 Task: Design a Vector Pattern for an Oceanography Book Cover.
Action: Mouse moved to (104, 83)
Screenshot: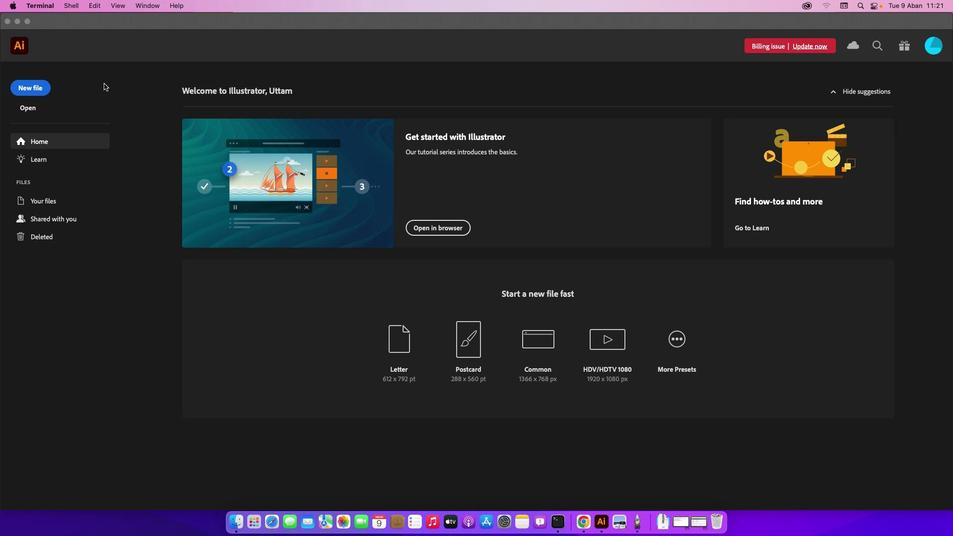 
Action: Mouse pressed left at (104, 83)
Screenshot: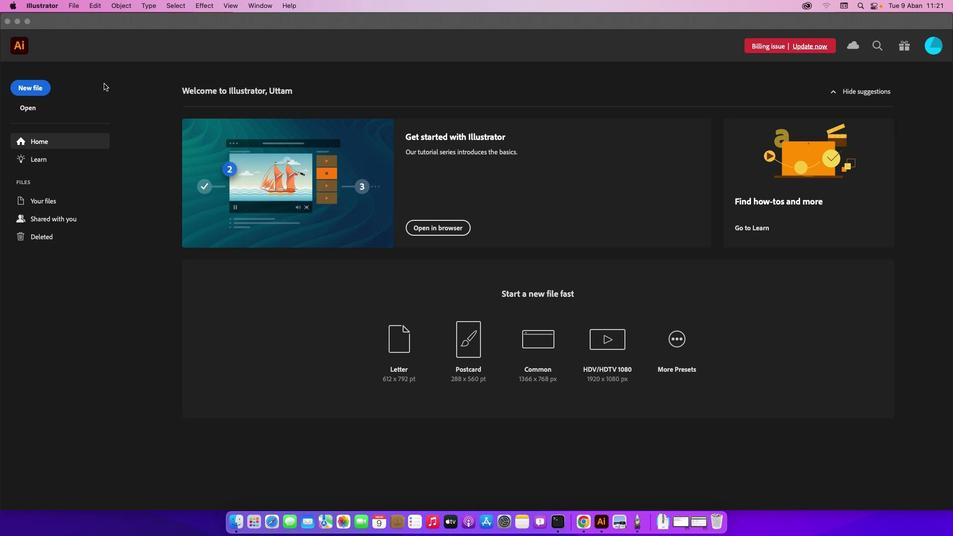 
Action: Mouse moved to (30, 85)
Screenshot: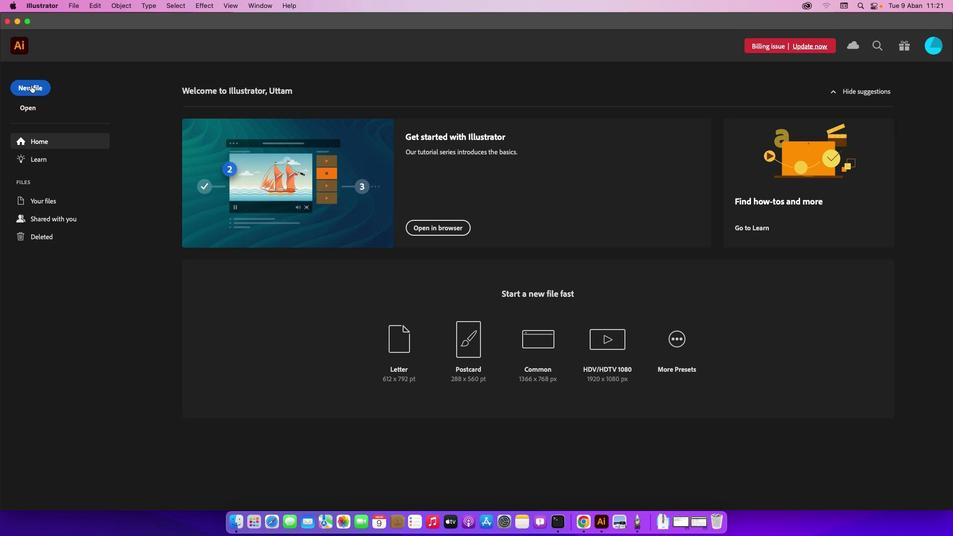 
Action: Mouse pressed left at (30, 85)
Screenshot: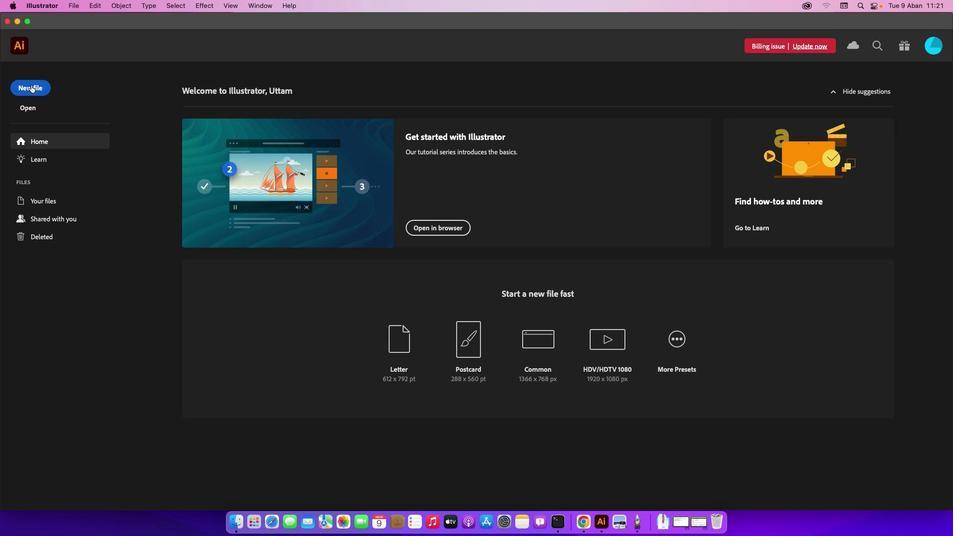 
Action: Mouse moved to (336, 103)
Screenshot: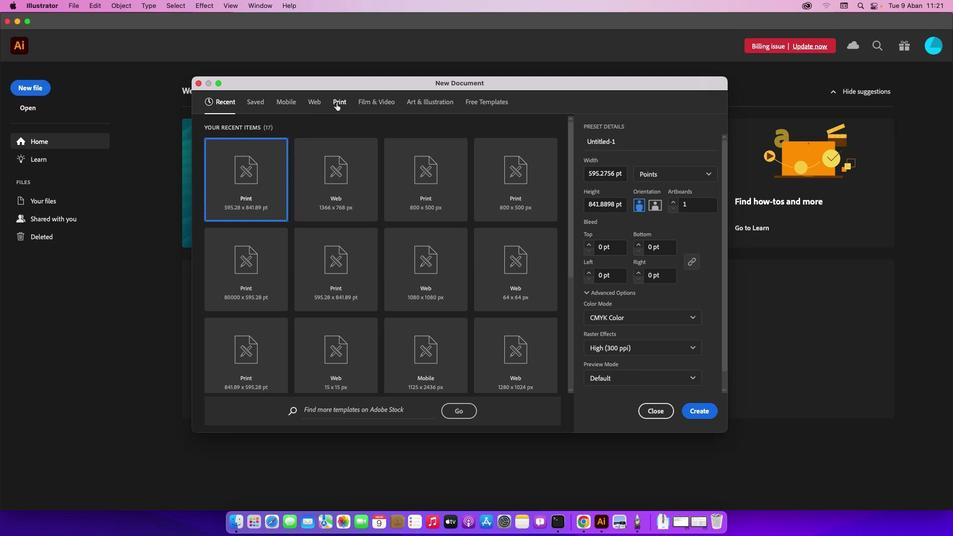 
Action: Mouse pressed left at (336, 103)
Screenshot: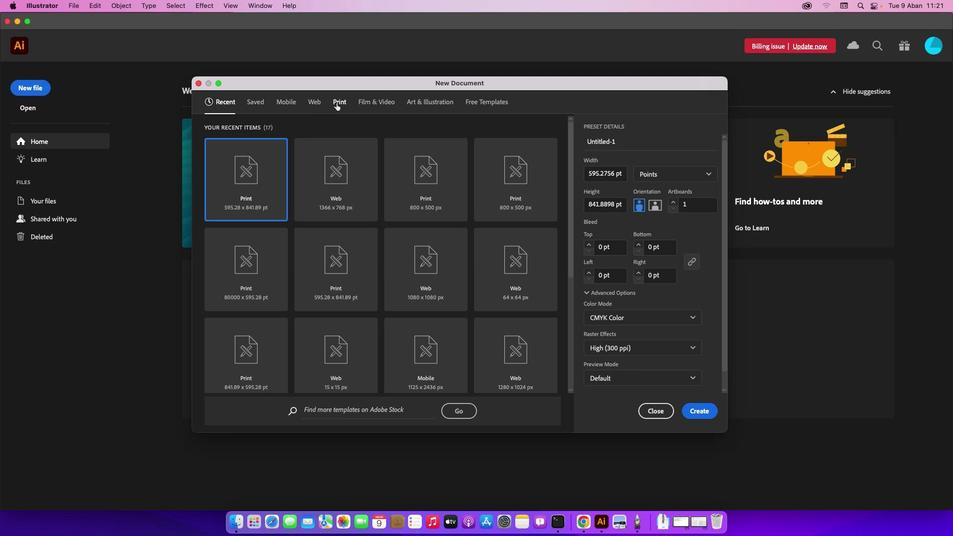 
Action: Mouse moved to (355, 194)
Screenshot: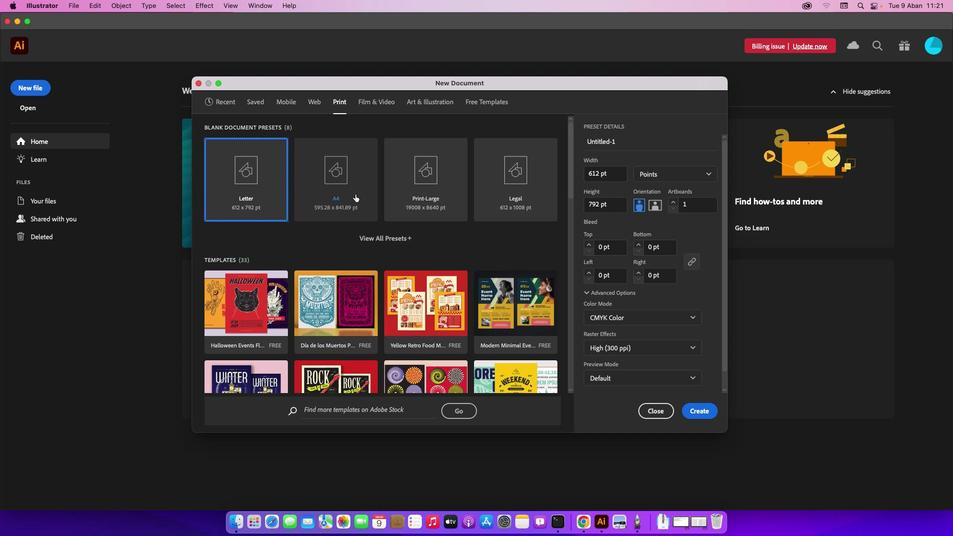 
Action: Mouse pressed left at (355, 194)
Screenshot: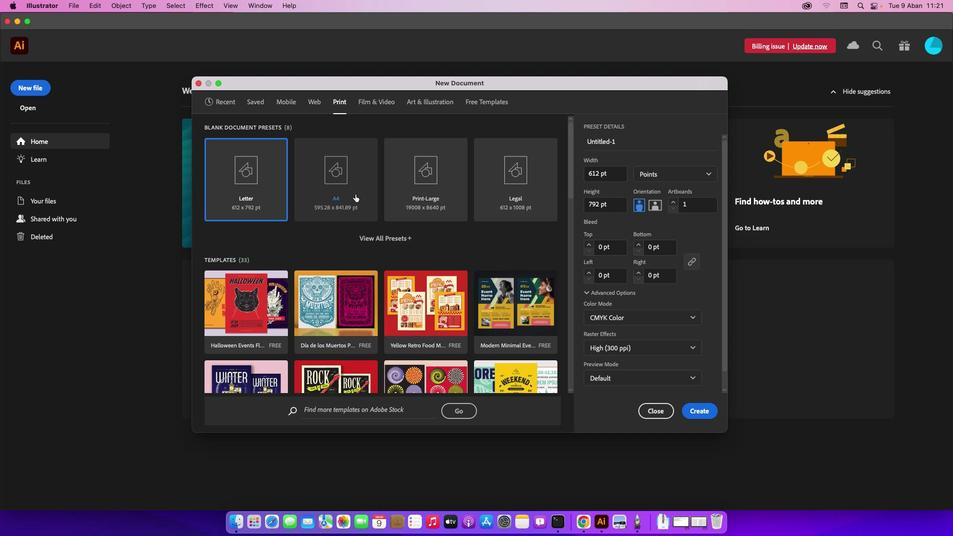 
Action: Mouse moved to (705, 412)
Screenshot: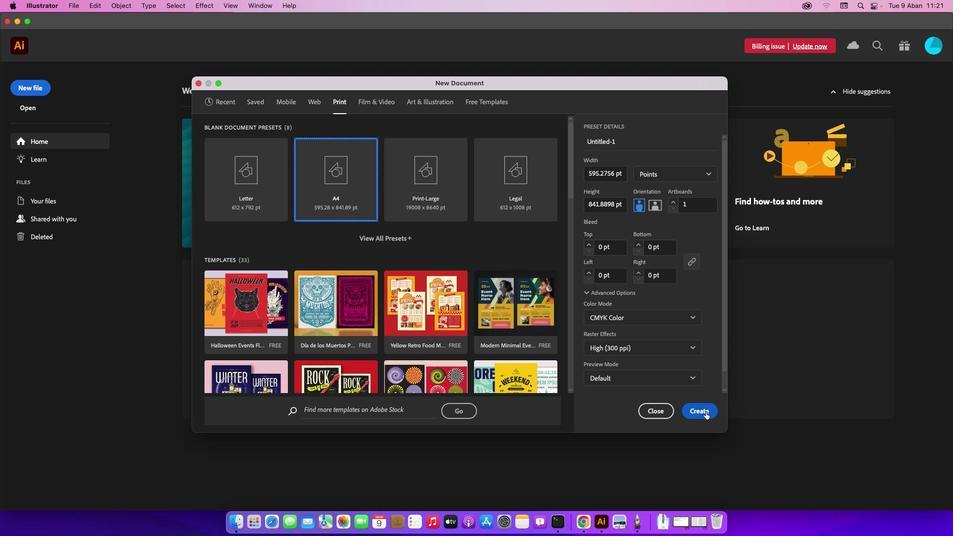 
Action: Mouse pressed left at (705, 412)
Screenshot: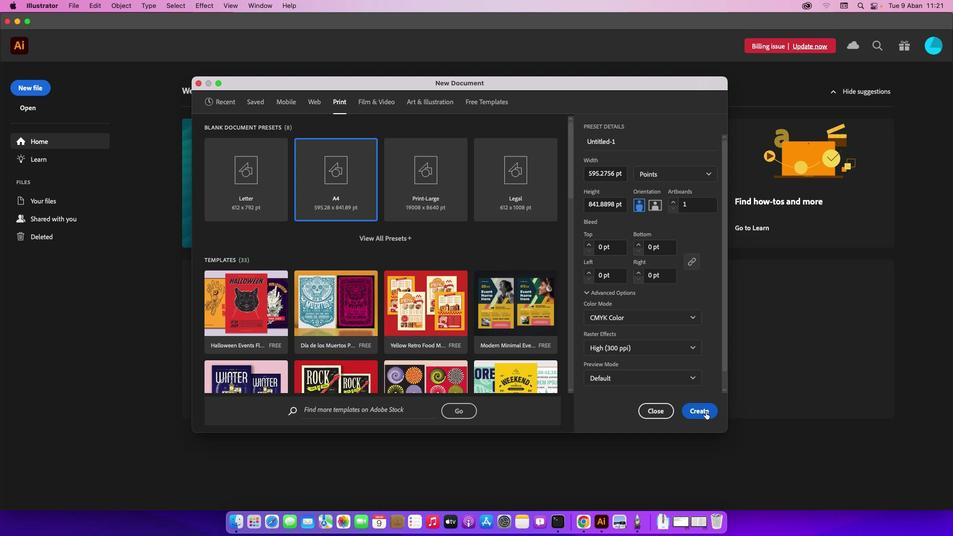 
Action: Mouse moved to (72, 5)
Screenshot: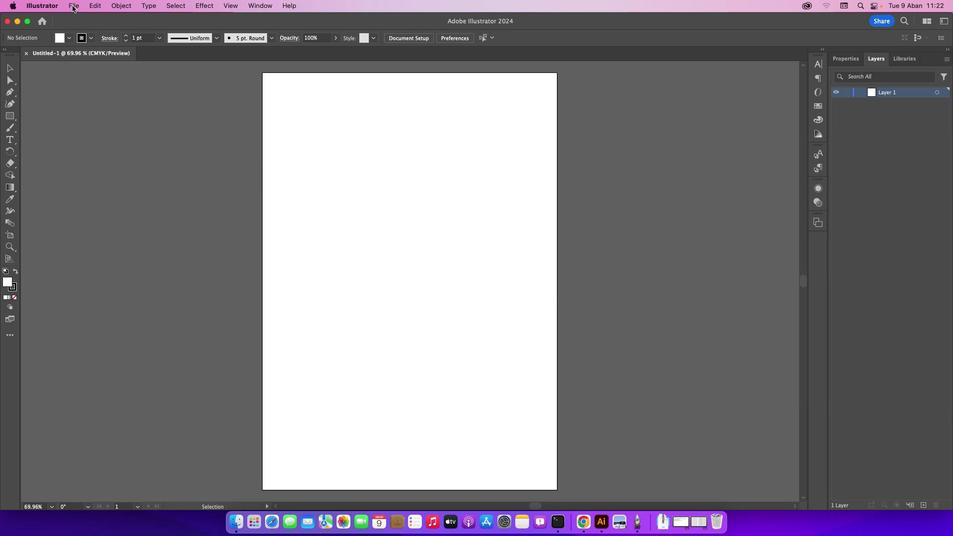 
Action: Mouse pressed left at (72, 5)
Screenshot: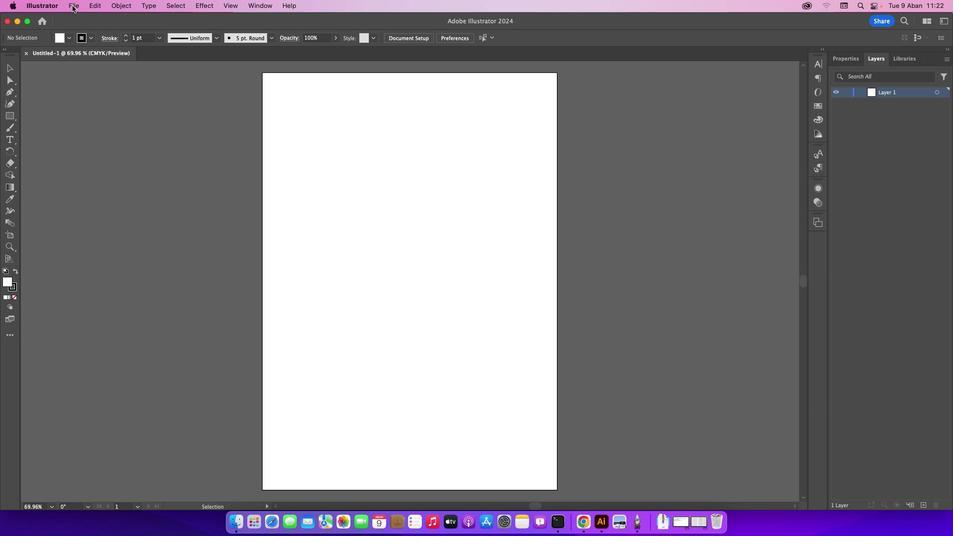 
Action: Mouse moved to (78, 43)
Screenshot: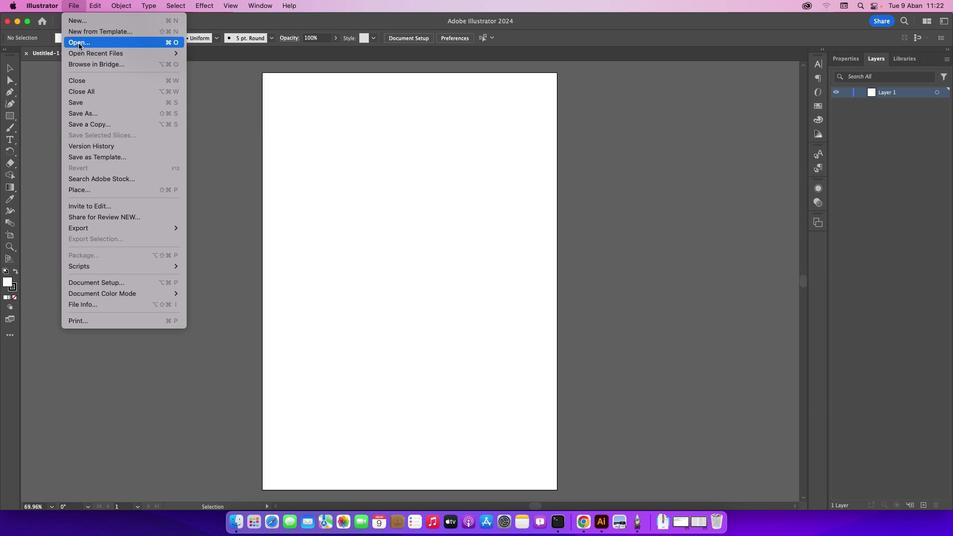 
Action: Mouse pressed left at (78, 43)
Screenshot: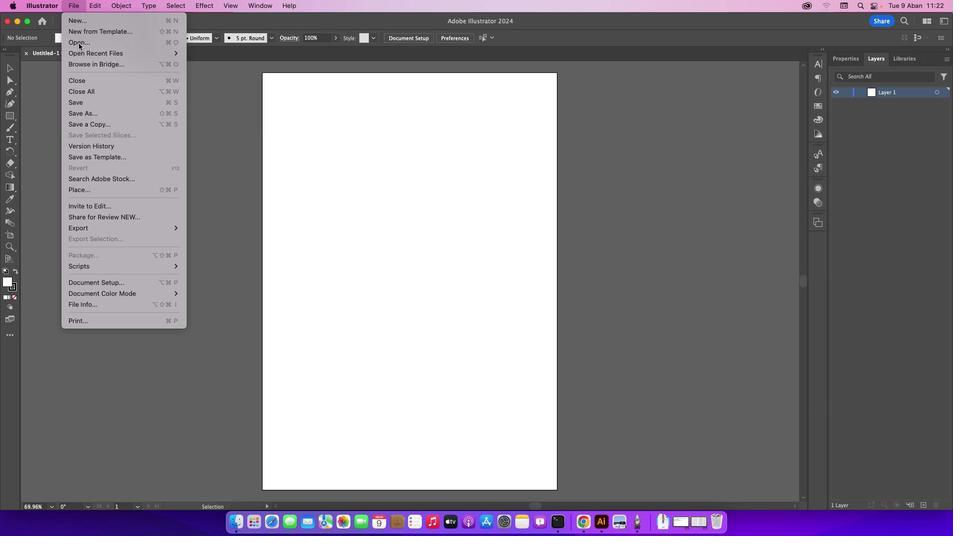 
Action: Mouse pressed left at (78, 43)
Screenshot: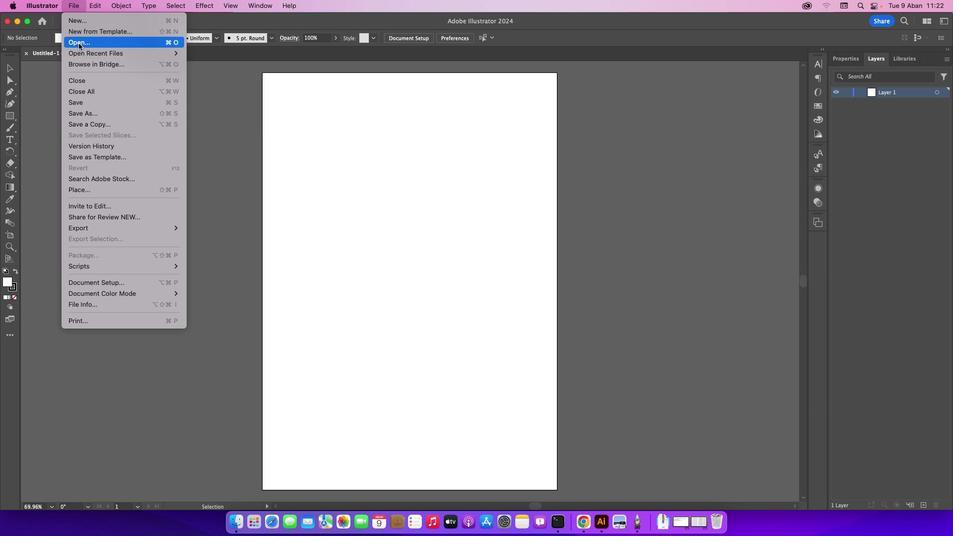 
Action: Mouse moved to (389, 137)
Screenshot: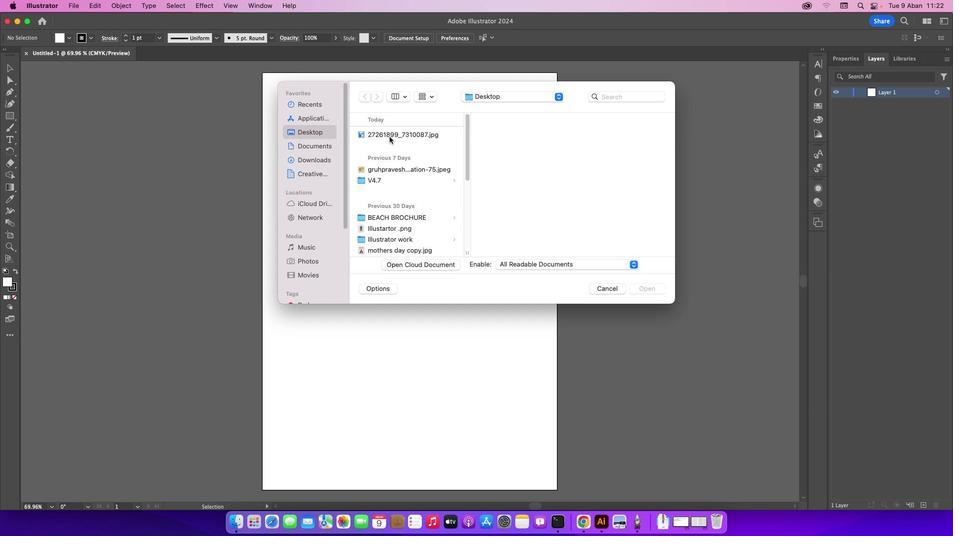 
Action: Mouse pressed left at (389, 137)
Screenshot: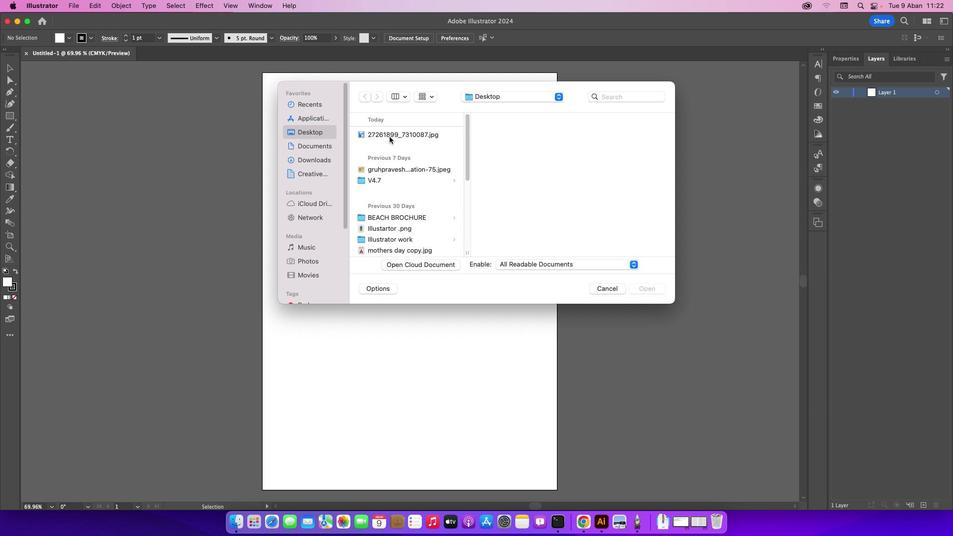 
Action: Mouse moved to (655, 292)
Screenshot: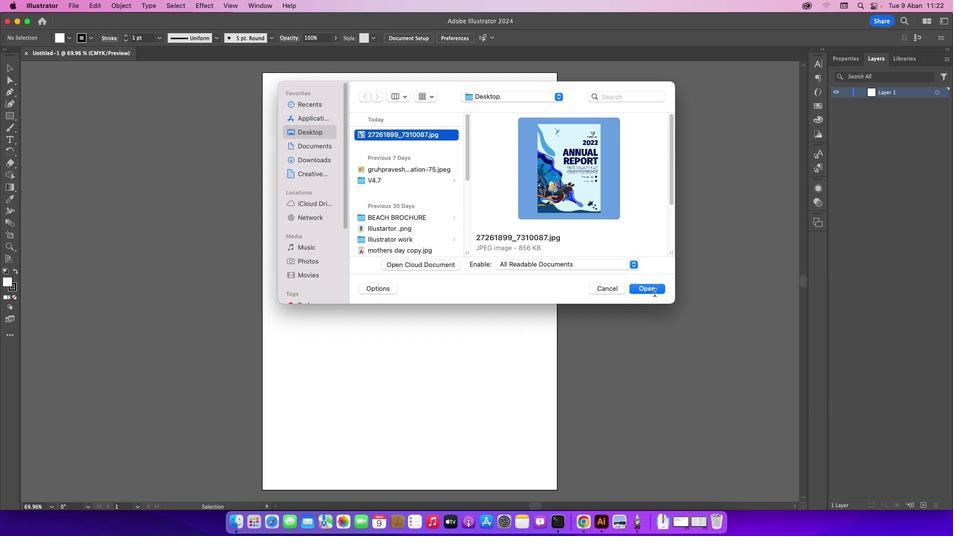 
Action: Mouse pressed left at (655, 292)
Screenshot: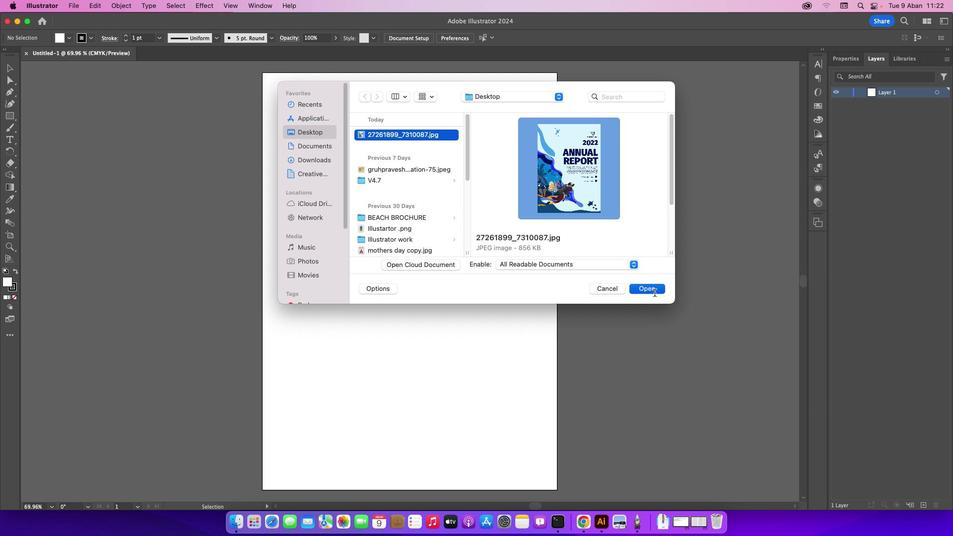 
Action: Mouse moved to (858, 92)
Screenshot: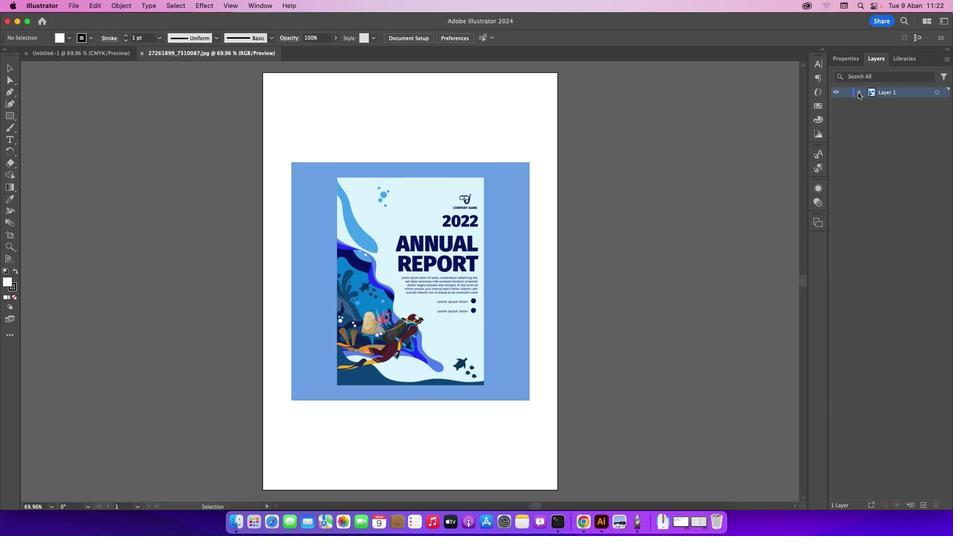 
Action: Mouse pressed left at (858, 92)
Screenshot: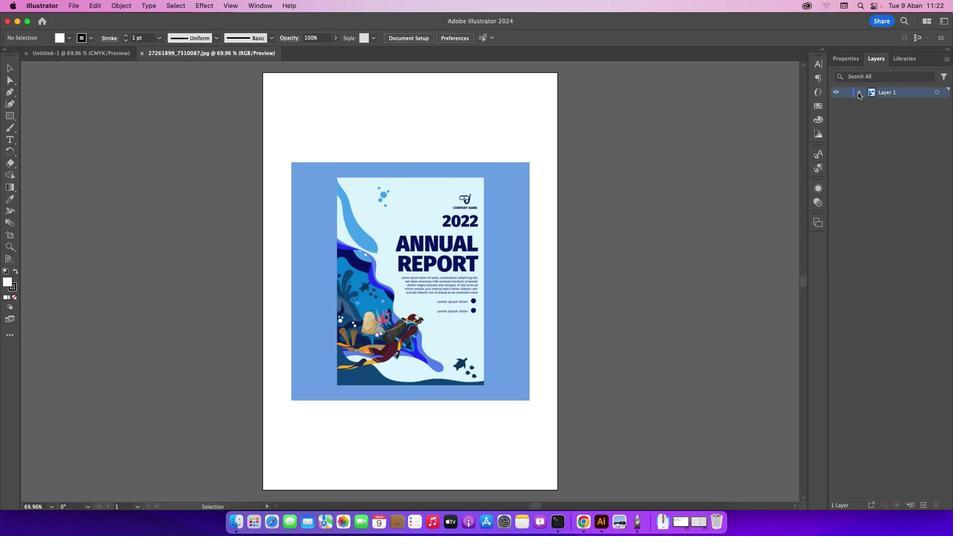 
Action: Mouse moved to (848, 103)
Screenshot: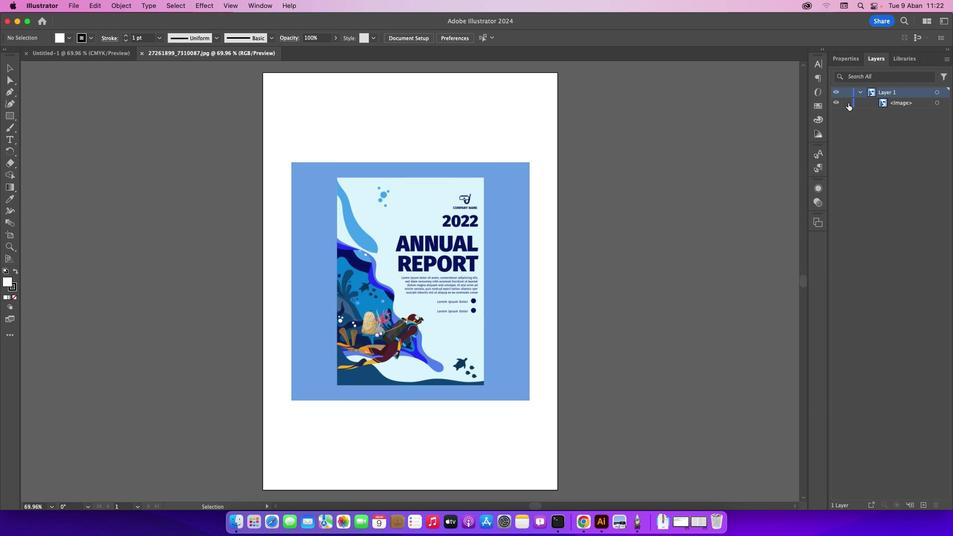
Action: Mouse pressed left at (848, 103)
Screenshot: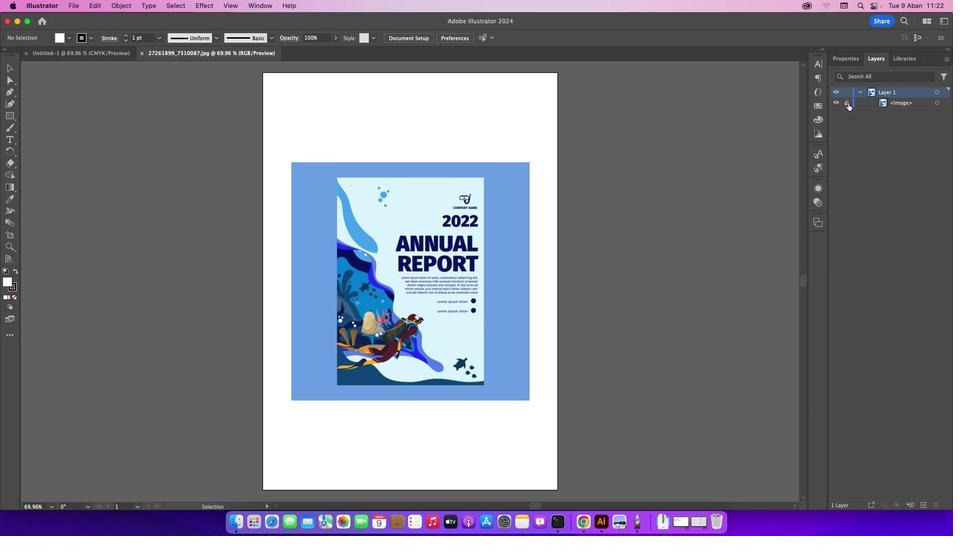 
Action: Mouse moved to (499, 212)
Screenshot: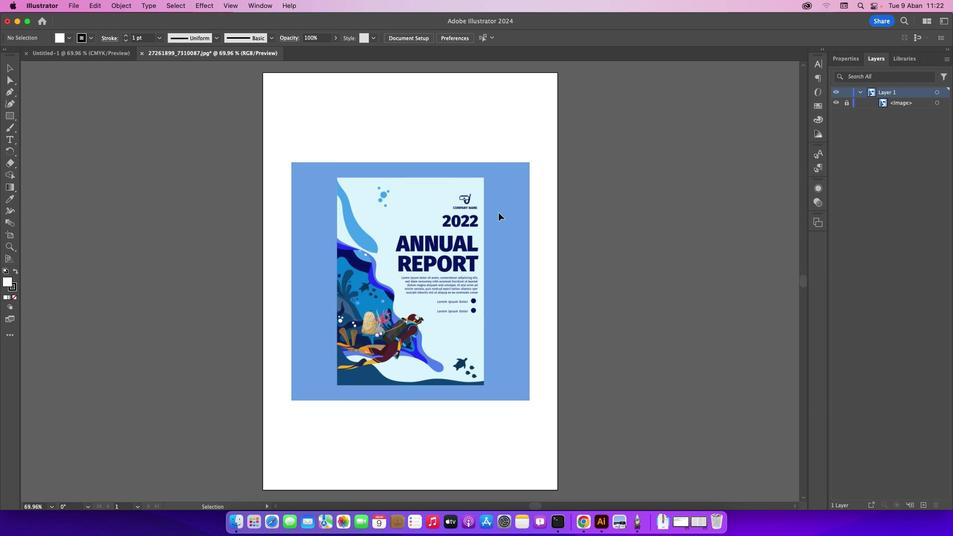 
Action: Key pressed Key.cmd_r'=''=''='
Screenshot: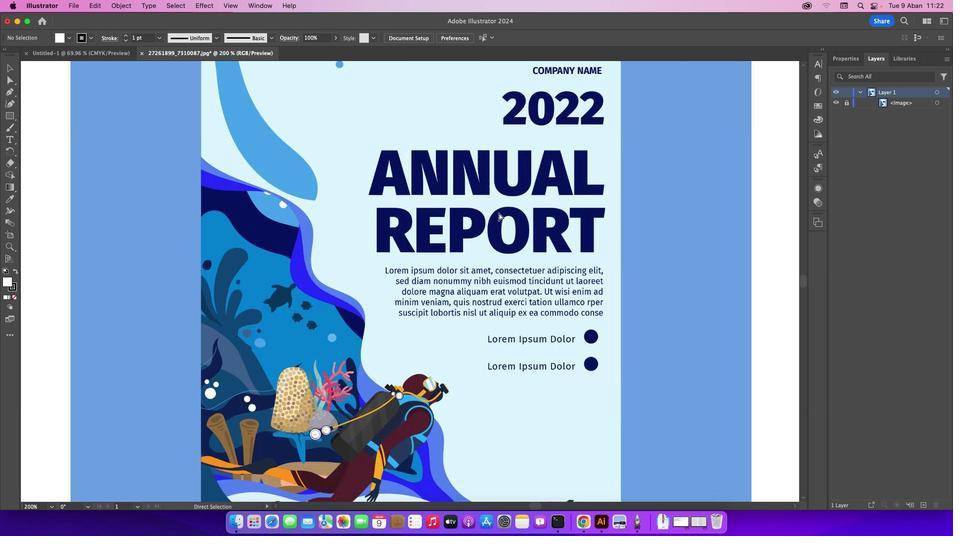
Action: Mouse moved to (471, 285)
Screenshot: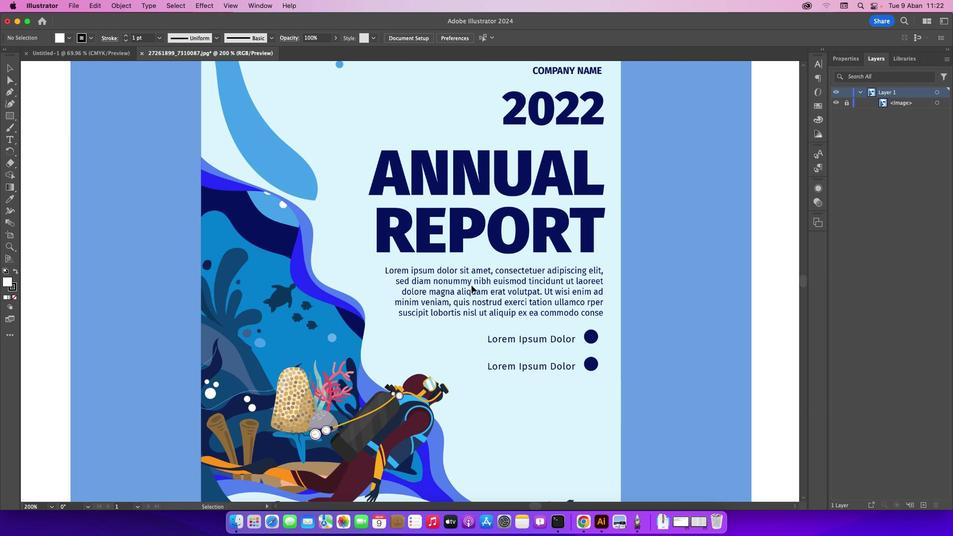 
Action: Key pressed Key.cmd_r'='
Screenshot: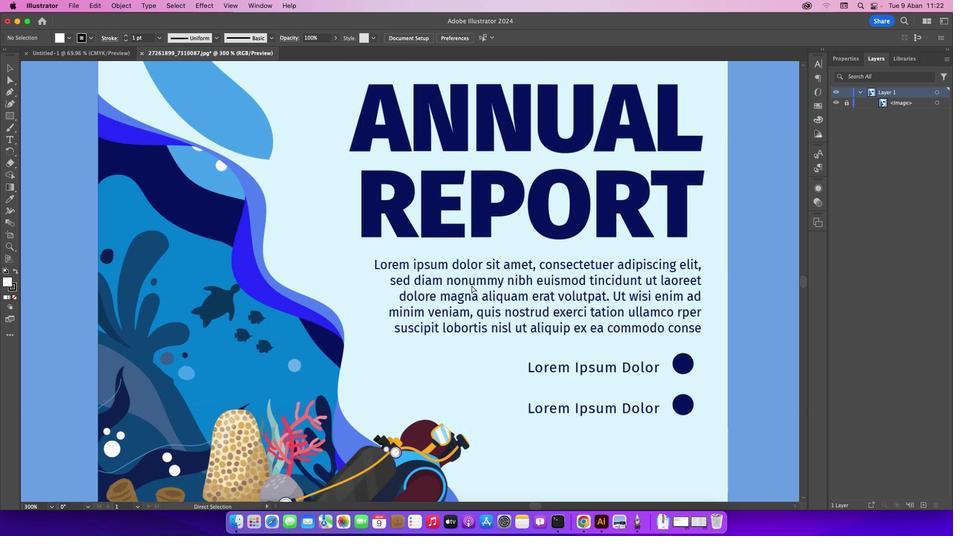 
Action: Mouse moved to (474, 284)
Screenshot: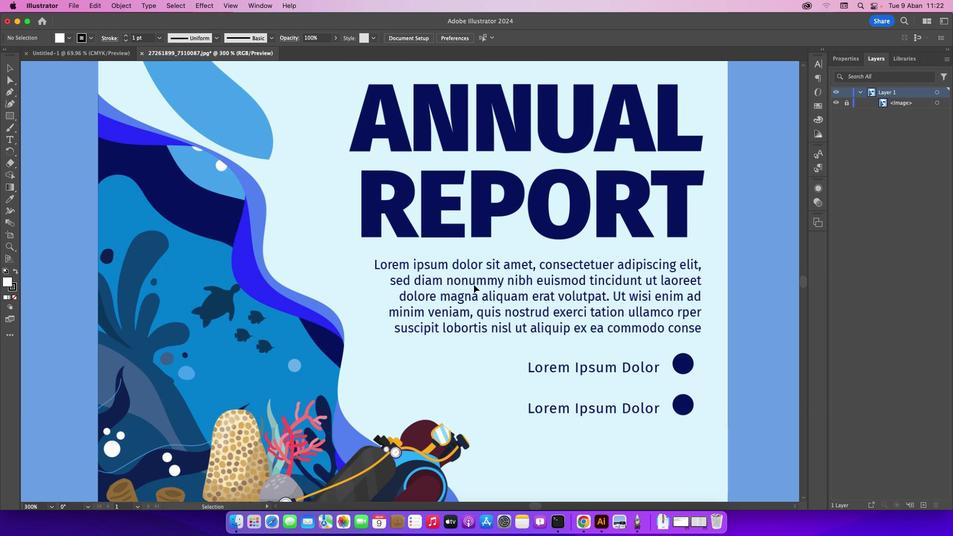 
Action: Mouse scrolled (474, 284) with delta (0, 0)
Screenshot: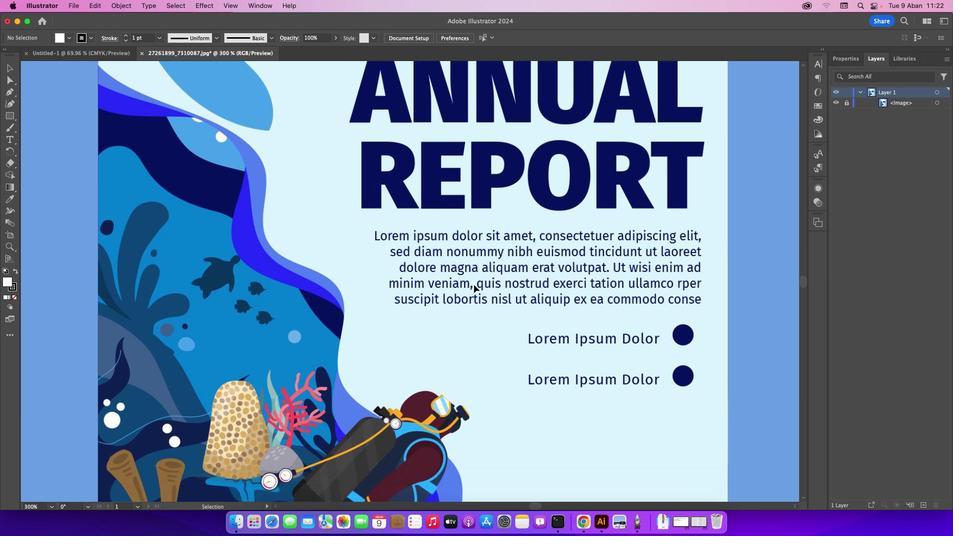 
Action: Mouse scrolled (474, 284) with delta (0, 0)
Screenshot: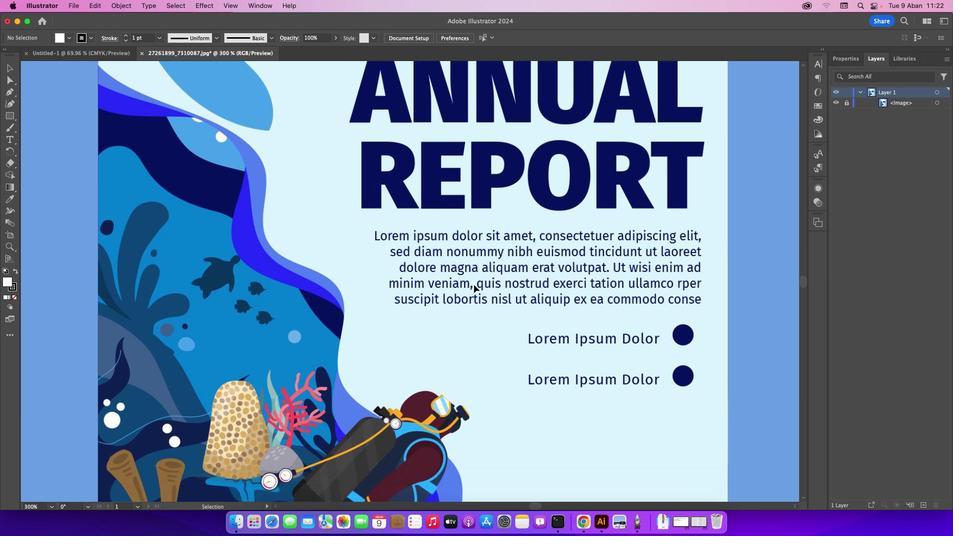 
Action: Mouse scrolled (474, 284) with delta (0, -1)
Screenshot: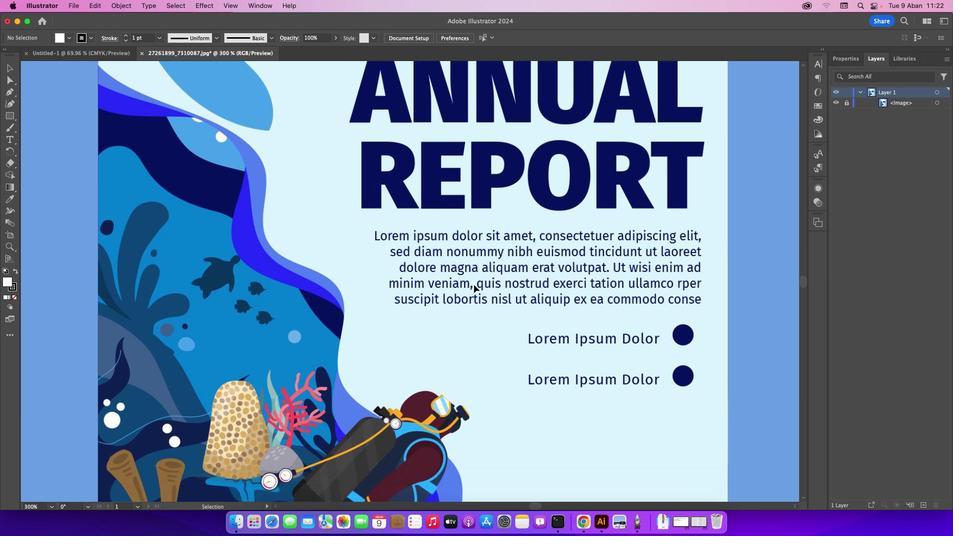 
Action: Mouse scrolled (474, 284) with delta (0, -2)
Screenshot: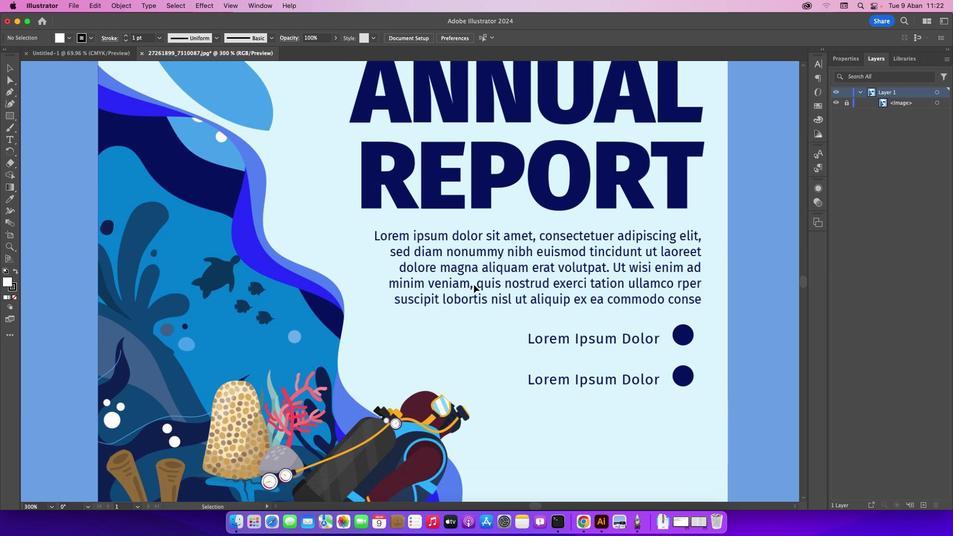 
Action: Mouse moved to (579, 331)
Screenshot: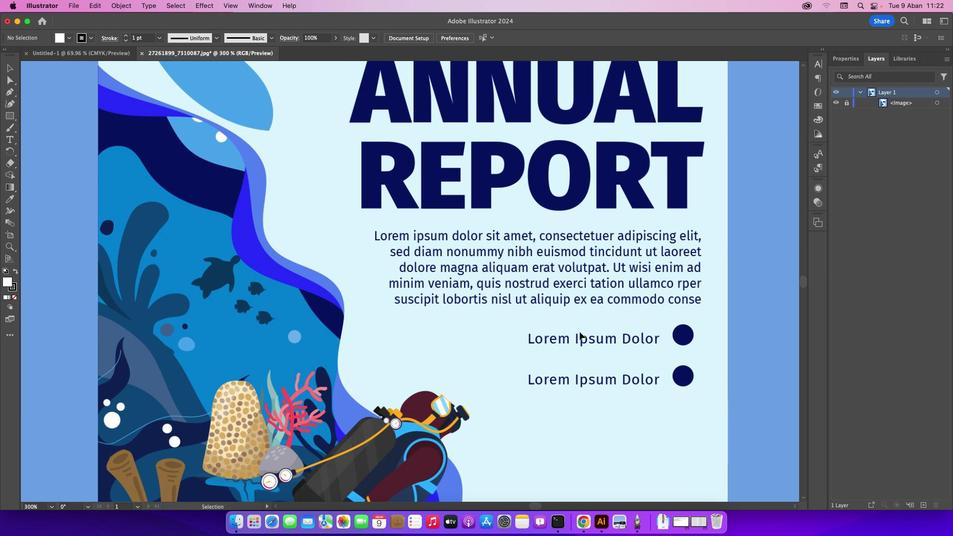 
Action: Mouse scrolled (579, 331) with delta (0, 0)
Screenshot: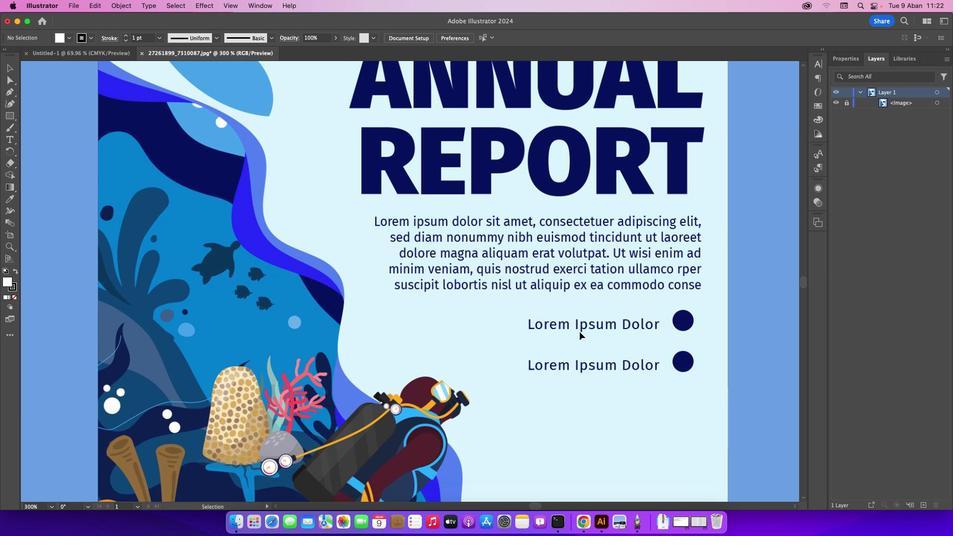 
Action: Mouse scrolled (579, 331) with delta (0, 0)
Screenshot: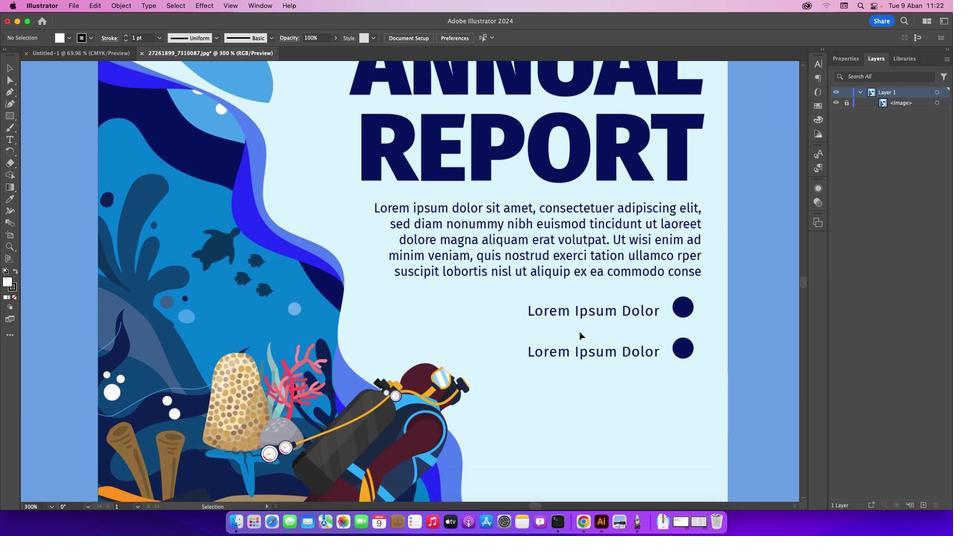 
Action: Mouse scrolled (579, 331) with delta (0, -1)
Screenshot: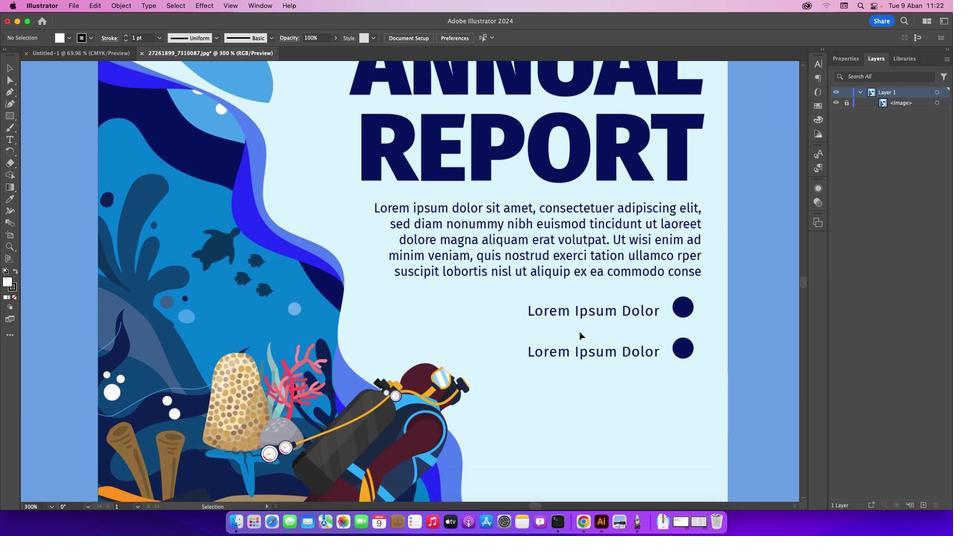 
Action: Mouse scrolled (579, 331) with delta (0, -1)
Screenshot: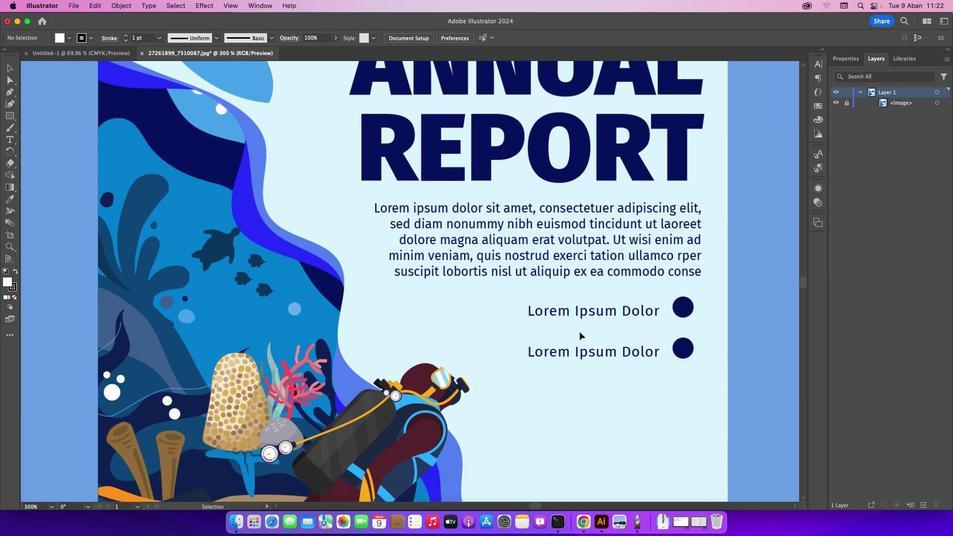 
Action: Mouse scrolled (579, 331) with delta (0, 0)
Screenshot: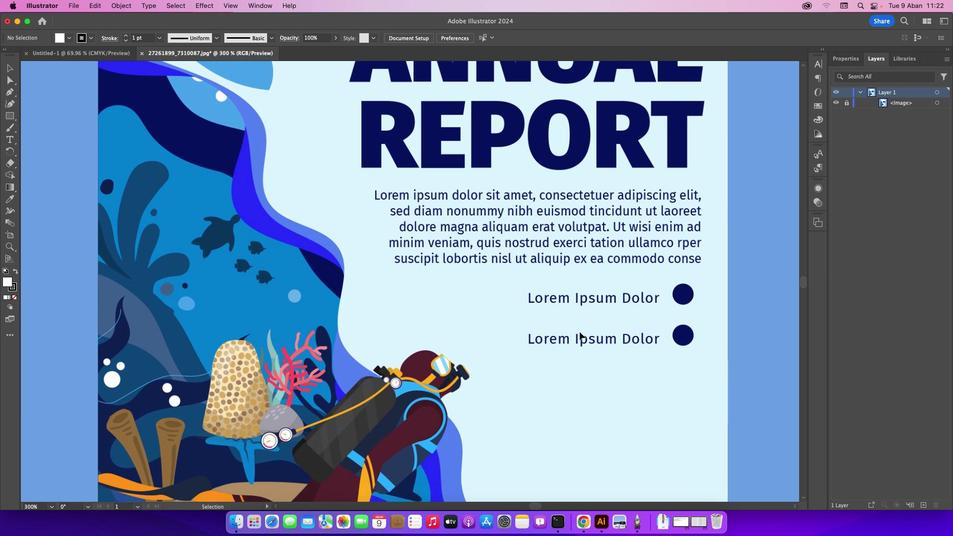 
Action: Mouse scrolled (579, 331) with delta (0, 0)
Screenshot: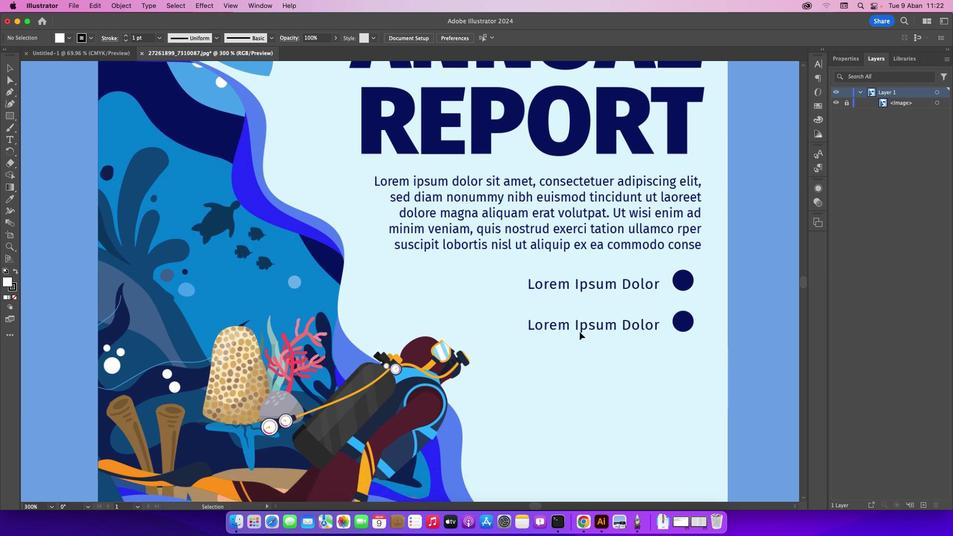 
Action: Mouse scrolled (579, 331) with delta (0, -1)
Screenshot: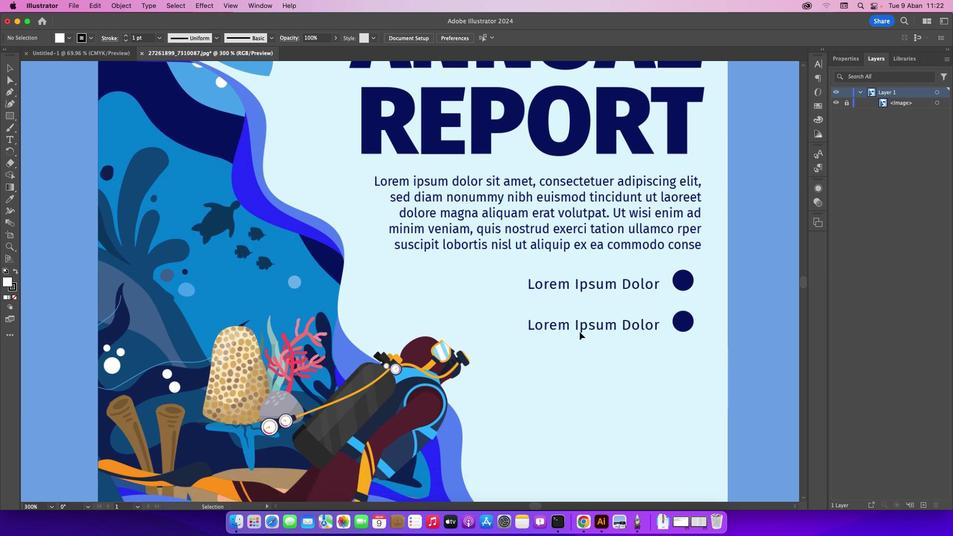 
Action: Mouse scrolled (579, 331) with delta (0, -2)
Screenshot: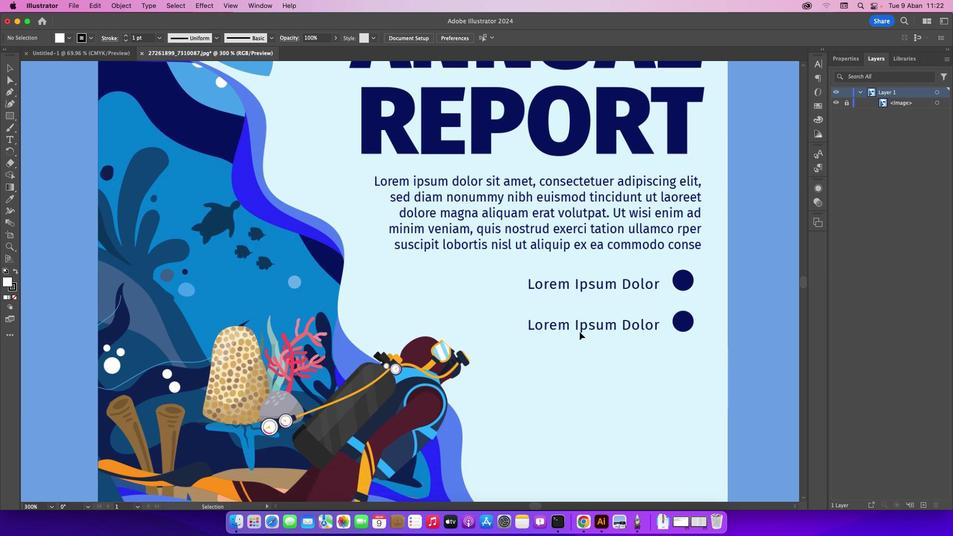 
Action: Mouse scrolled (579, 331) with delta (0, 0)
Screenshot: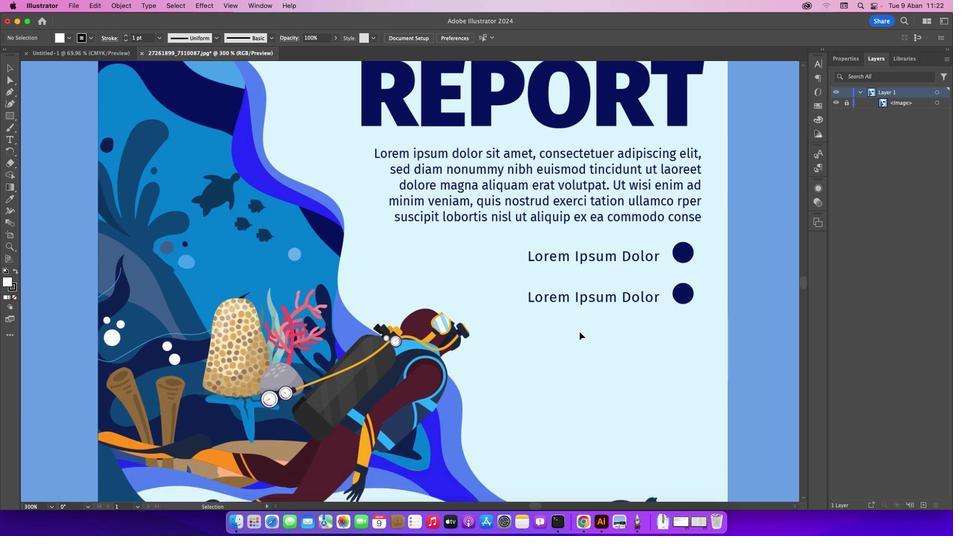 
Action: Mouse scrolled (579, 331) with delta (0, 0)
Screenshot: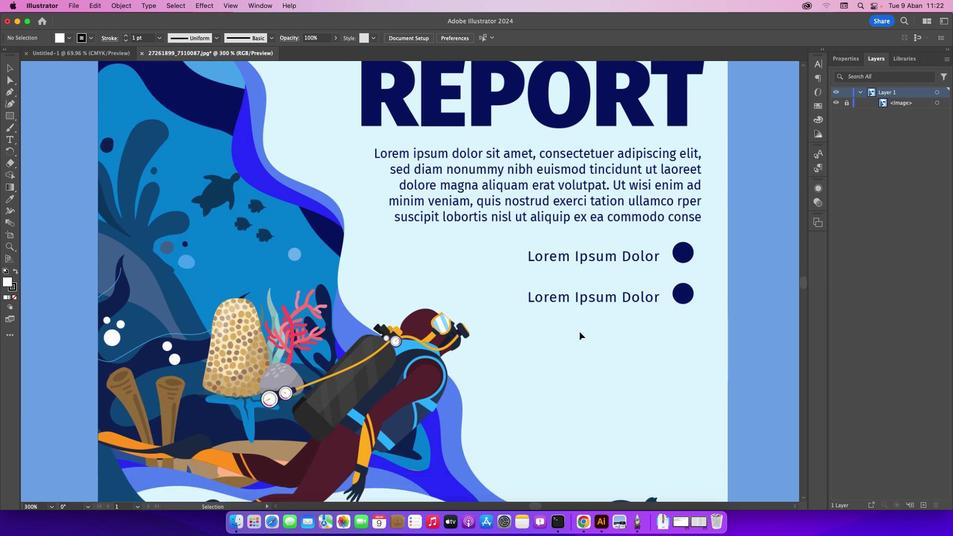 
Action: Mouse scrolled (579, 331) with delta (0, -1)
Screenshot: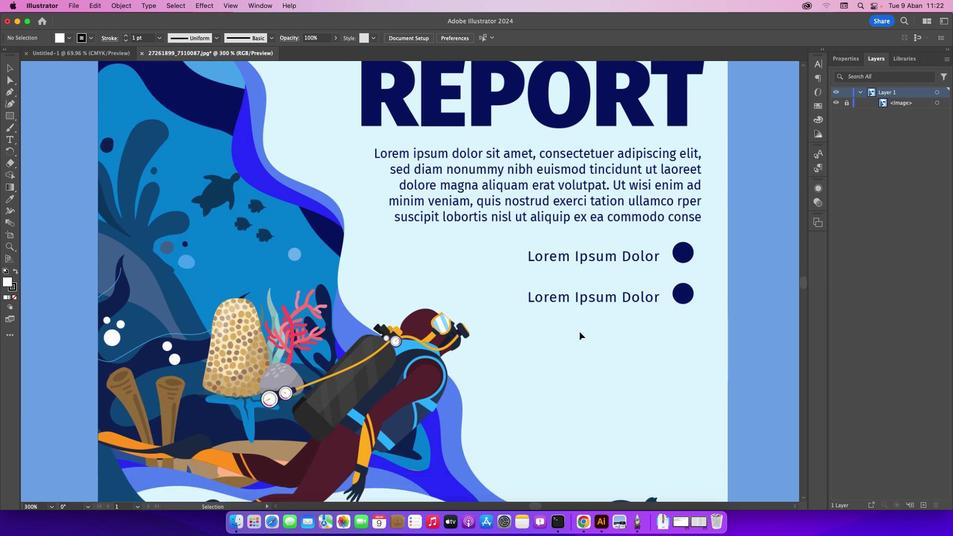 
Action: Mouse scrolled (579, 331) with delta (0, -2)
Screenshot: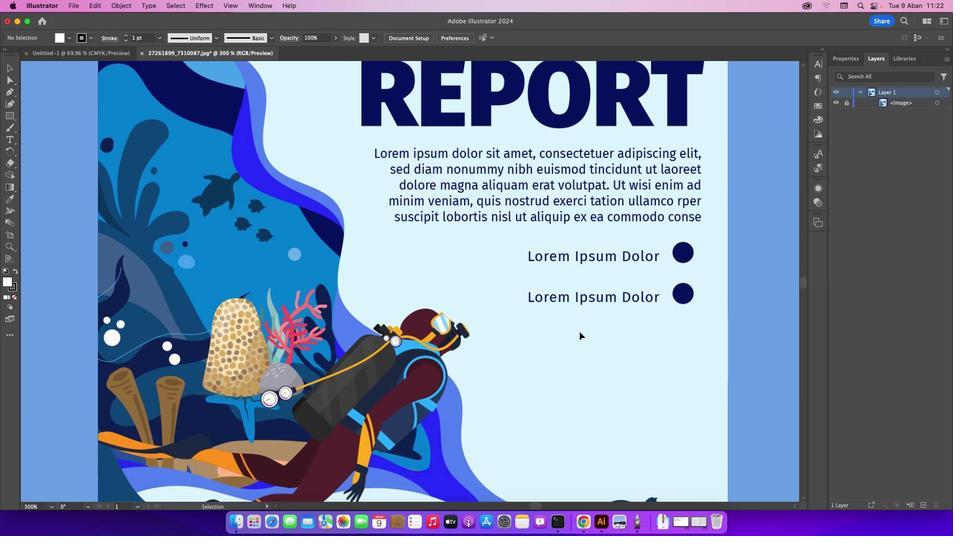 
Action: Mouse scrolled (579, 331) with delta (0, 0)
Screenshot: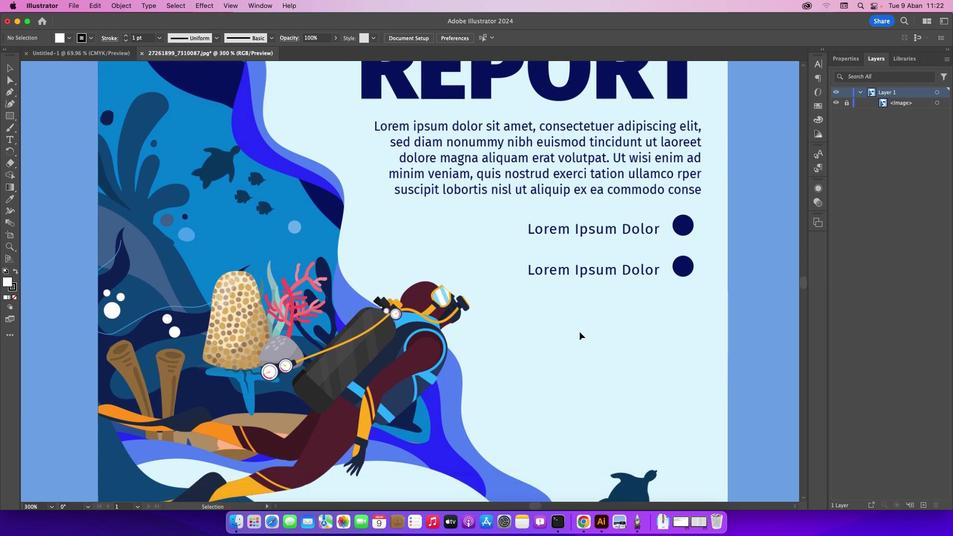 
Action: Mouse scrolled (579, 331) with delta (0, 0)
Screenshot: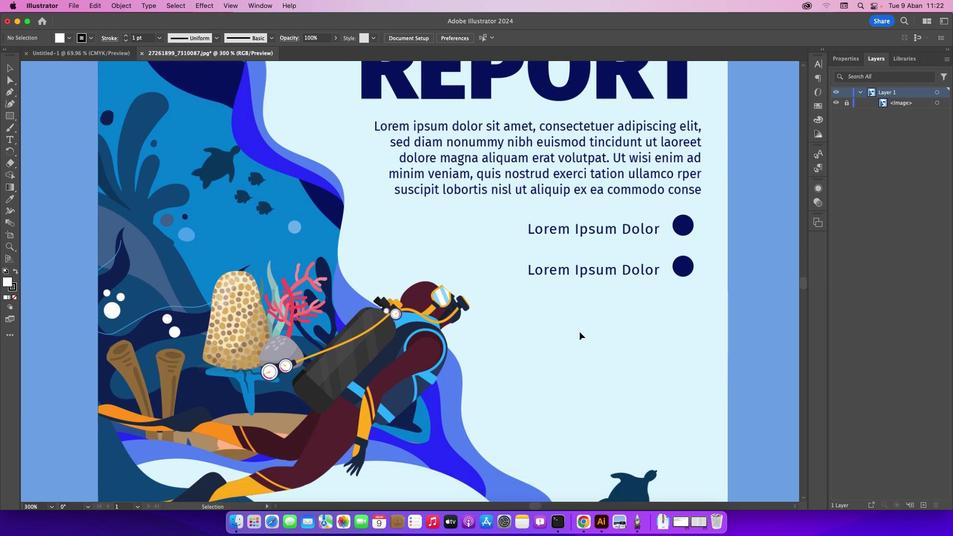 
Action: Mouse scrolled (579, 331) with delta (0, -1)
Screenshot: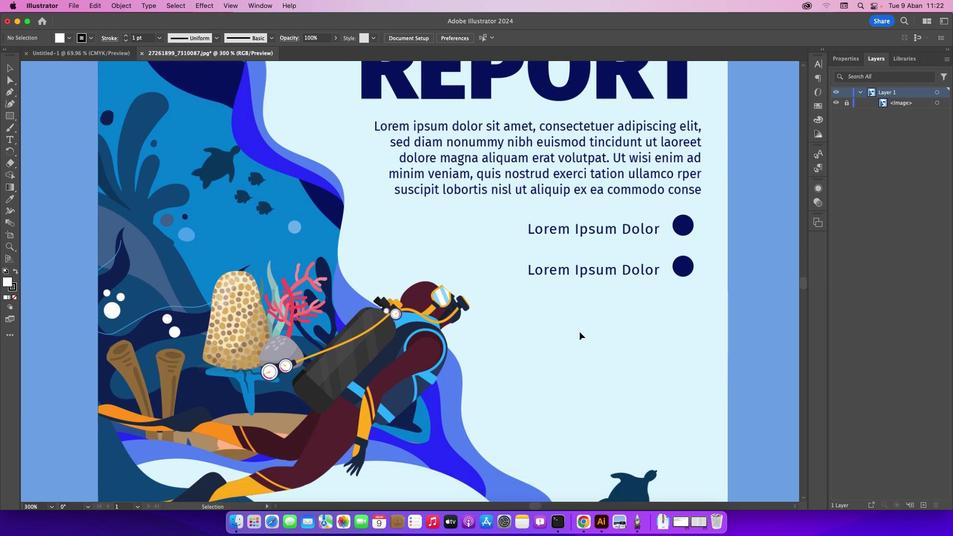 
Action: Mouse scrolled (579, 331) with delta (0, -2)
Screenshot: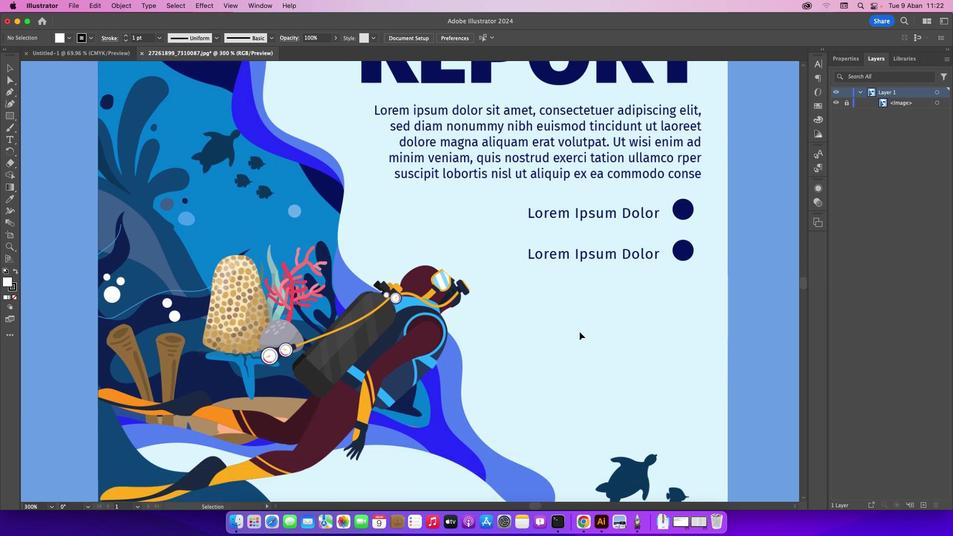 
Action: Mouse scrolled (579, 331) with delta (0, -2)
Screenshot: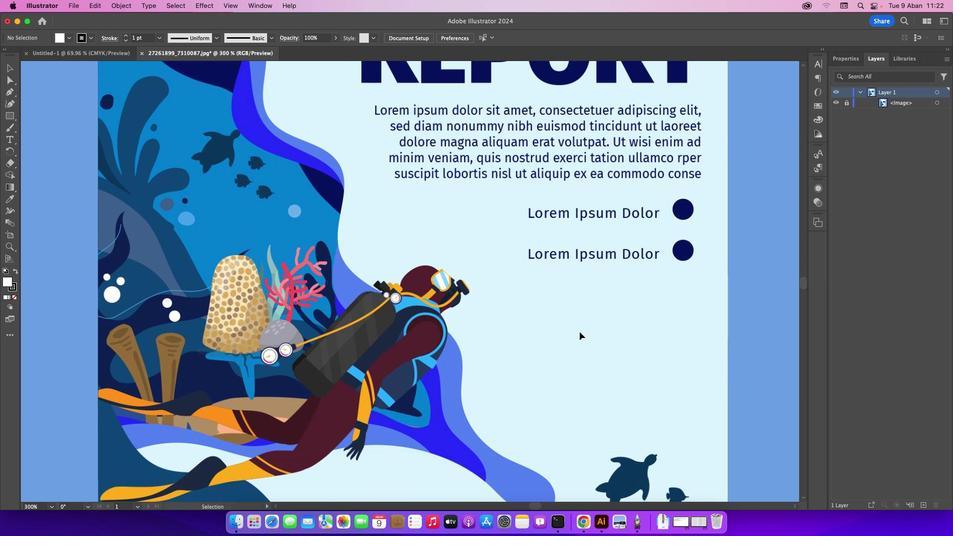 
Action: Mouse scrolled (579, 331) with delta (0, 0)
Screenshot: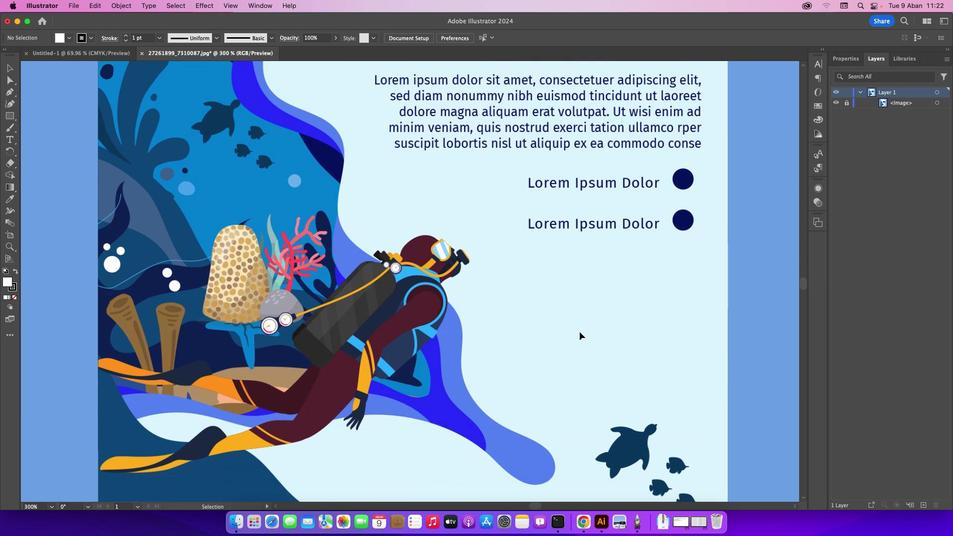 
Action: Mouse scrolled (579, 331) with delta (0, 0)
Screenshot: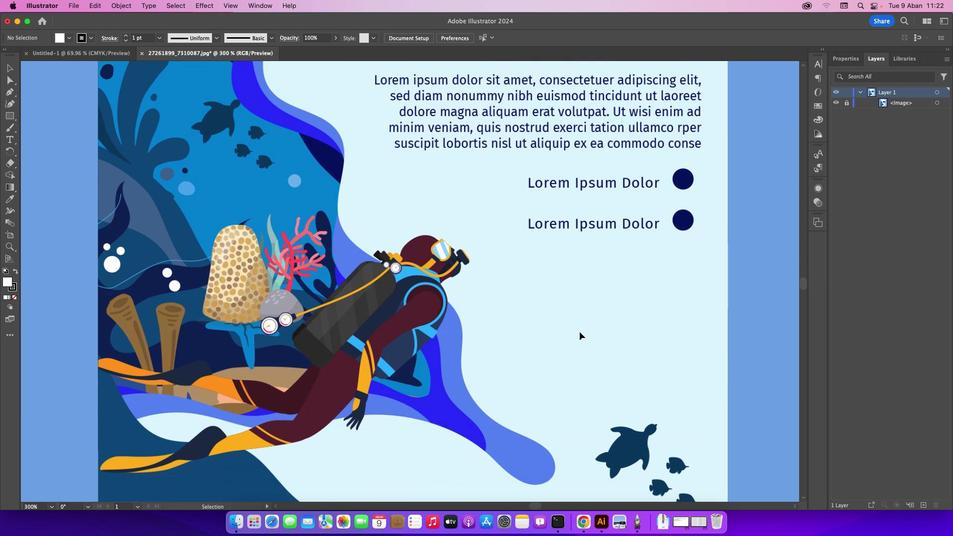 
Action: Mouse scrolled (579, 331) with delta (0, -1)
Screenshot: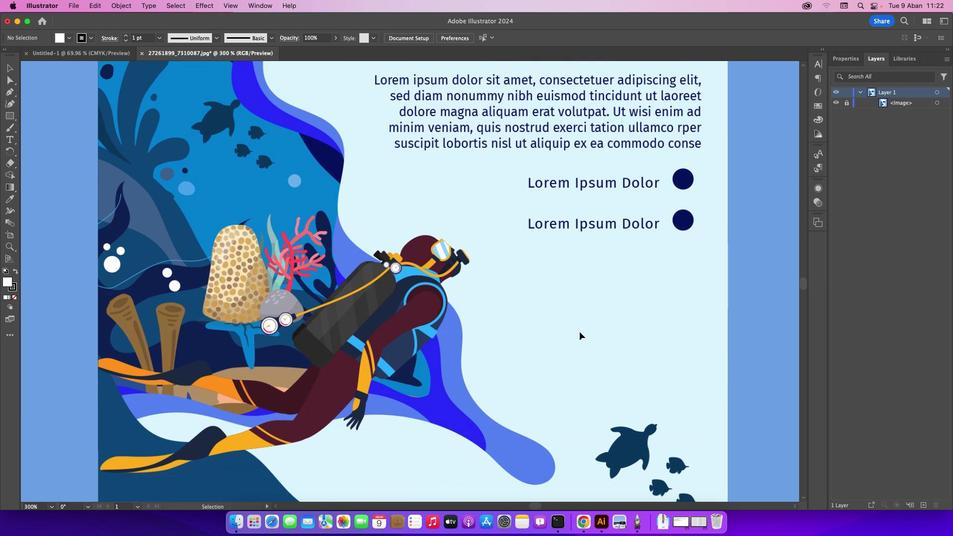 
Action: Mouse scrolled (579, 331) with delta (0, -2)
Screenshot: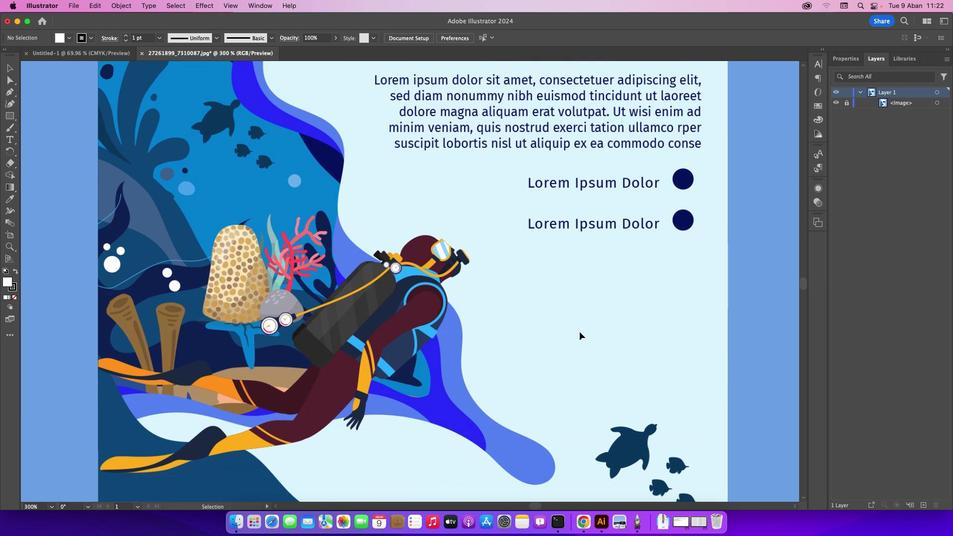 
Action: Key pressed Key.cmd_r'=''='
Screenshot: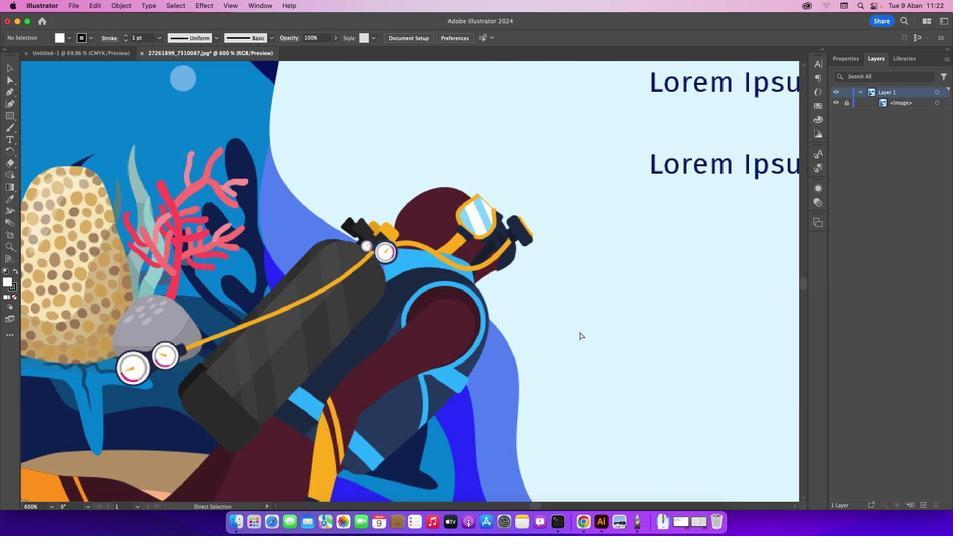 
Action: Mouse moved to (7, 92)
Screenshot: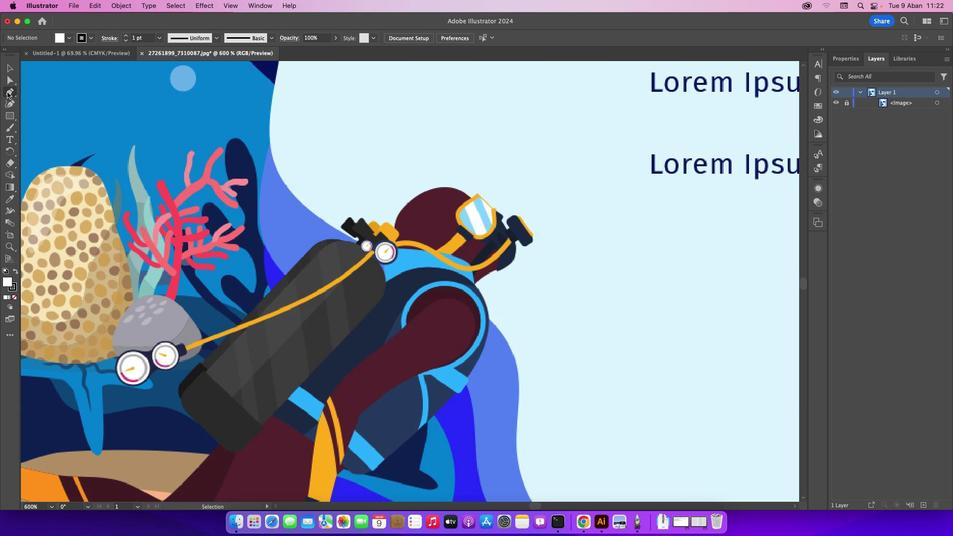 
Action: Mouse pressed left at (7, 92)
Screenshot: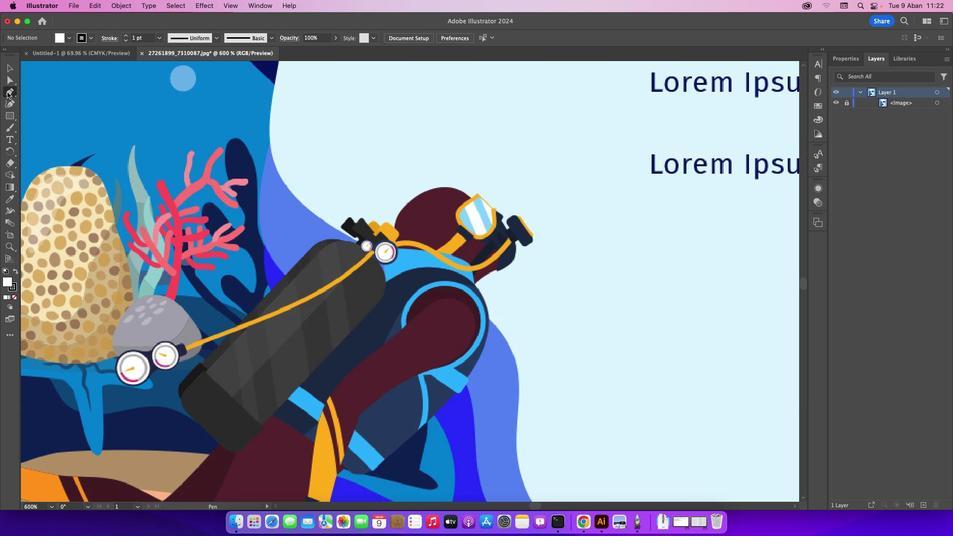 
Action: Mouse moved to (405, 224)
Screenshot: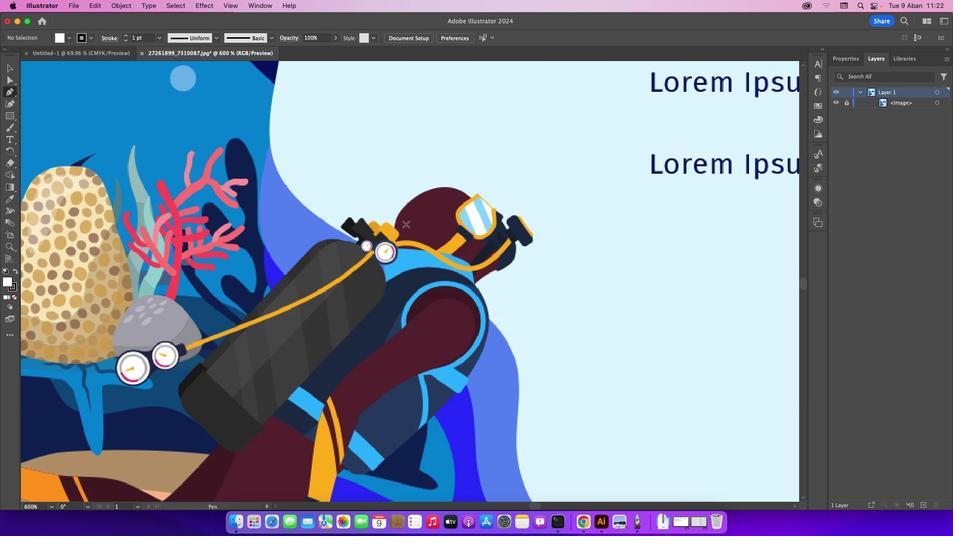 
Action: Key pressed Key.caps_lock
Screenshot: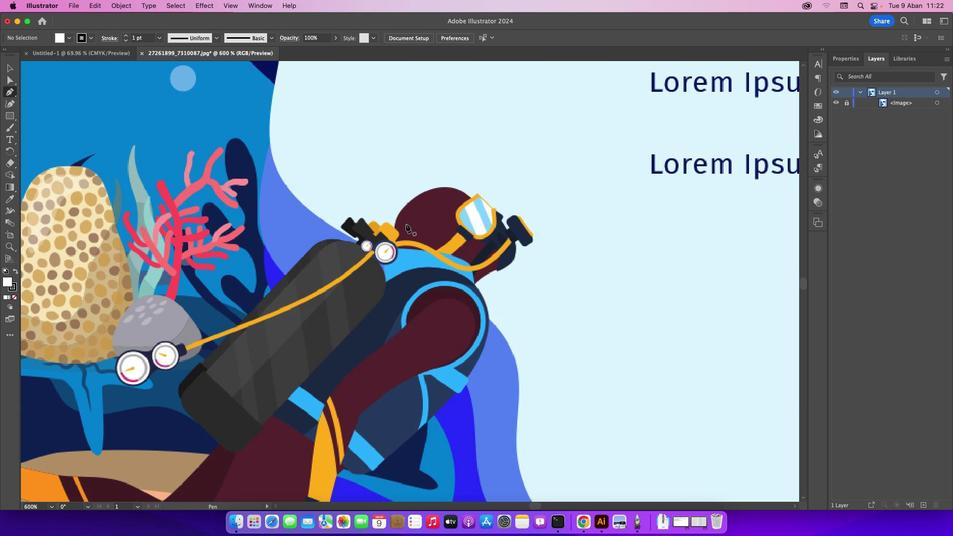 
Action: Mouse moved to (394, 227)
Screenshot: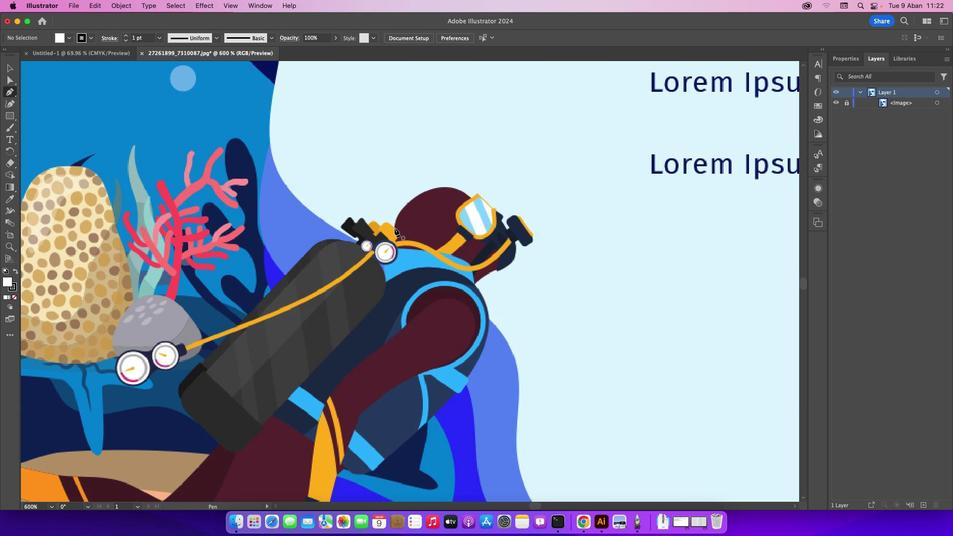 
Action: Mouse pressed left at (394, 227)
Screenshot: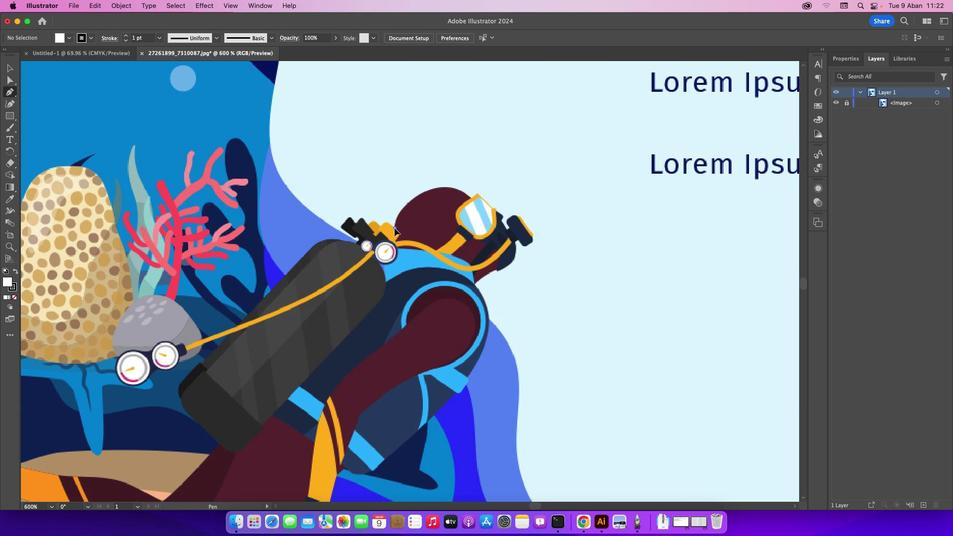 
Action: Mouse moved to (402, 208)
Screenshot: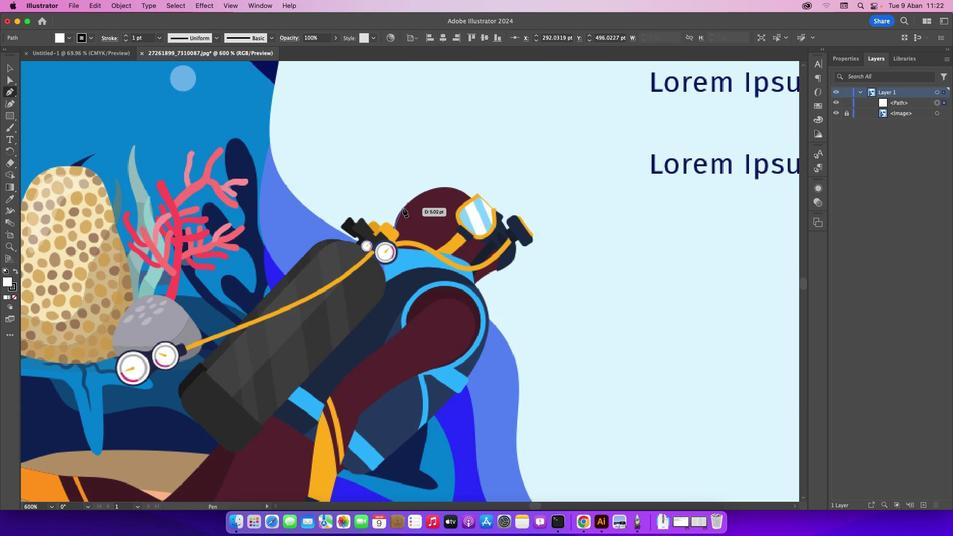
Action: Mouse pressed left at (402, 208)
Screenshot: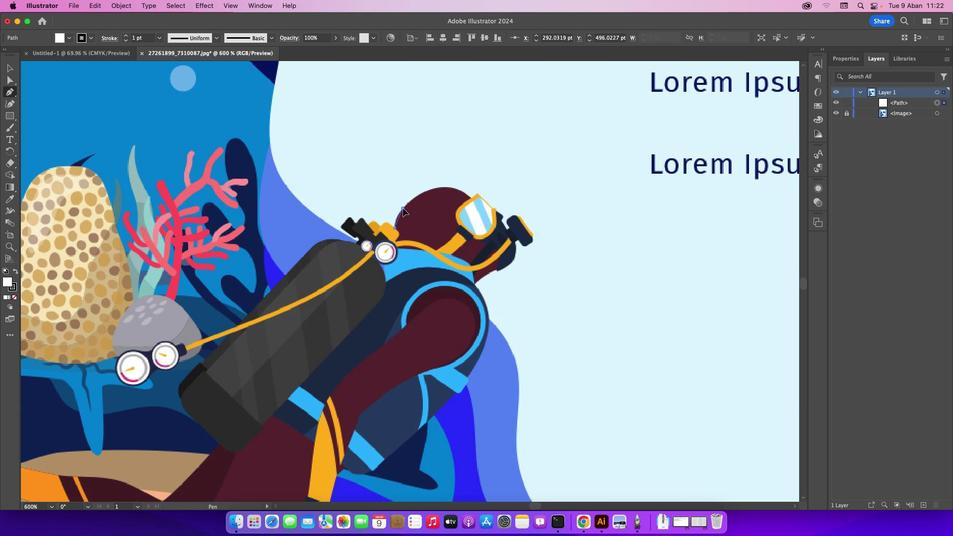 
Action: Mouse moved to (402, 207)
Screenshot: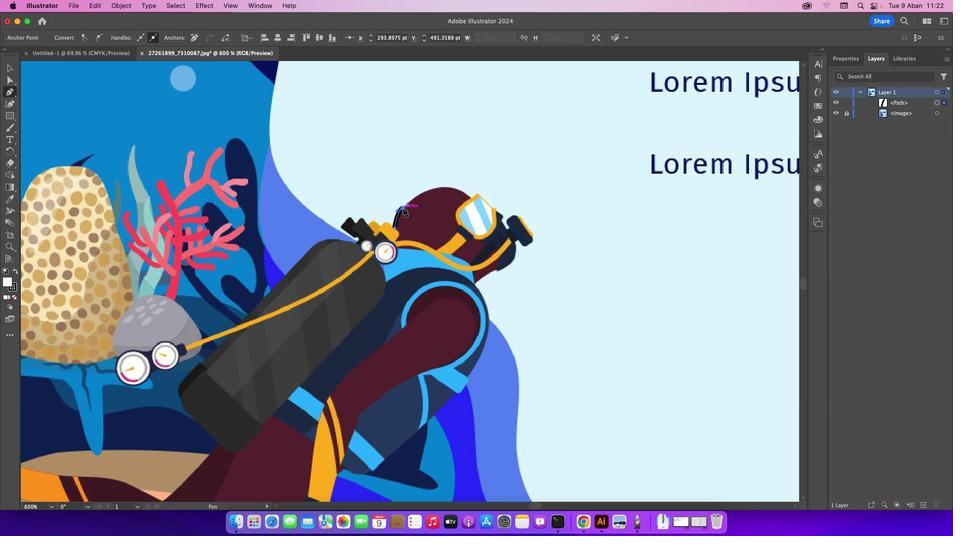 
Action: Mouse pressed left at (402, 207)
Screenshot: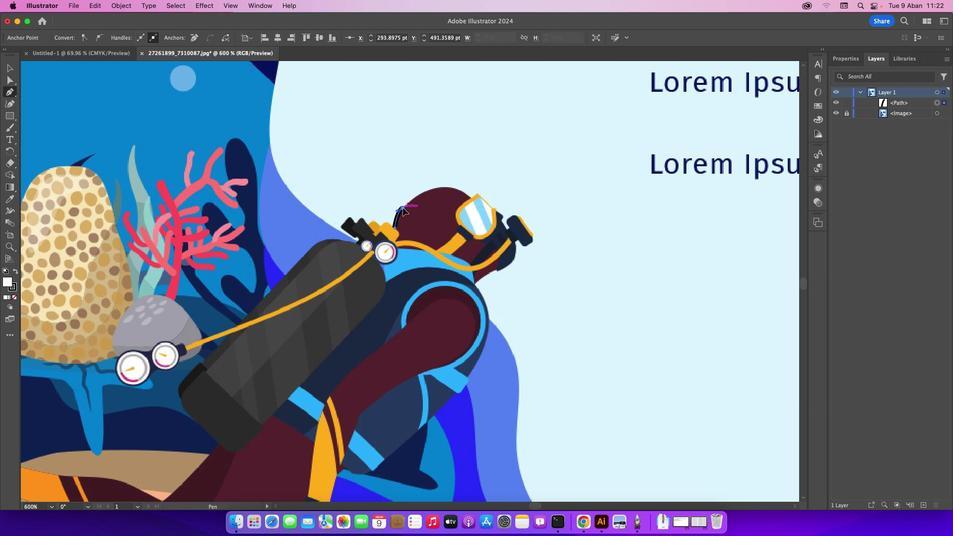 
Action: Mouse moved to (430, 189)
Screenshot: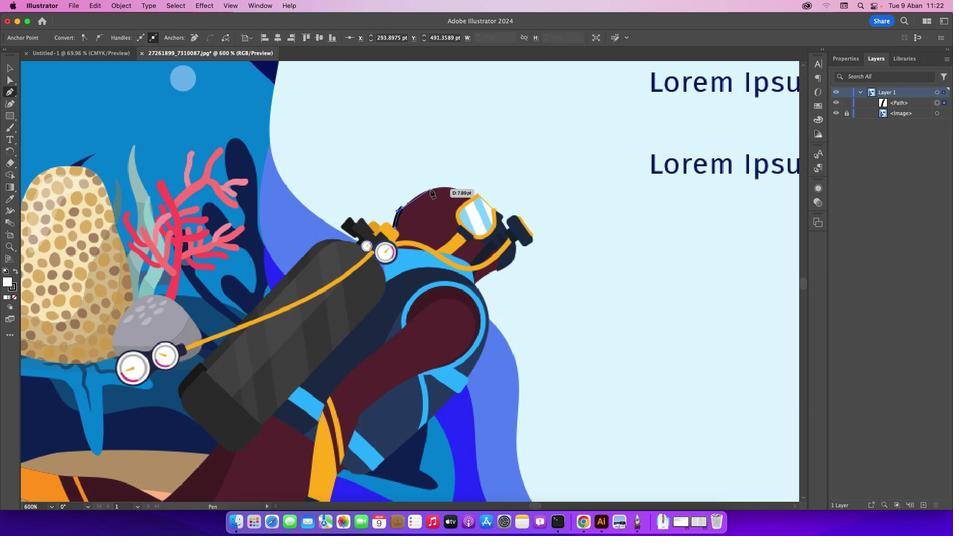 
Action: Mouse pressed left at (430, 189)
Screenshot: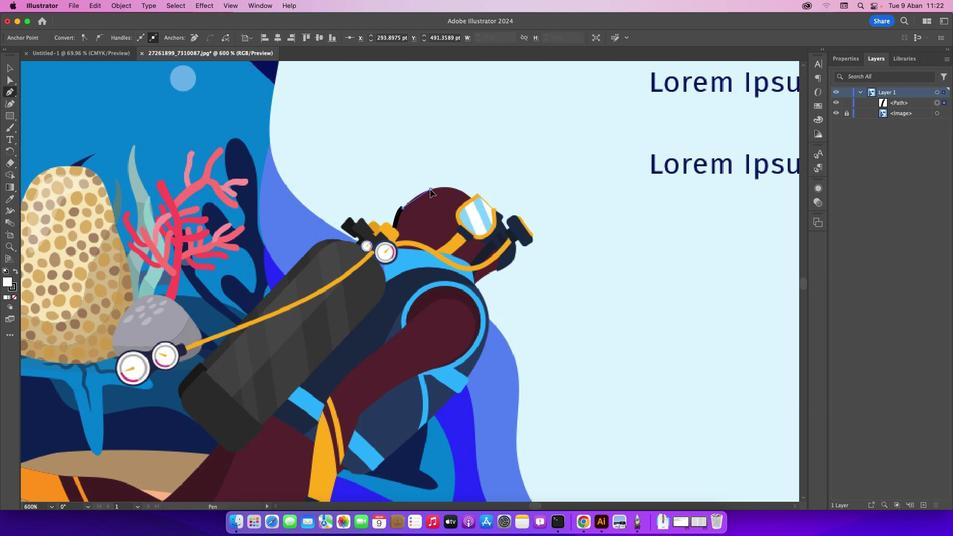 
Action: Mouse moved to (470, 197)
Screenshot: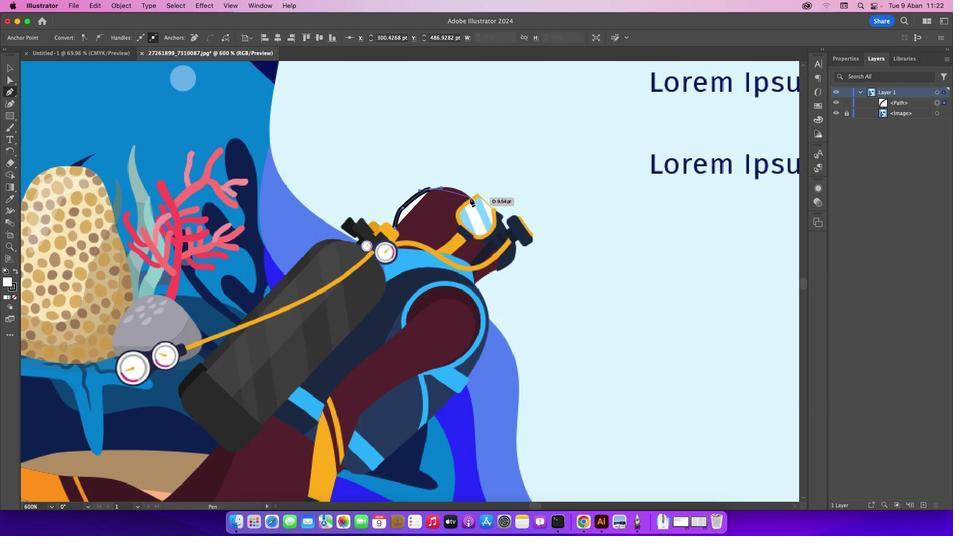 
Action: Mouse pressed left at (470, 197)
Screenshot: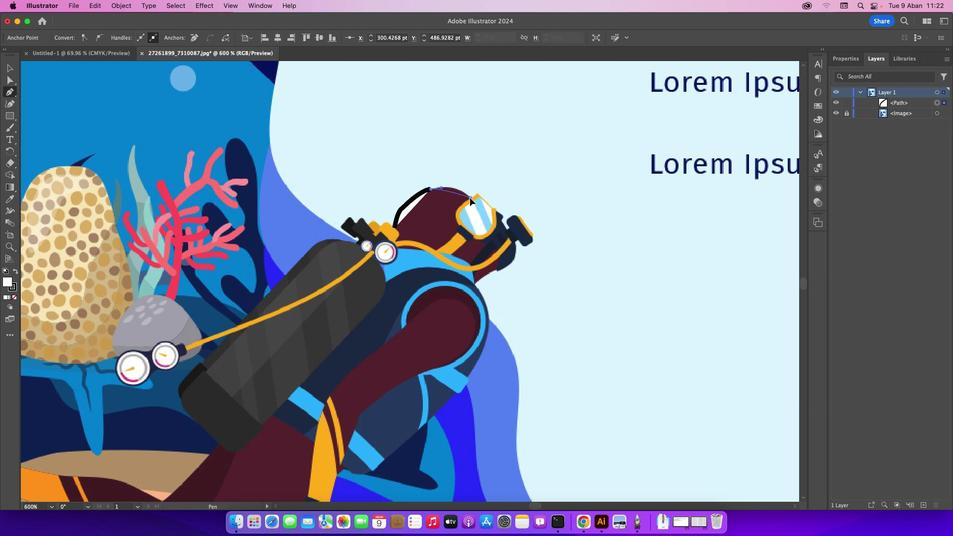 
Action: Mouse moved to (470, 196)
Screenshot: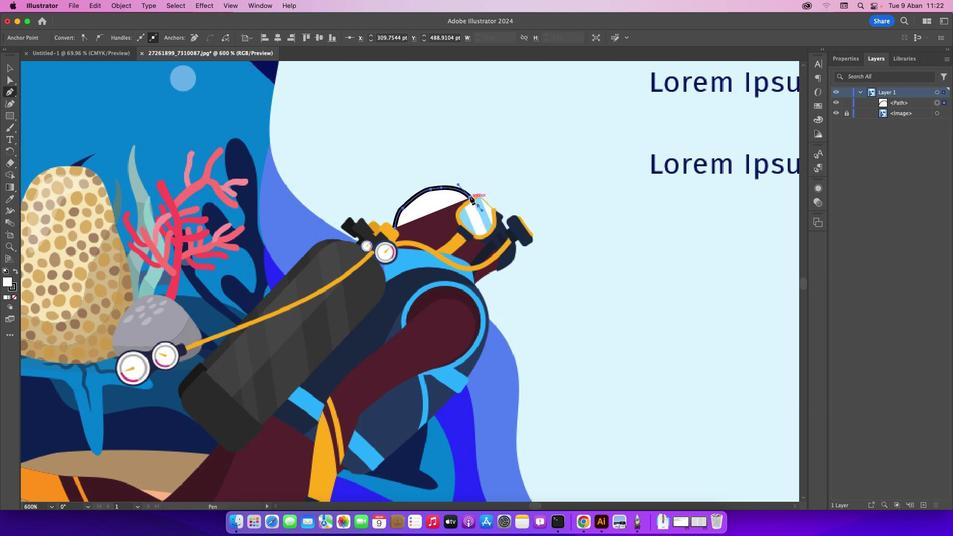 
Action: Mouse pressed left at (470, 196)
Screenshot: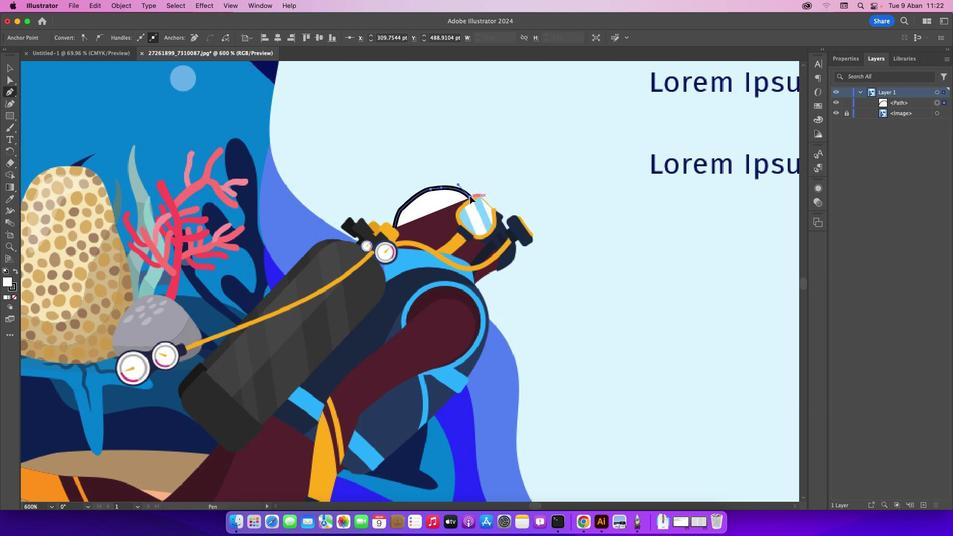 
Action: Mouse moved to (14, 298)
Screenshot: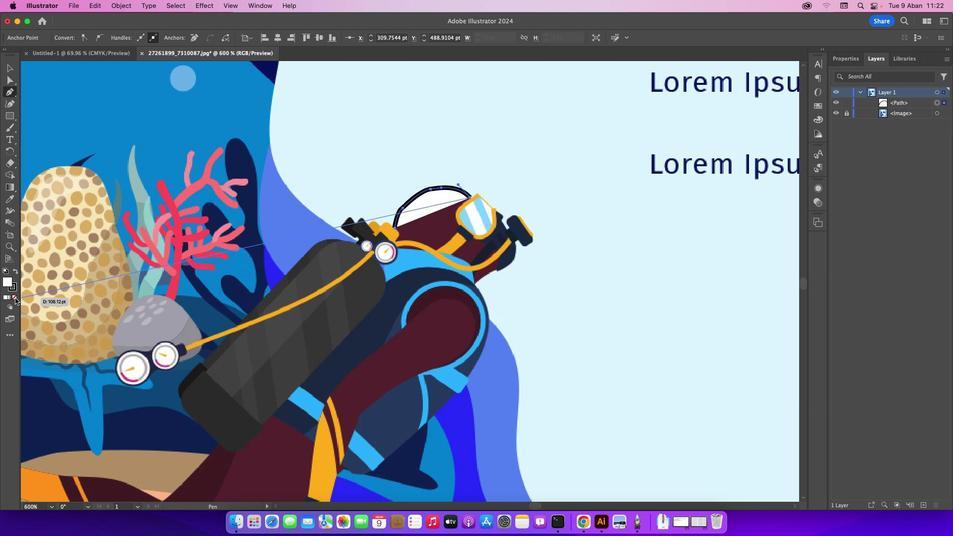 
Action: Mouse pressed left at (14, 298)
Screenshot: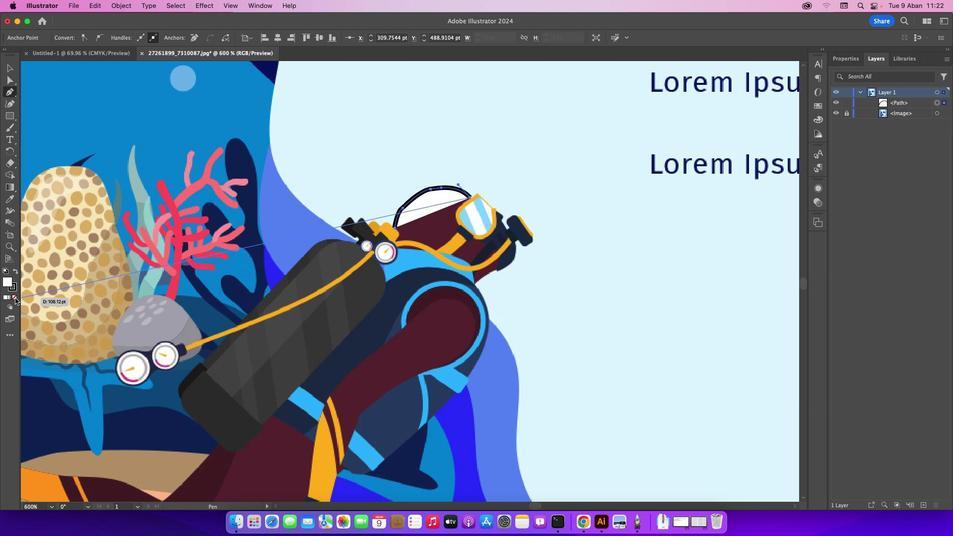 
Action: Mouse moved to (13, 290)
Screenshot: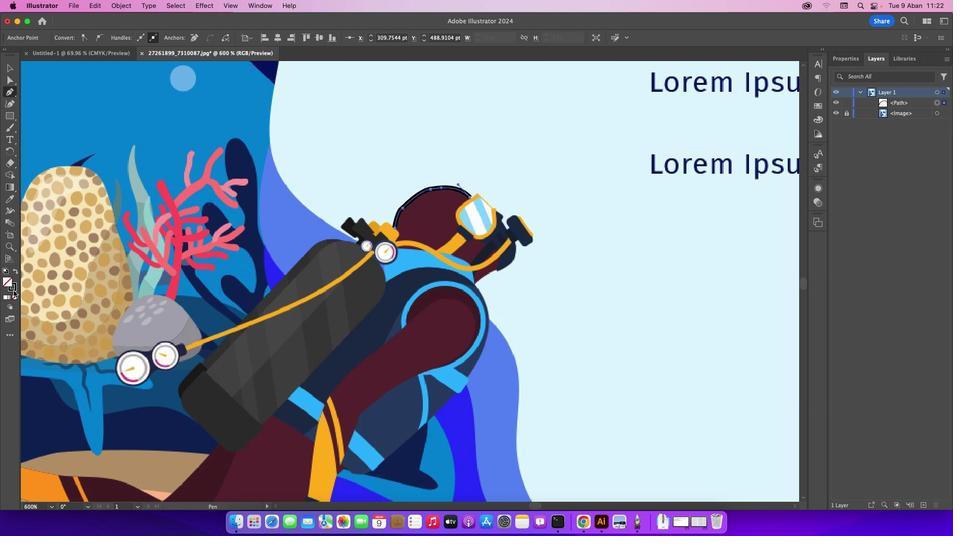 
Action: Mouse pressed left at (13, 290)
Screenshot: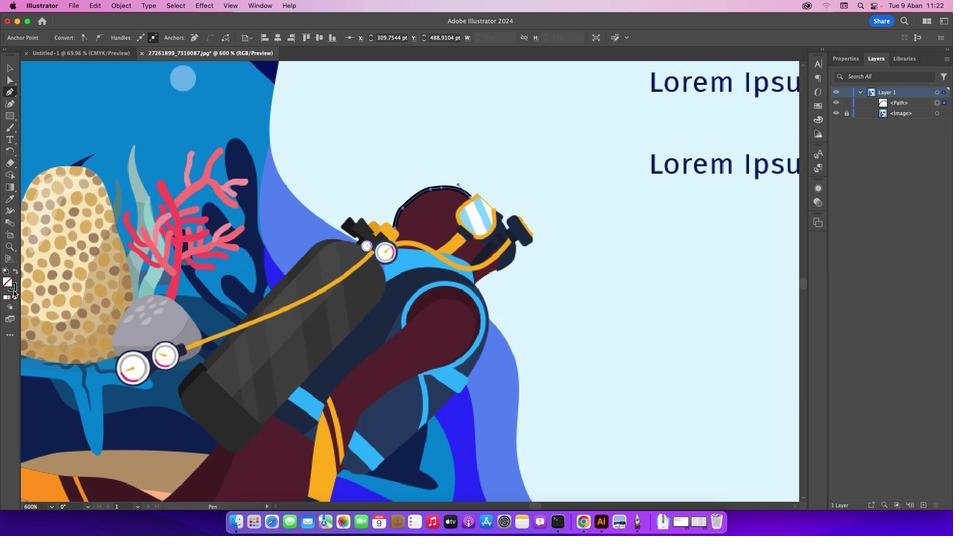 
Action: Mouse moved to (13, 297)
Screenshot: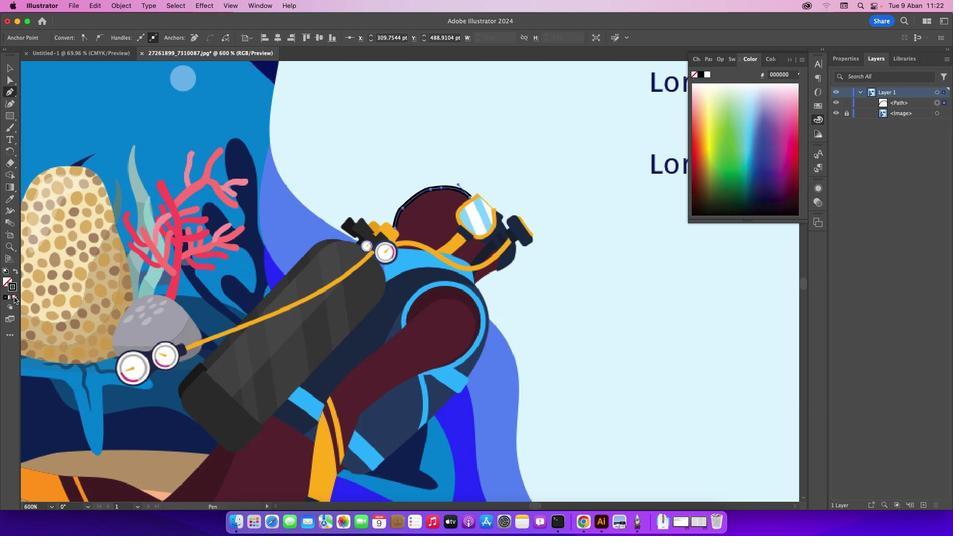 
Action: Mouse pressed left at (13, 297)
Screenshot: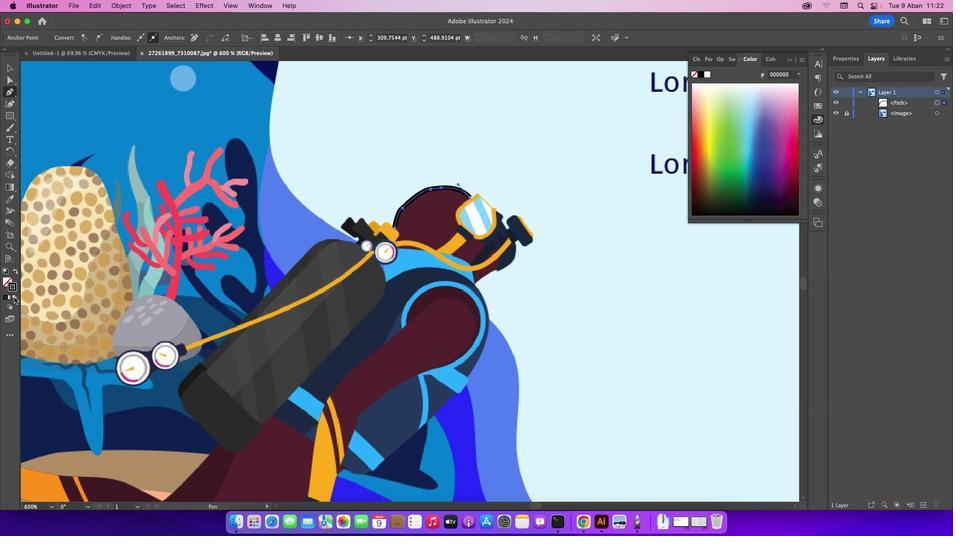 
Action: Mouse moved to (790, 56)
Screenshot: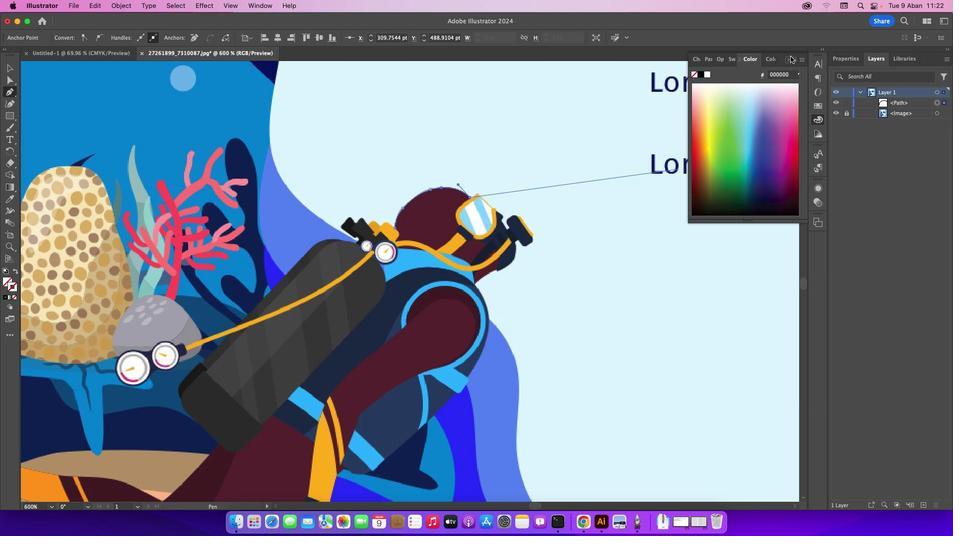 
Action: Mouse pressed left at (790, 56)
Screenshot: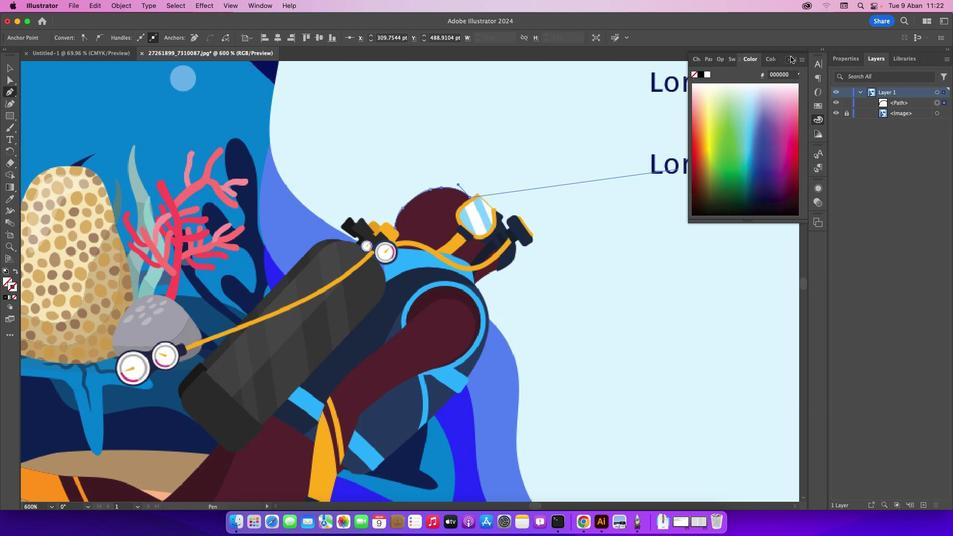 
Action: Mouse moved to (502, 243)
Screenshot: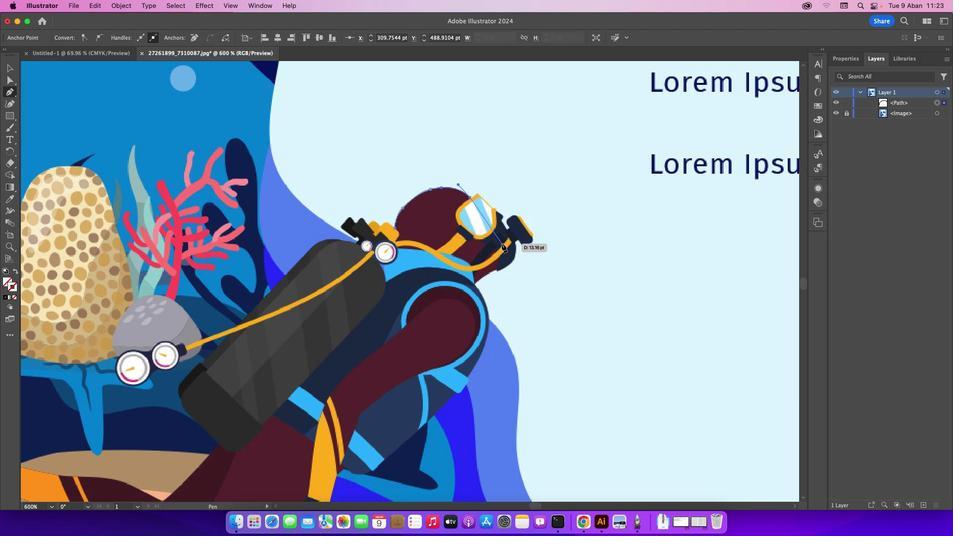
Action: Mouse pressed left at (502, 243)
Screenshot: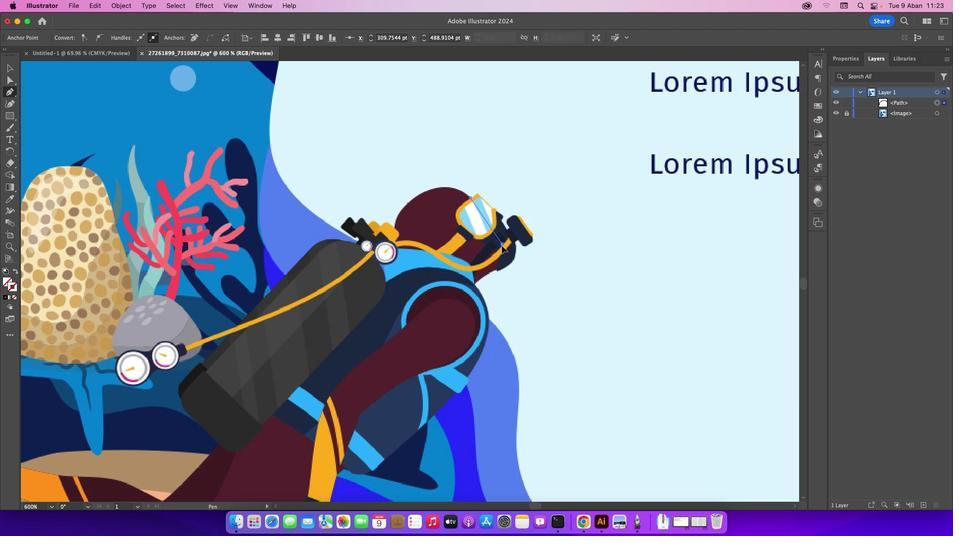 
Action: Mouse moved to (497, 270)
Screenshot: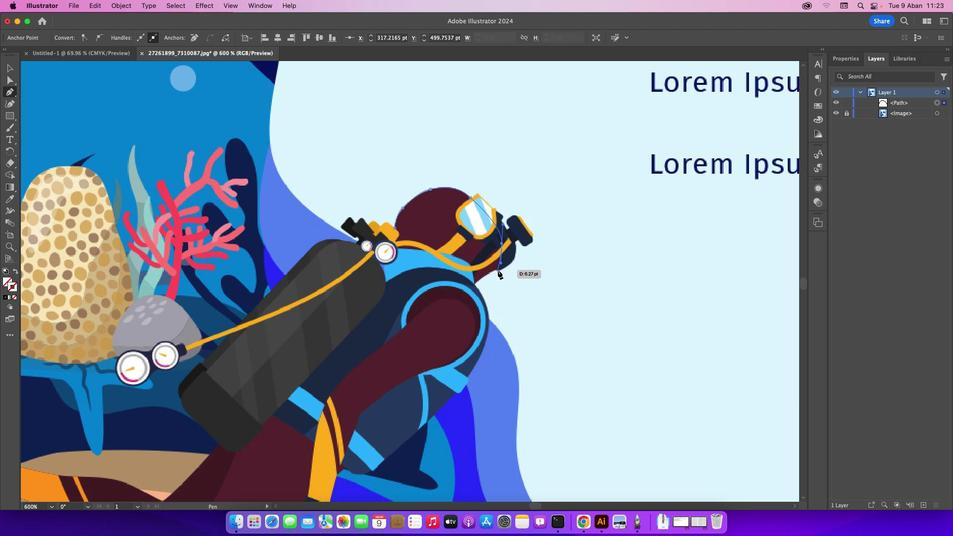 
Action: Mouse pressed left at (497, 270)
Screenshot: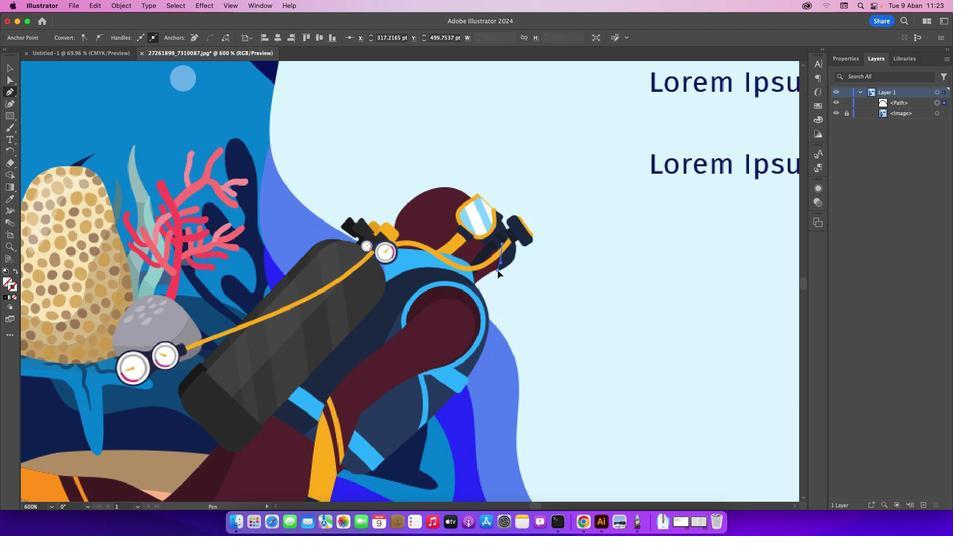 
Action: Mouse moved to (488, 273)
Screenshot: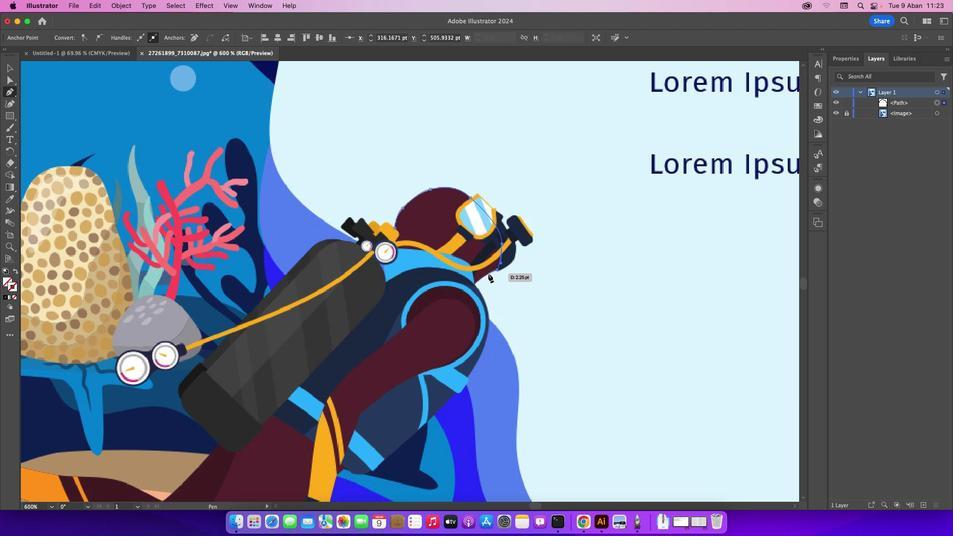 
Action: Mouse pressed left at (488, 273)
Screenshot: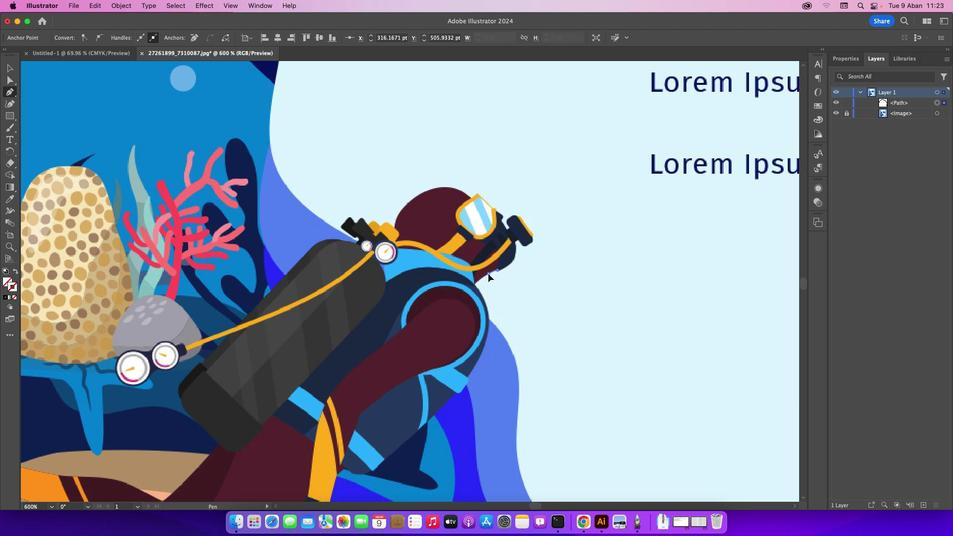 
Action: Mouse moved to (475, 283)
Screenshot: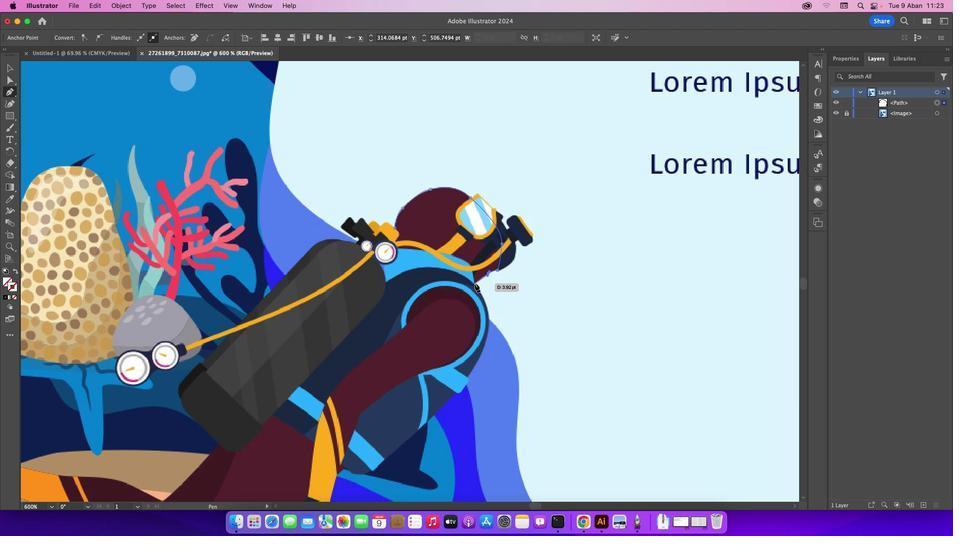 
Action: Mouse pressed left at (475, 283)
Screenshot: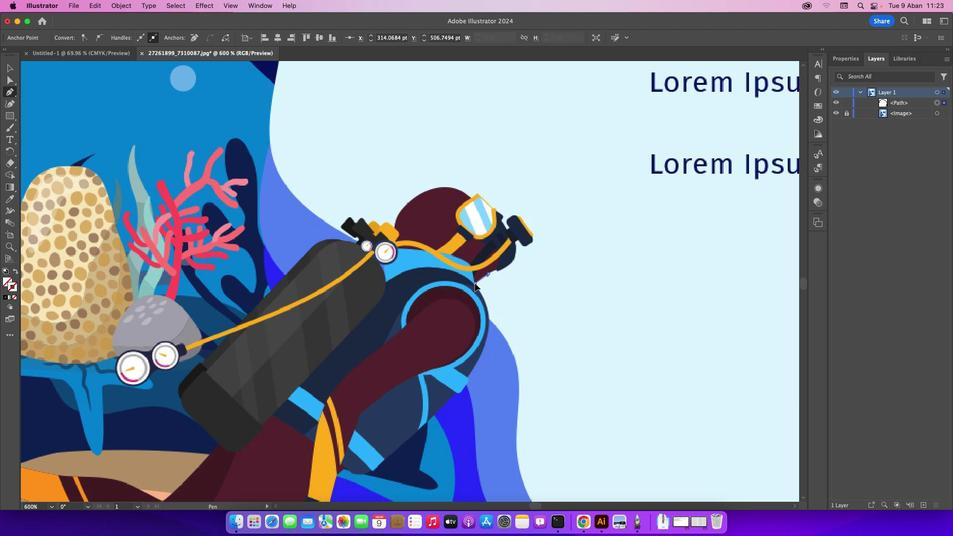 
Action: Mouse moved to (393, 254)
Screenshot: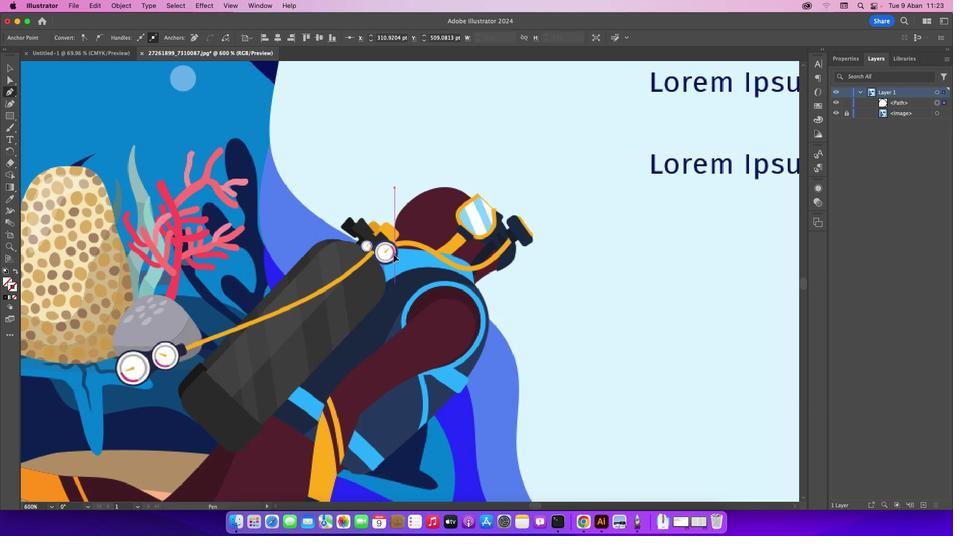 
Action: Mouse pressed left at (393, 254)
Screenshot: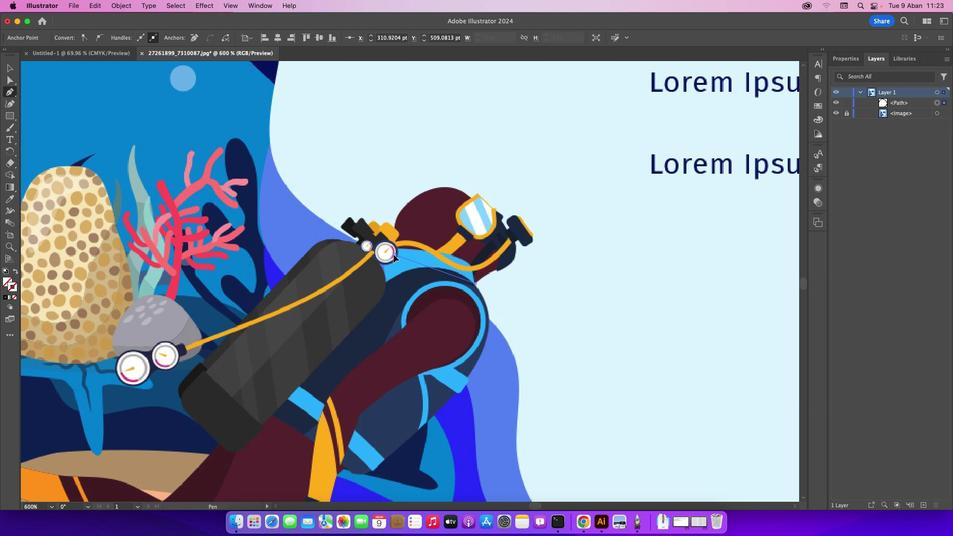 
Action: Mouse moved to (395, 226)
Screenshot: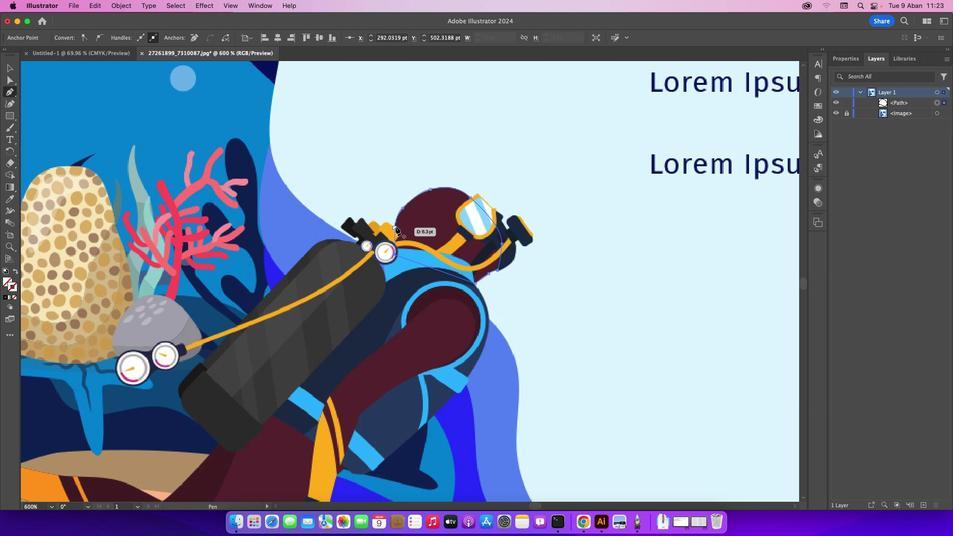
Action: Mouse pressed left at (395, 226)
Screenshot: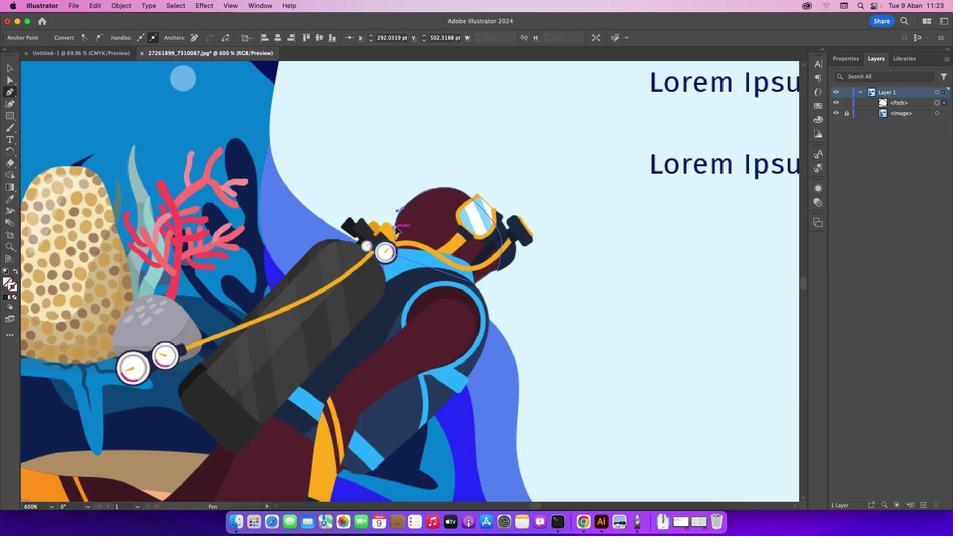 
Action: Mouse moved to (17, 63)
Screenshot: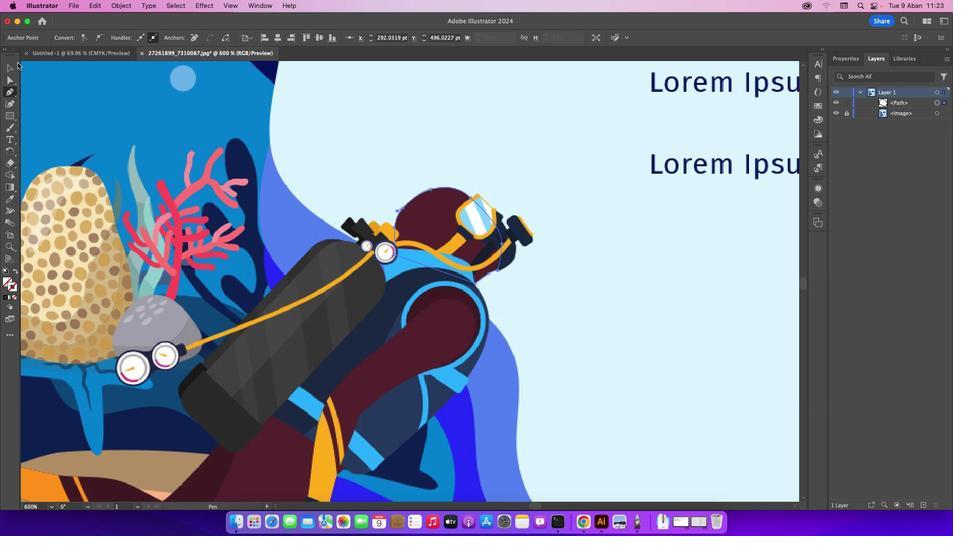 
Action: Mouse pressed left at (17, 63)
Screenshot: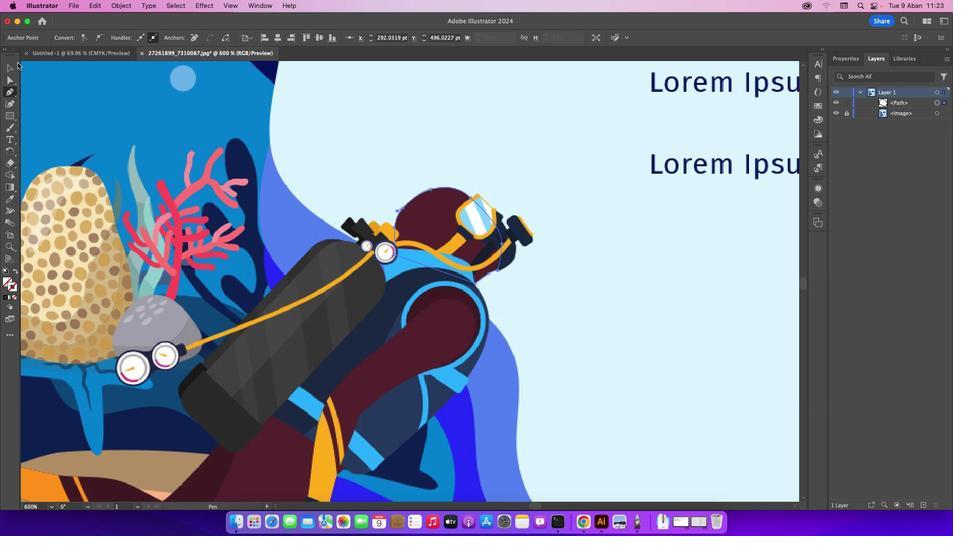 
Action: Mouse moved to (8, 65)
Screenshot: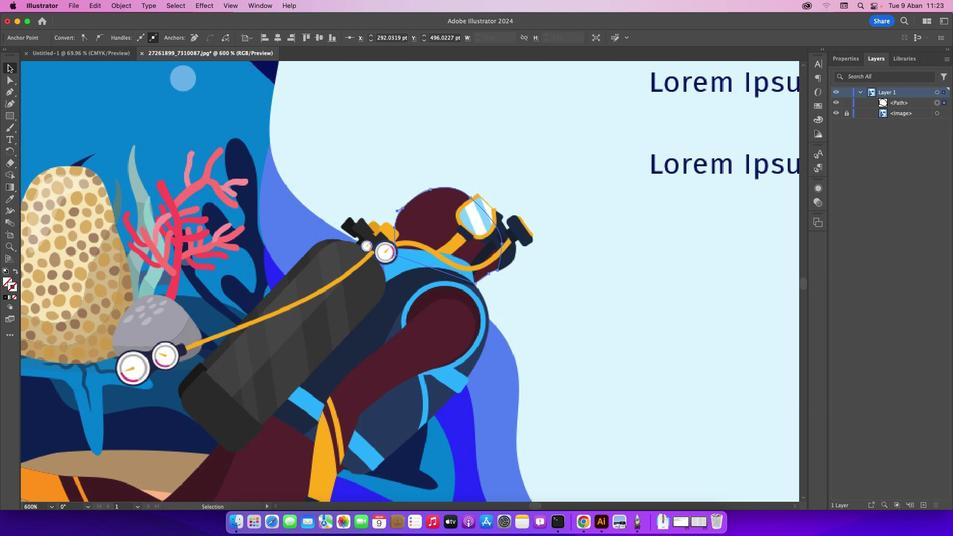 
Action: Mouse pressed left at (8, 65)
Screenshot: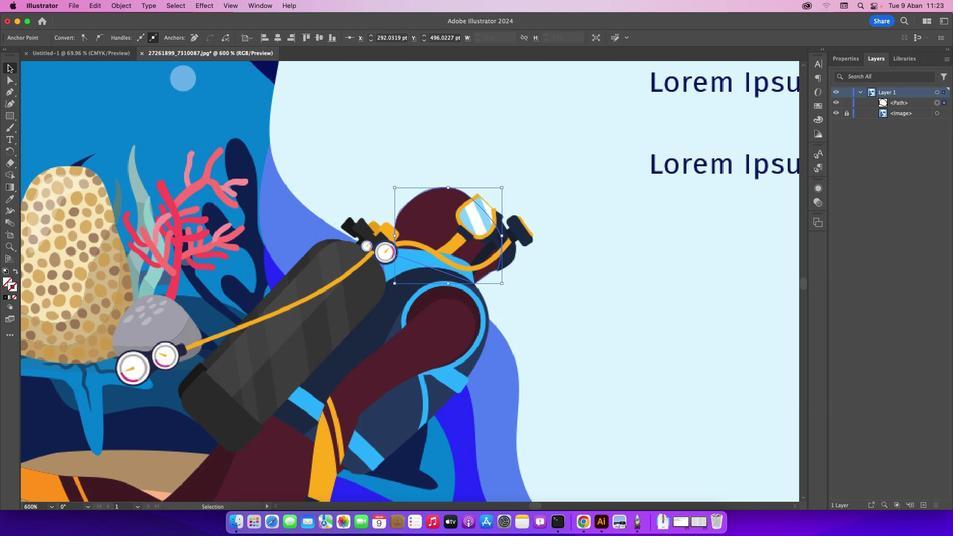 
Action: Mouse moved to (111, 104)
Screenshot: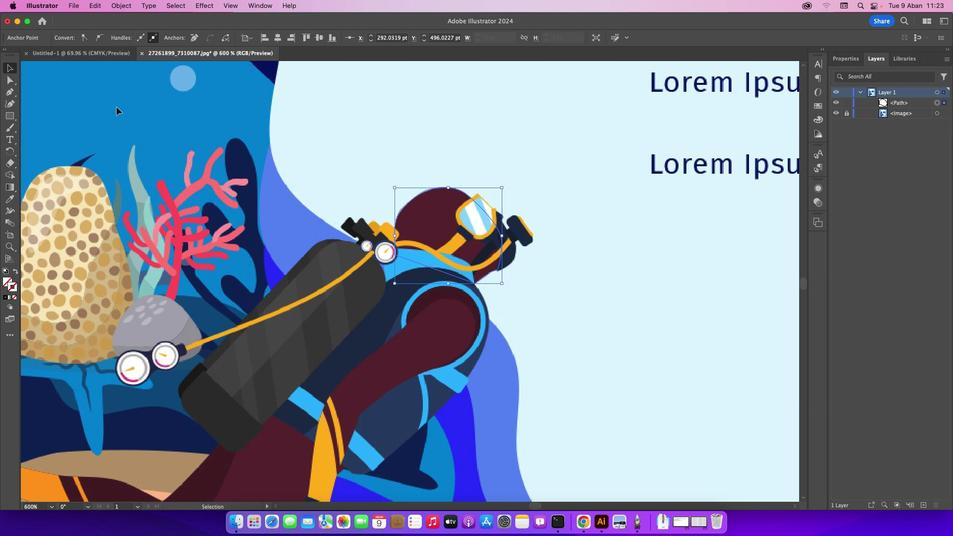 
Action: Mouse pressed left at (111, 104)
Screenshot: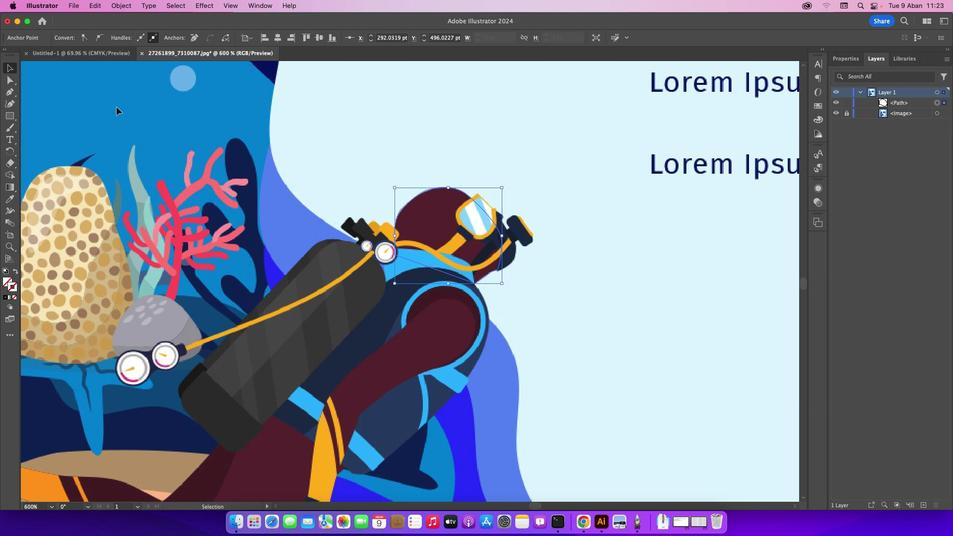 
Action: Mouse moved to (402, 207)
Screenshot: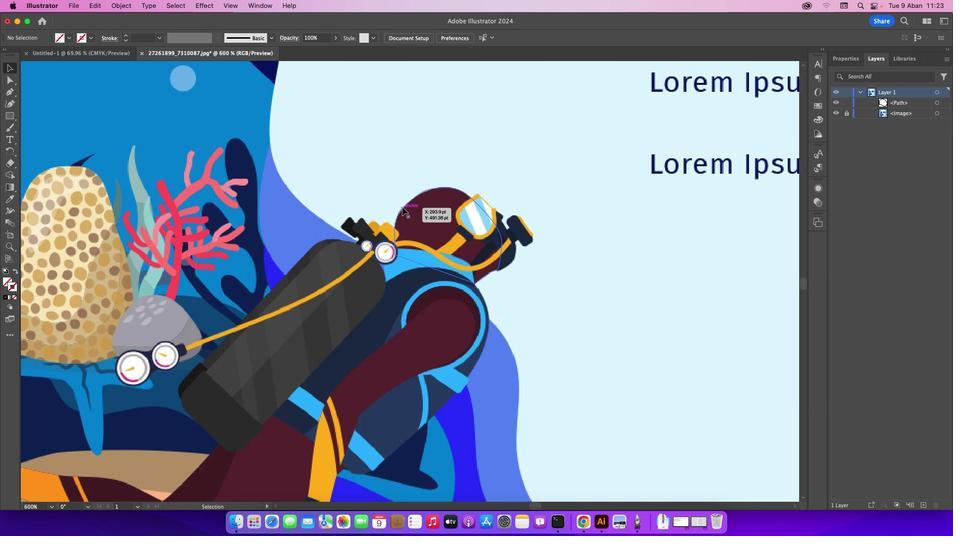 
Action: Mouse pressed left at (402, 207)
Screenshot: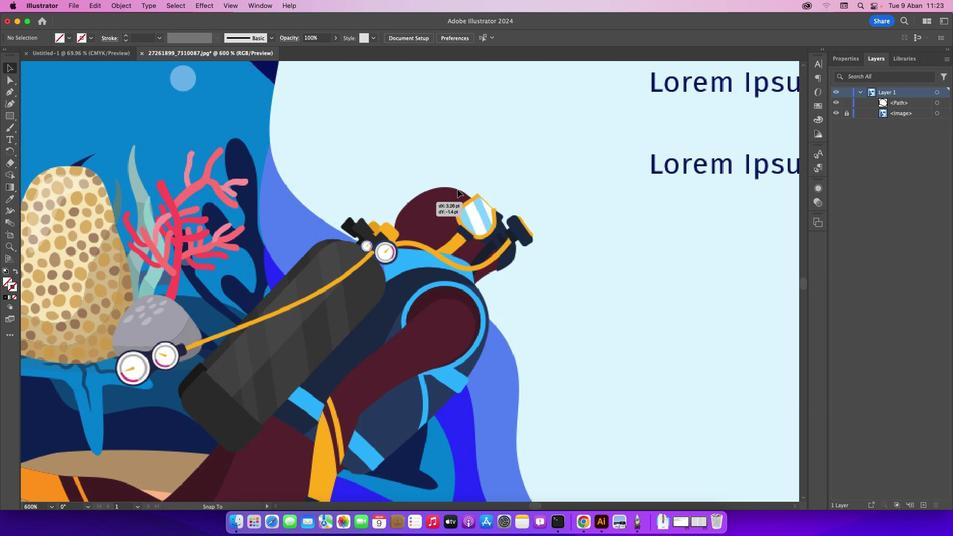 
Action: Mouse moved to (12, 198)
Screenshot: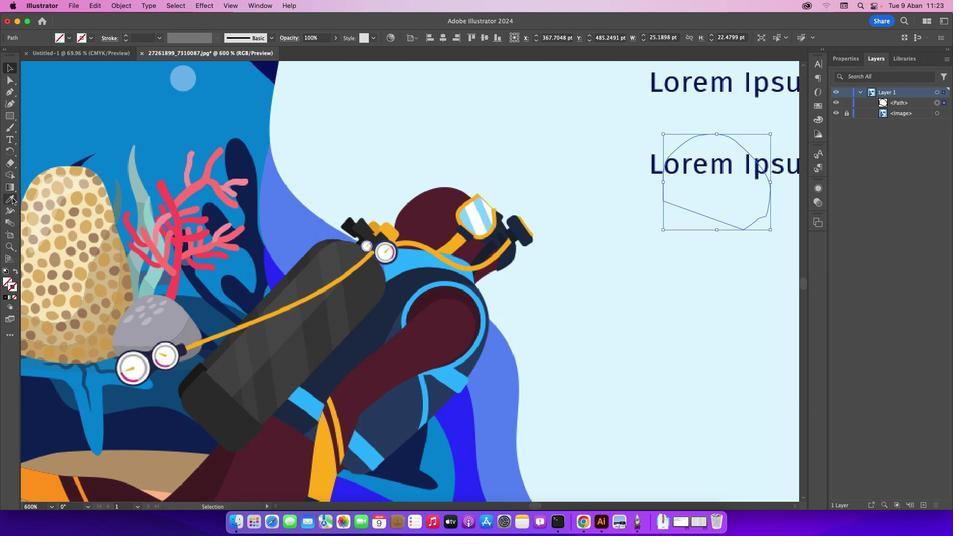 
Action: Mouse pressed left at (12, 198)
Screenshot: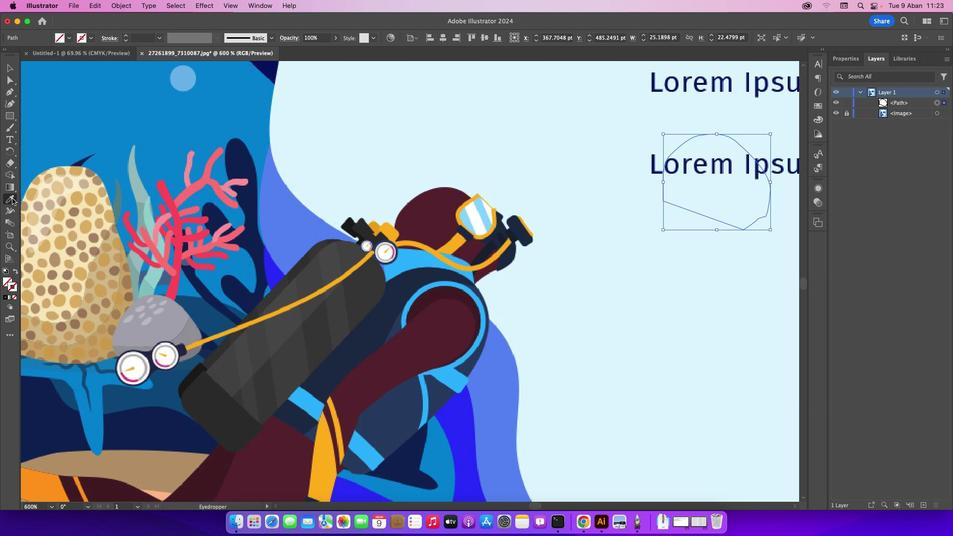 
Action: Mouse moved to (433, 214)
Screenshot: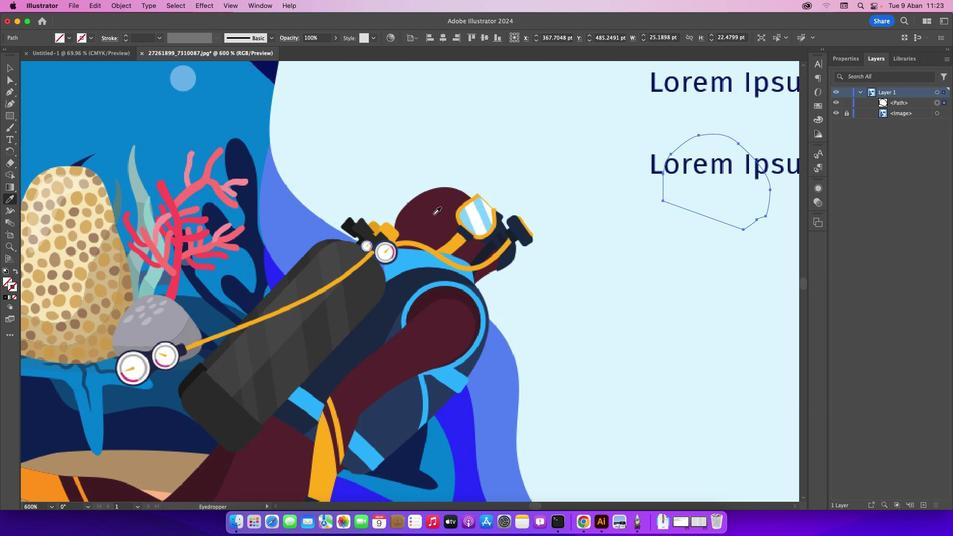 
Action: Mouse pressed left at (433, 214)
Screenshot: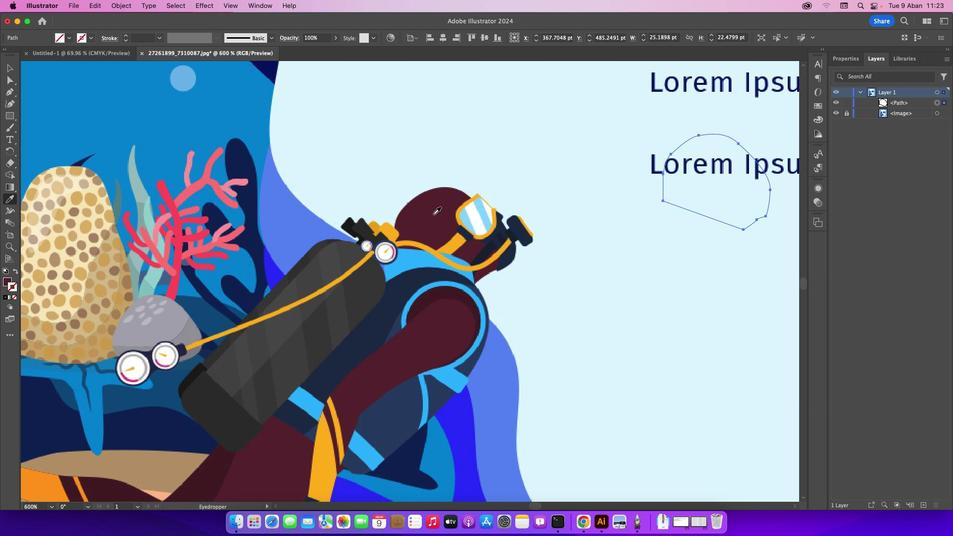 
Action: Mouse moved to (4, 68)
Screenshot: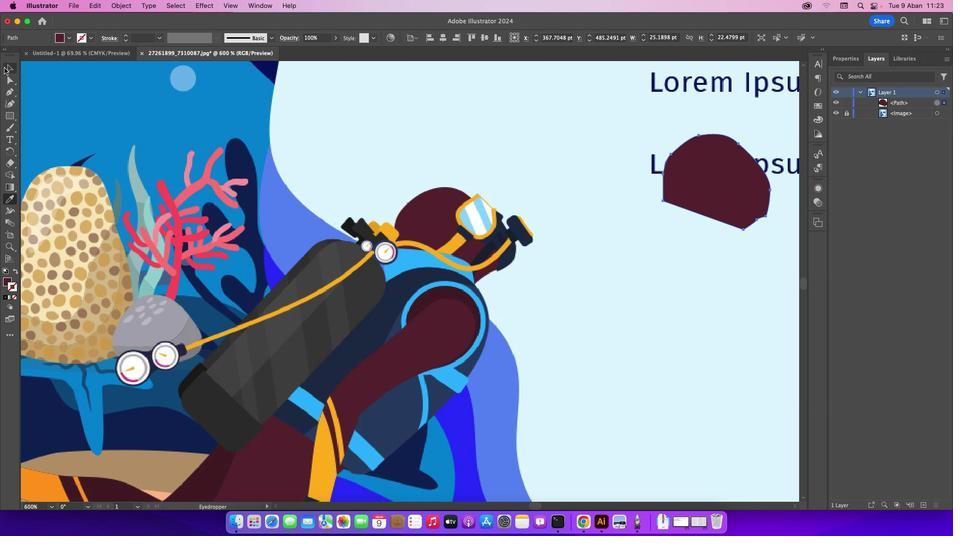 
Action: Mouse pressed left at (4, 68)
Screenshot: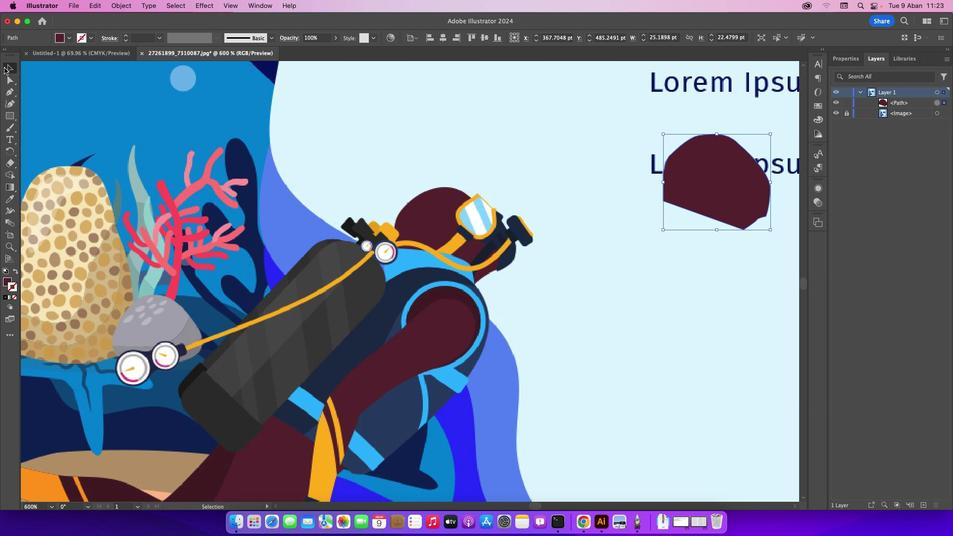 
Action: Mouse moved to (230, 119)
Screenshot: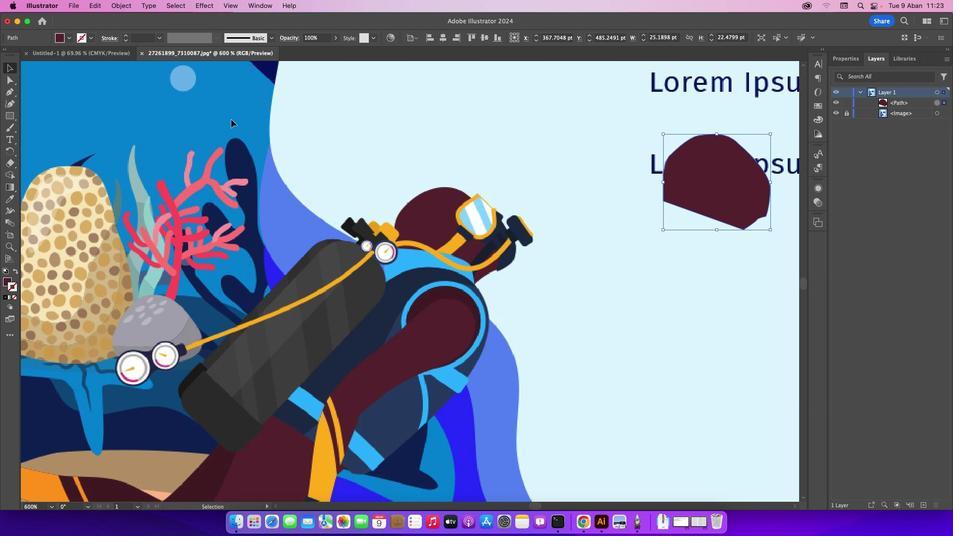 
Action: Mouse pressed left at (230, 119)
Screenshot: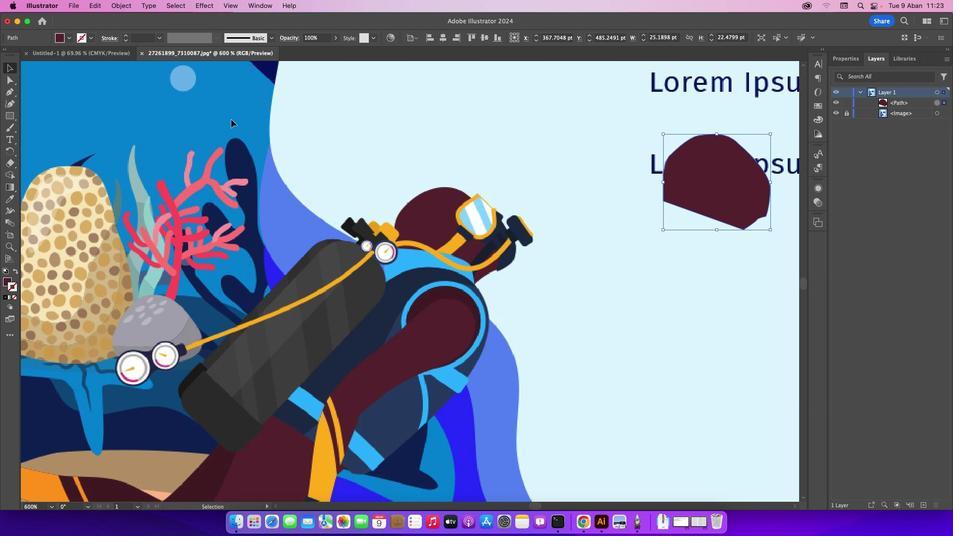 
Action: Mouse moved to (6, 89)
Screenshot: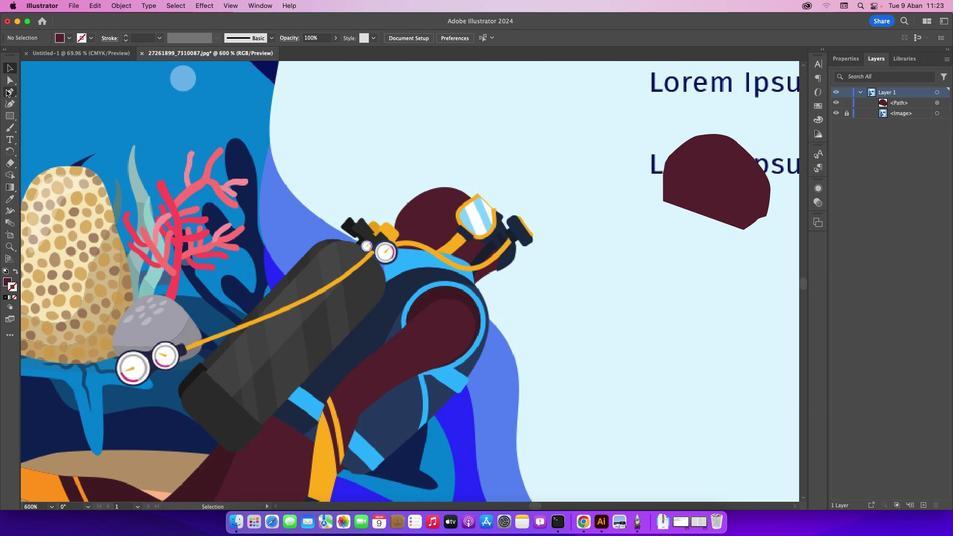 
Action: Mouse pressed left at (6, 89)
Screenshot: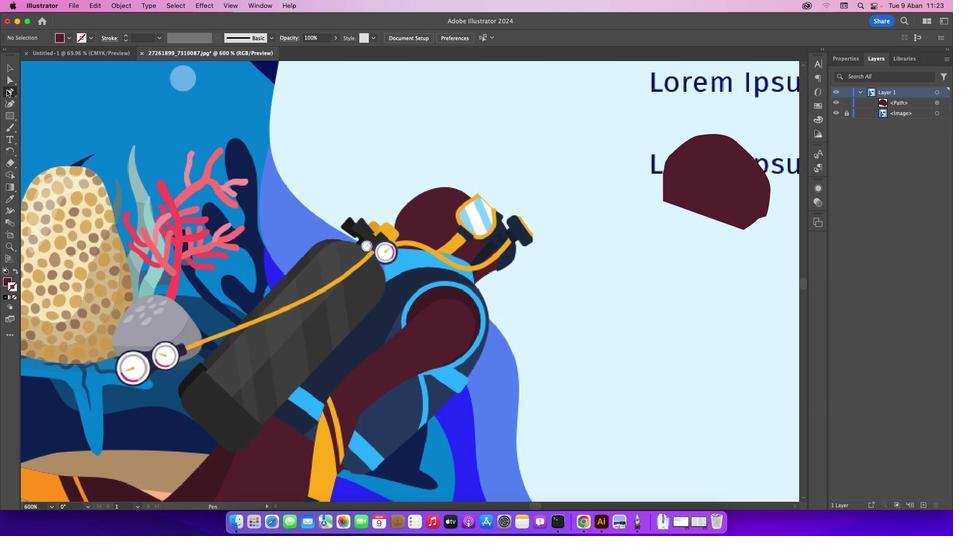 
Action: Mouse moved to (396, 248)
Screenshot: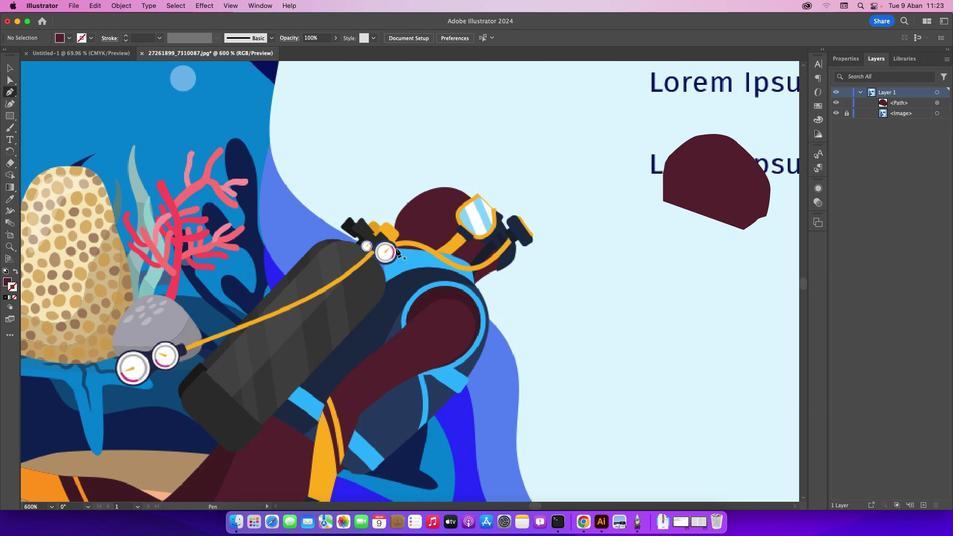 
Action: Mouse pressed left at (396, 248)
Screenshot: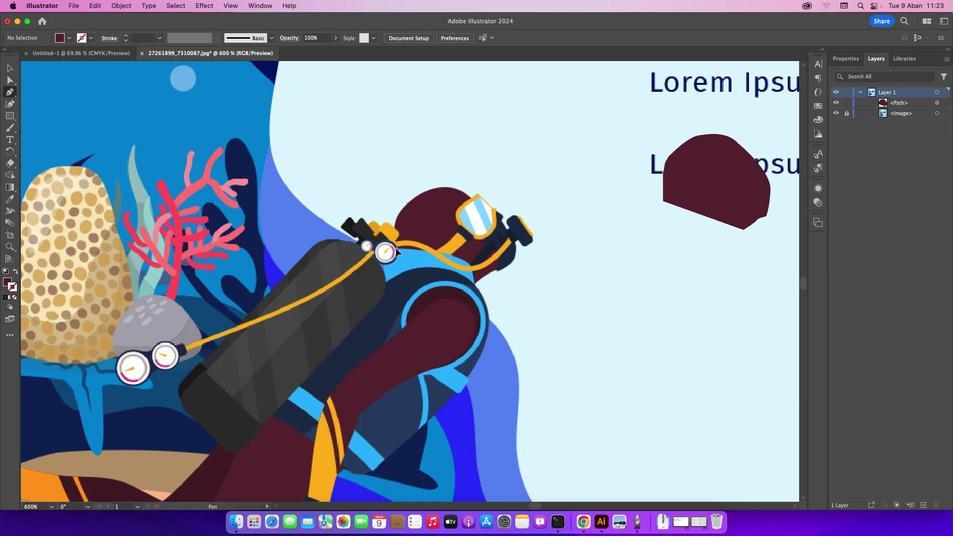 
Action: Mouse moved to (458, 257)
Screenshot: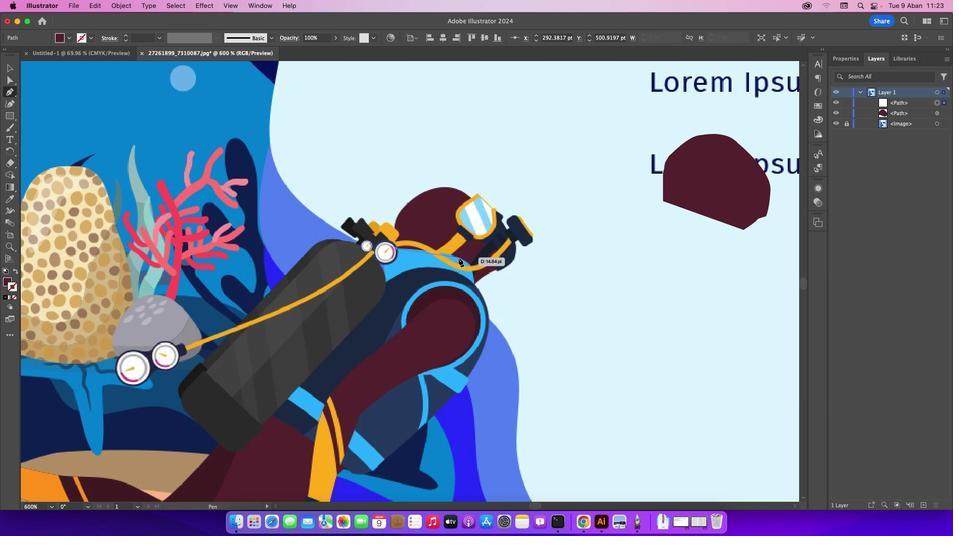 
Action: Mouse pressed left at (458, 257)
Screenshot: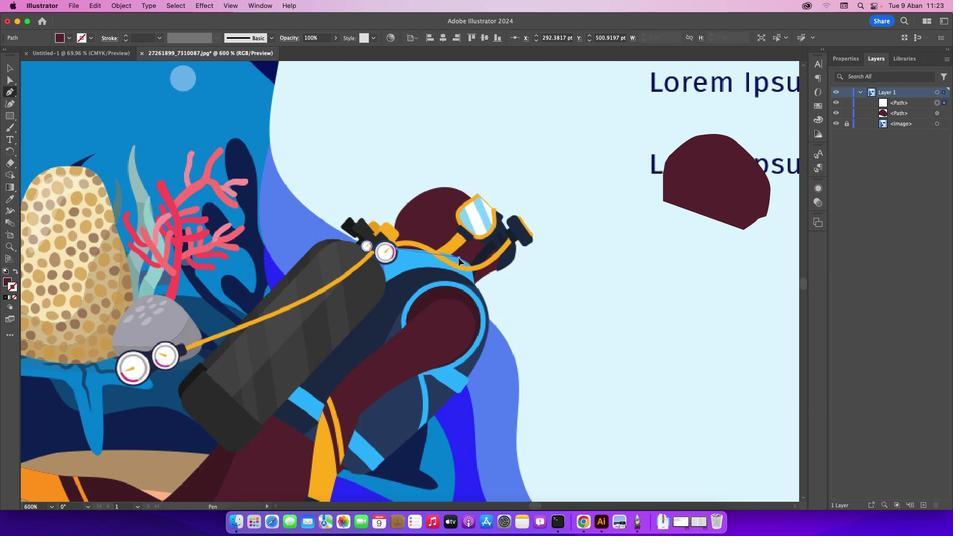 
Action: Mouse moved to (473, 282)
Screenshot: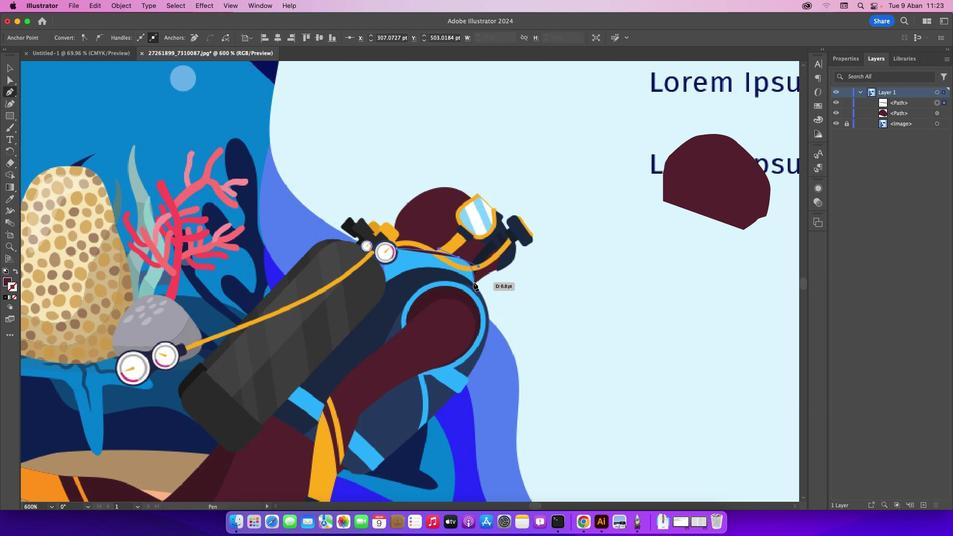 
Action: Mouse pressed left at (473, 282)
Screenshot: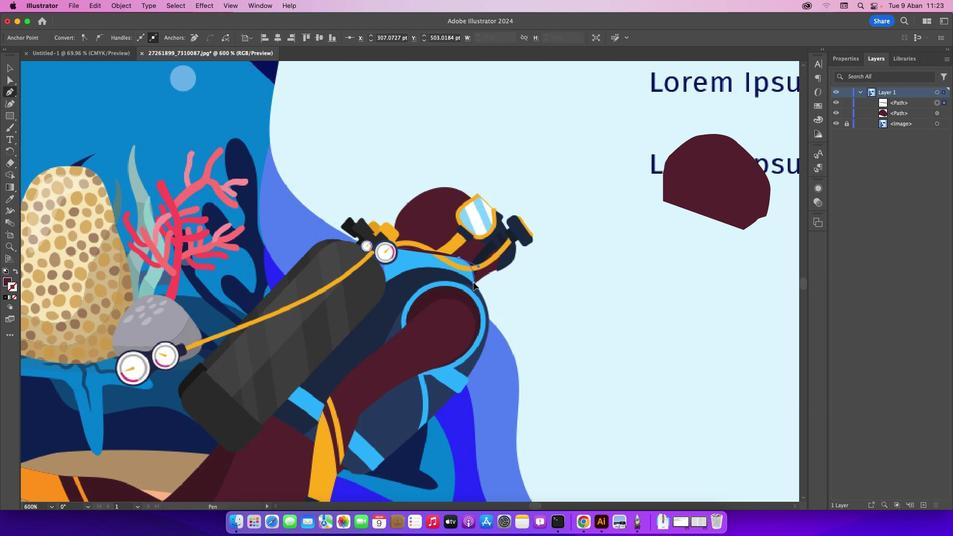 
Action: Mouse moved to (3, 278)
Screenshot: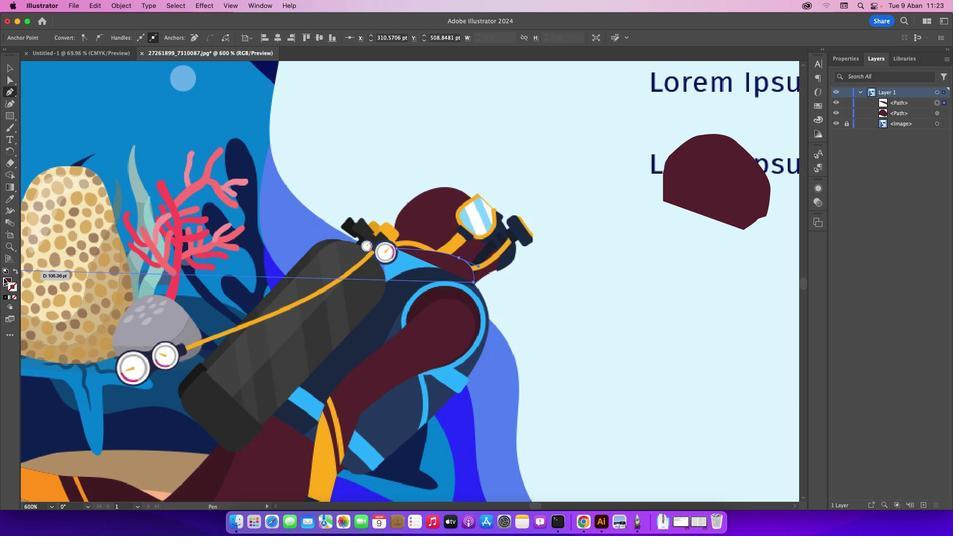 
Action: Mouse pressed left at (3, 278)
Screenshot: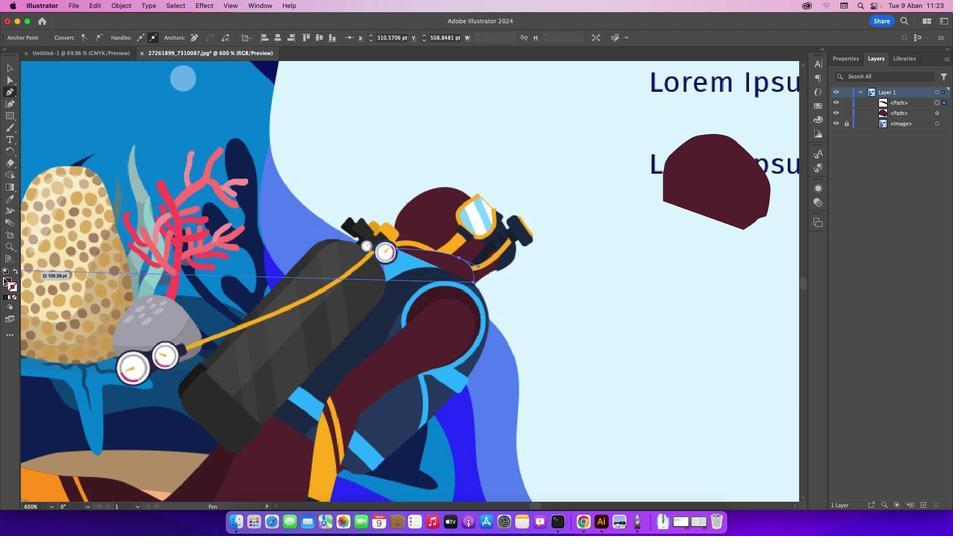 
Action: Mouse moved to (13, 297)
Screenshot: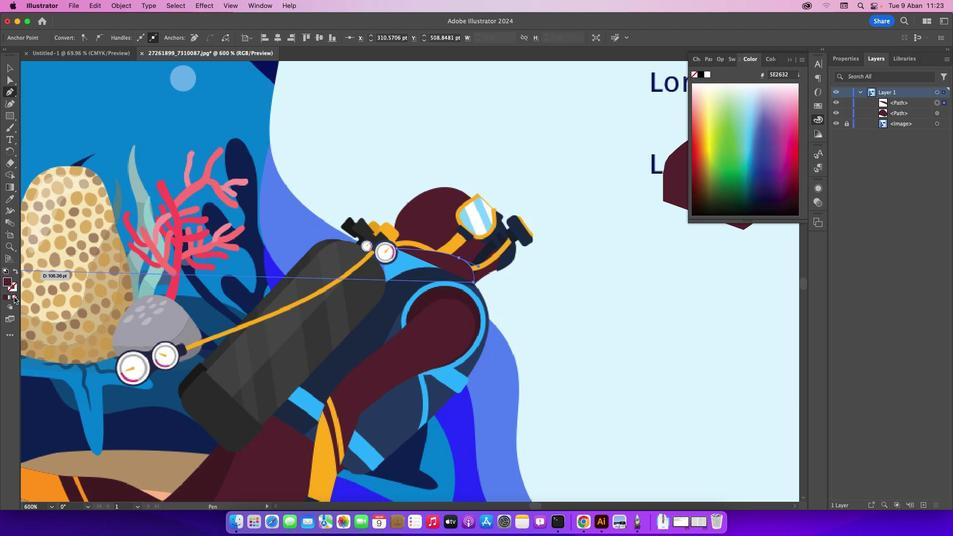 
Action: Mouse pressed left at (13, 297)
Screenshot: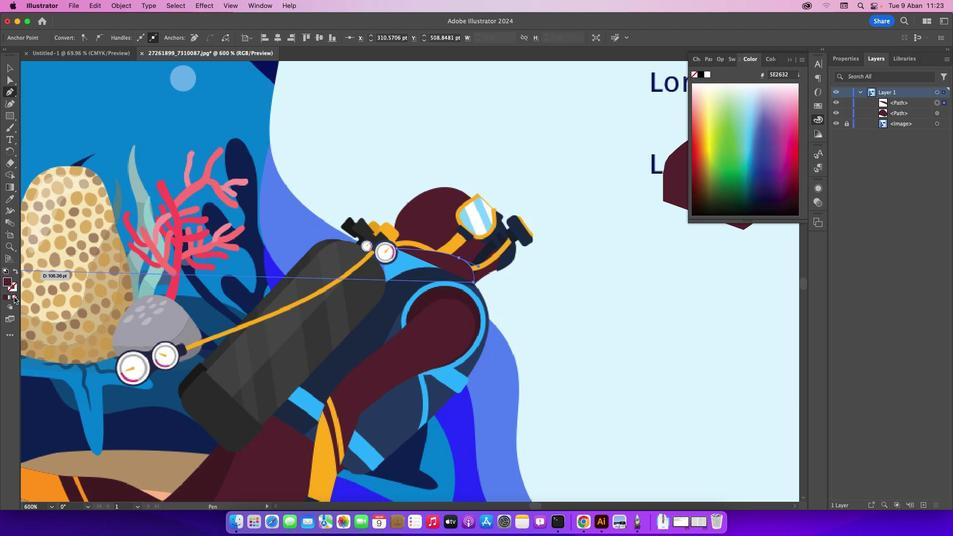 
Action: Mouse moved to (790, 61)
Screenshot: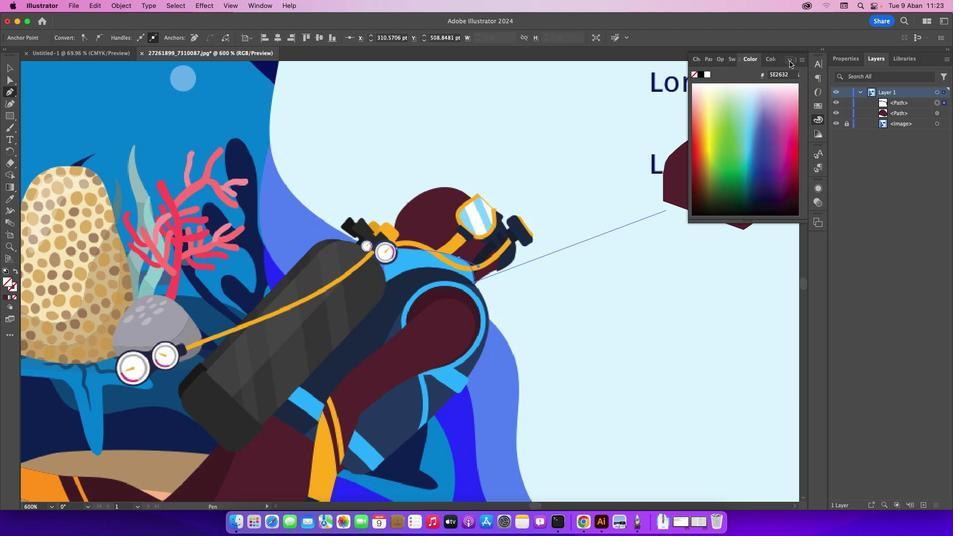 
Action: Mouse pressed left at (790, 61)
Screenshot: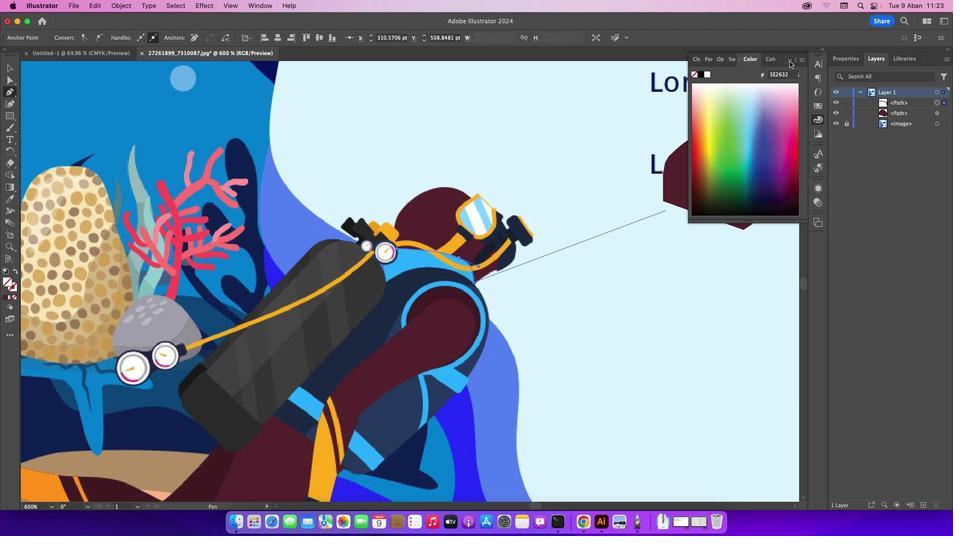 
Action: Mouse moved to (429, 268)
Screenshot: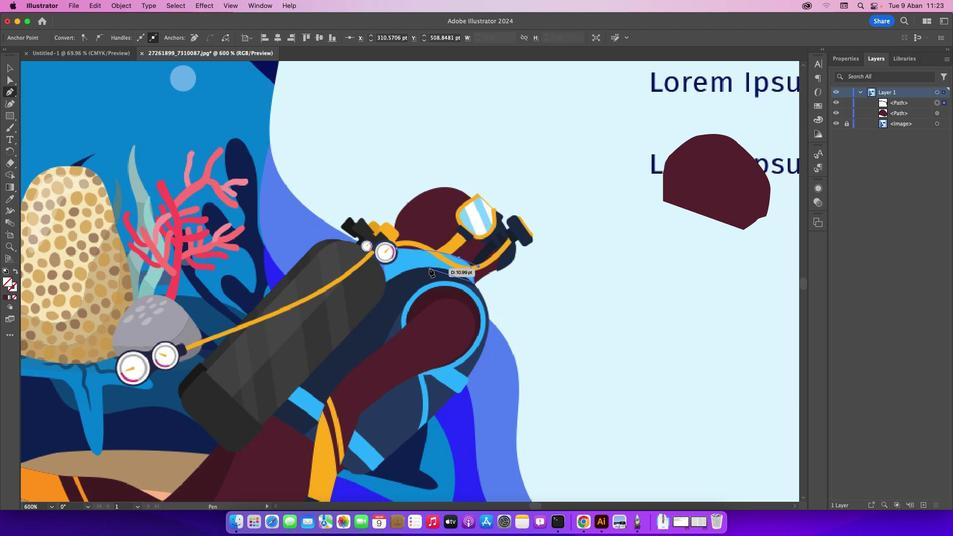 
Action: Mouse pressed left at (429, 268)
Screenshot: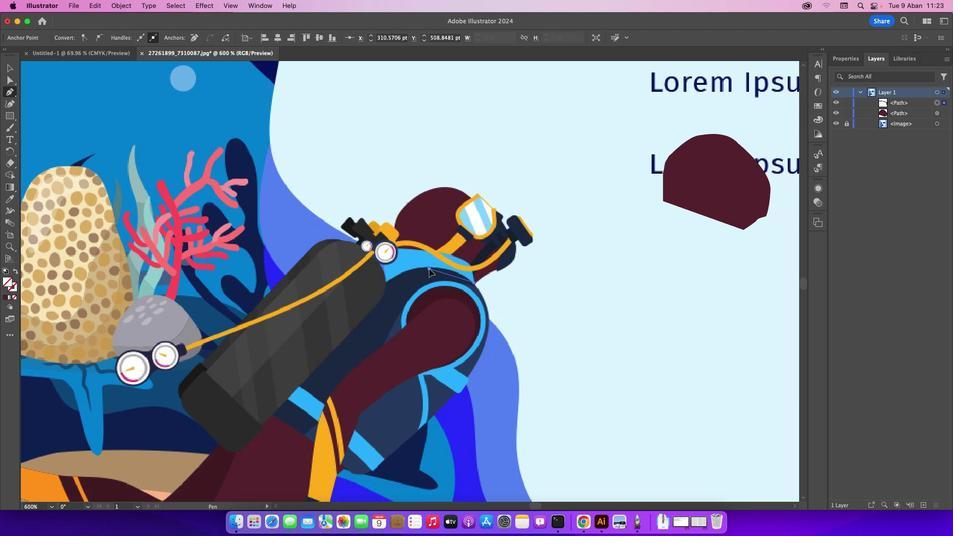 
Action: Mouse moved to (386, 283)
Screenshot: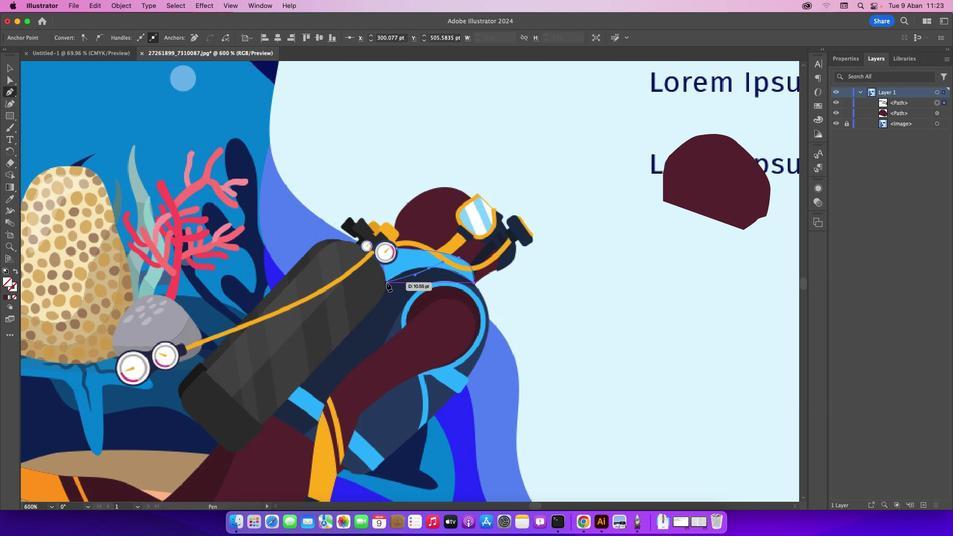 
Action: Mouse pressed left at (386, 283)
Screenshot: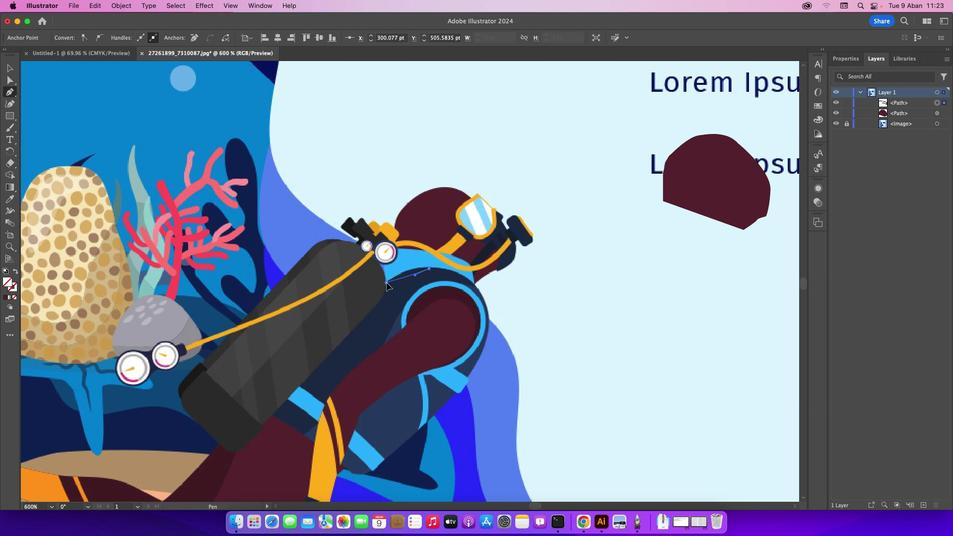 
Action: Mouse moved to (371, 293)
Screenshot: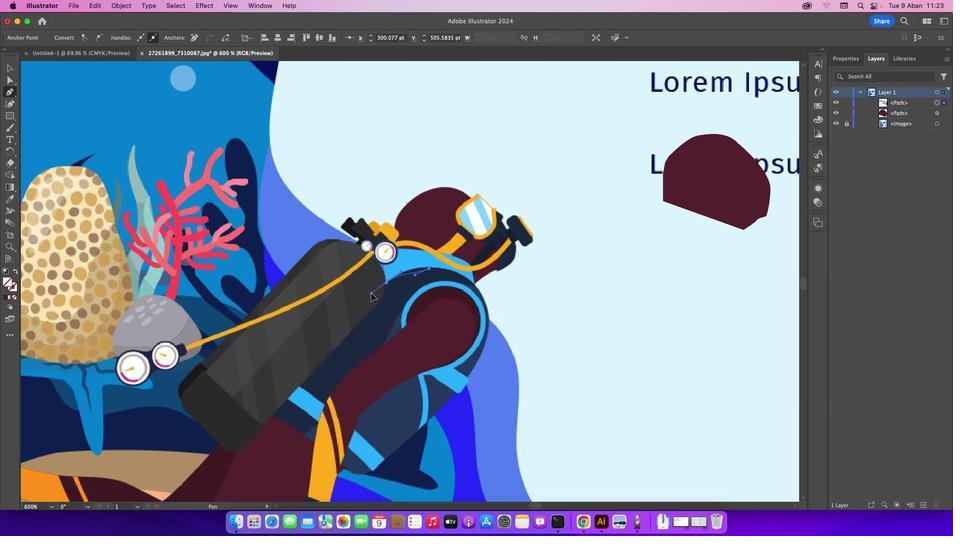 
Action: Key pressed Key.cmd'z'
Screenshot: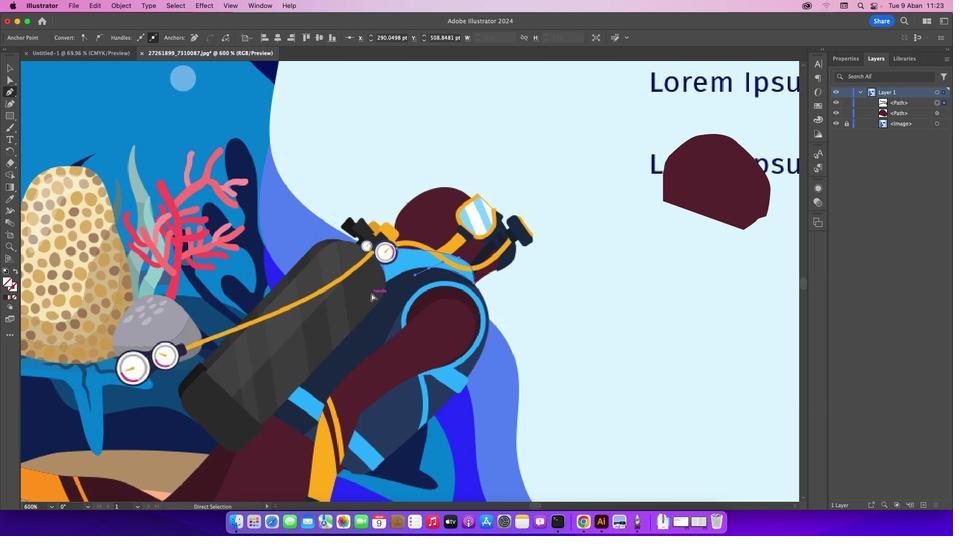 
Action: Mouse moved to (428, 269)
Screenshot: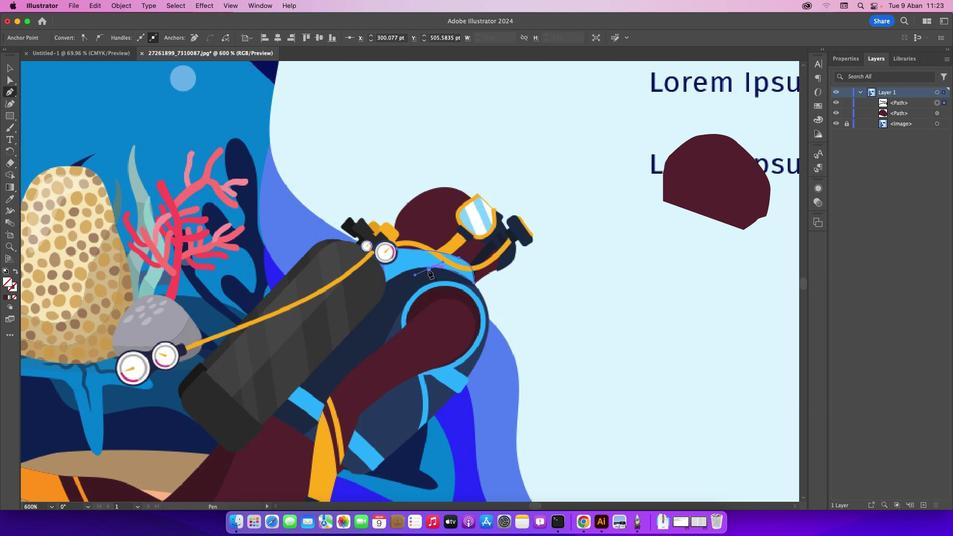 
Action: Mouse pressed left at (428, 269)
Screenshot: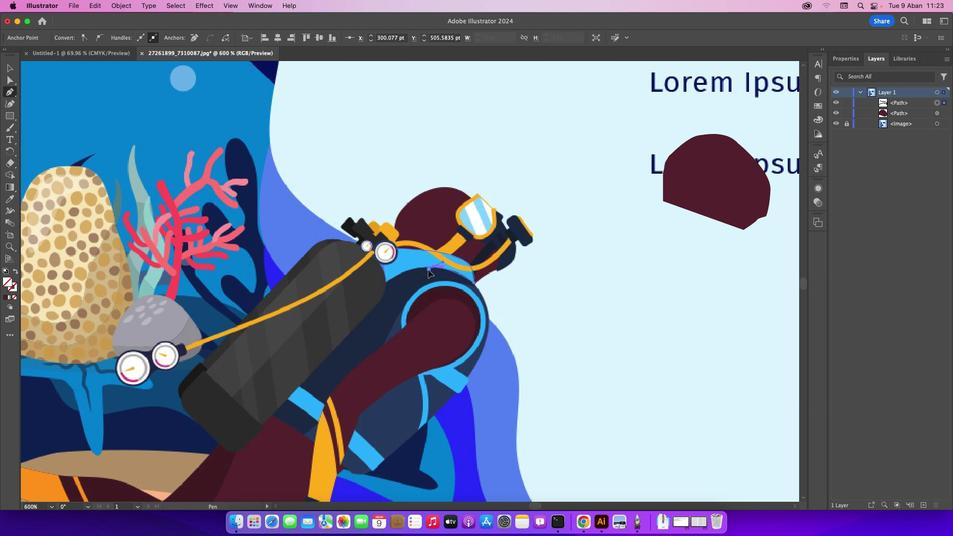 
Action: Mouse moved to (386, 283)
Screenshot: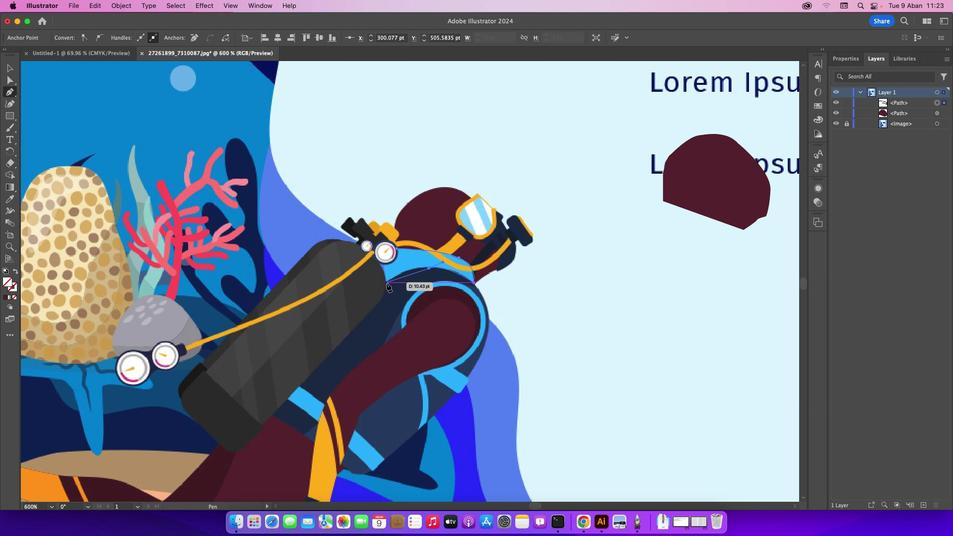
Action: Mouse pressed left at (386, 283)
Screenshot: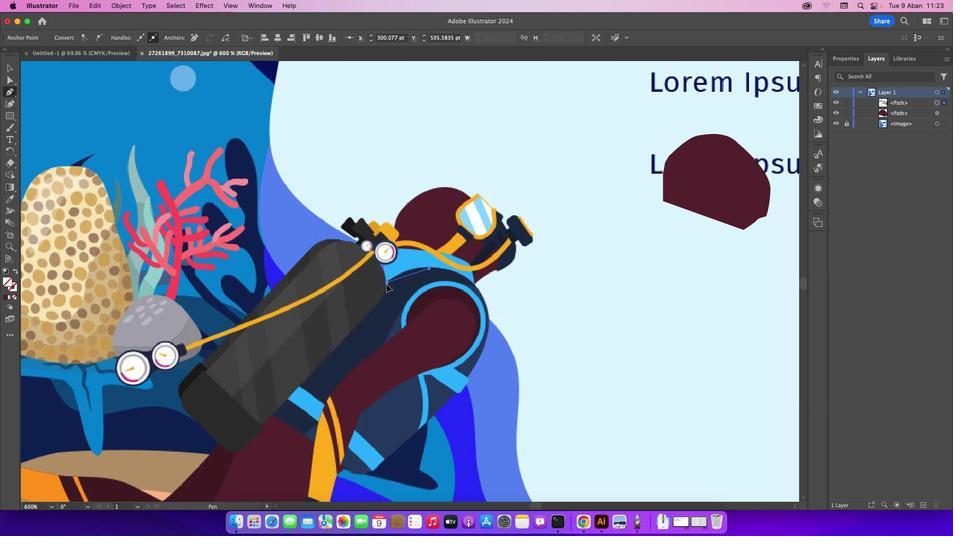 
Action: Mouse moved to (386, 282)
Screenshot: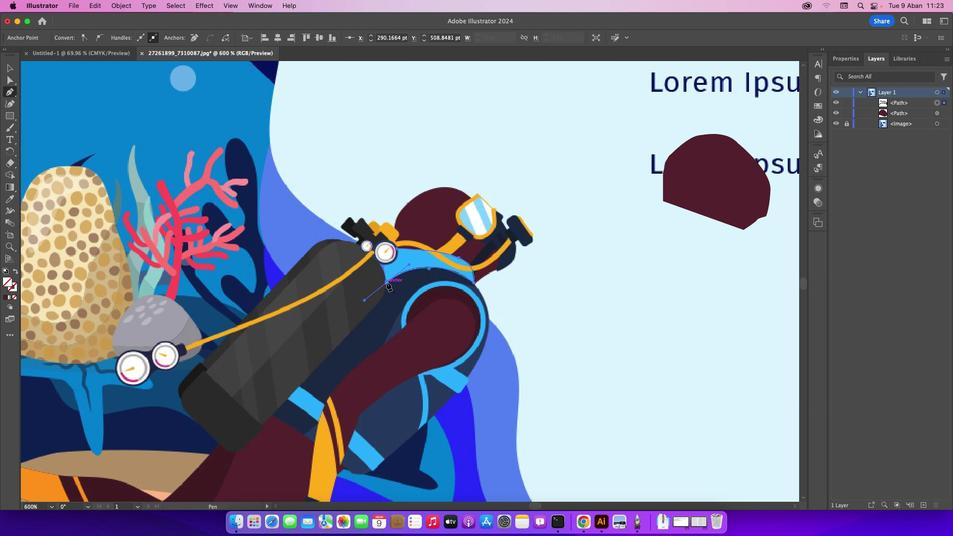 
Action: Mouse pressed left at (386, 282)
Screenshot: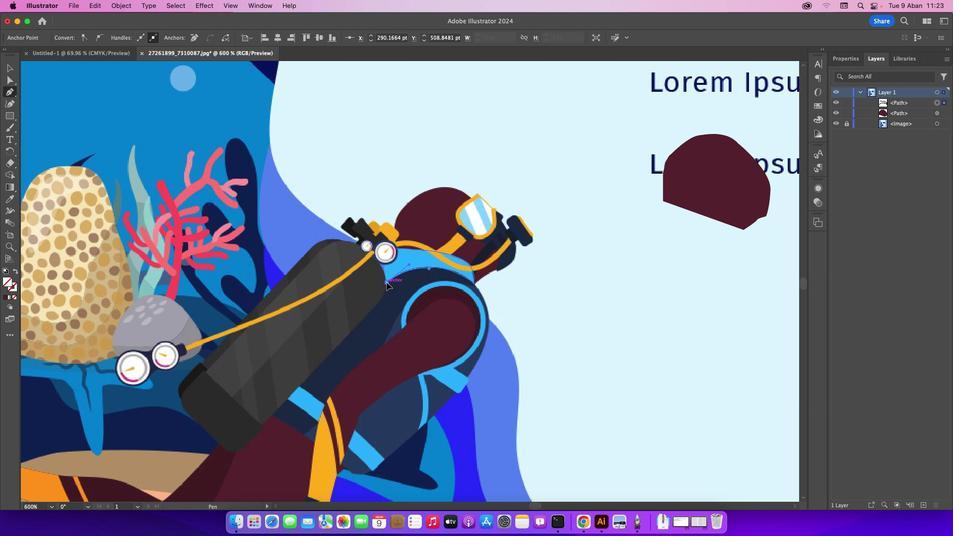 
Action: Mouse moved to (383, 263)
Screenshot: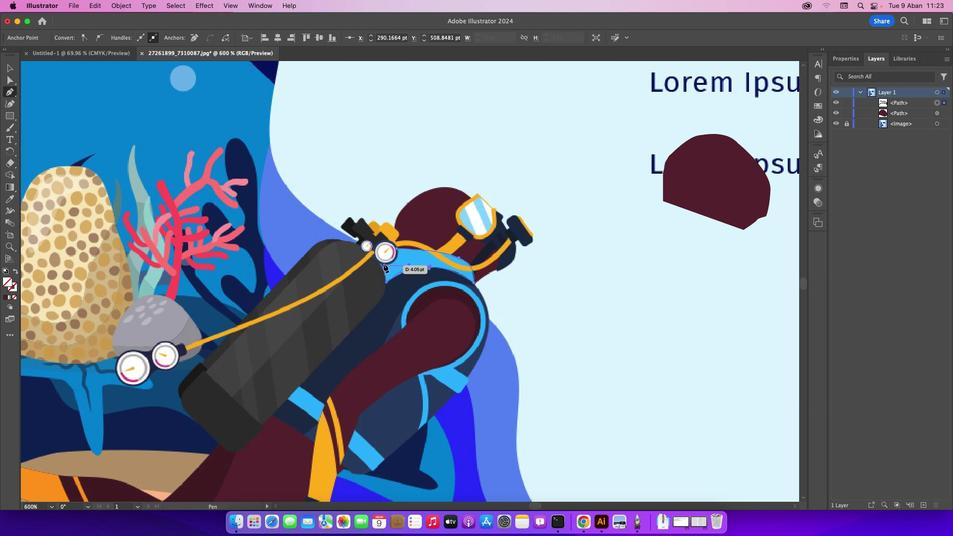 
Action: Mouse pressed left at (383, 263)
Screenshot: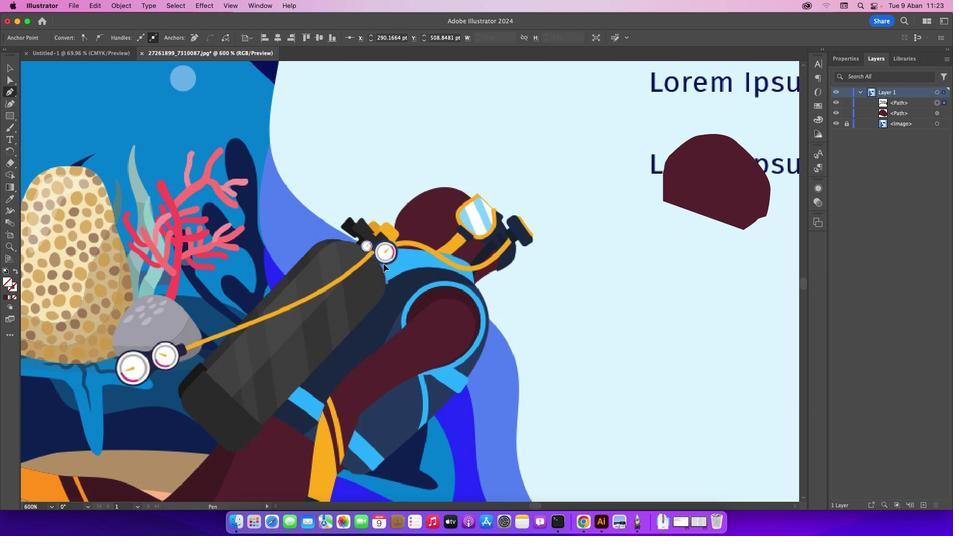 
Action: Mouse moved to (395, 248)
Screenshot: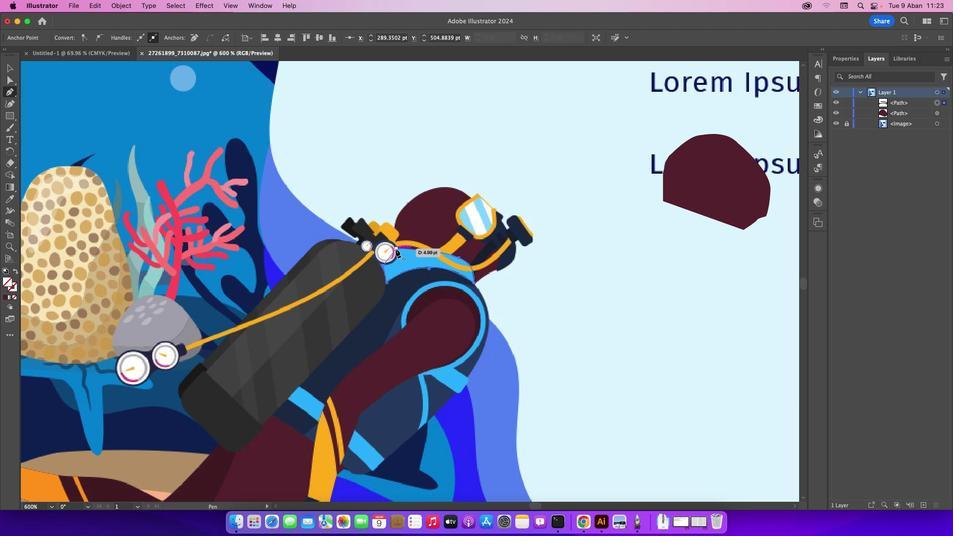 
Action: Mouse pressed left at (395, 248)
Screenshot: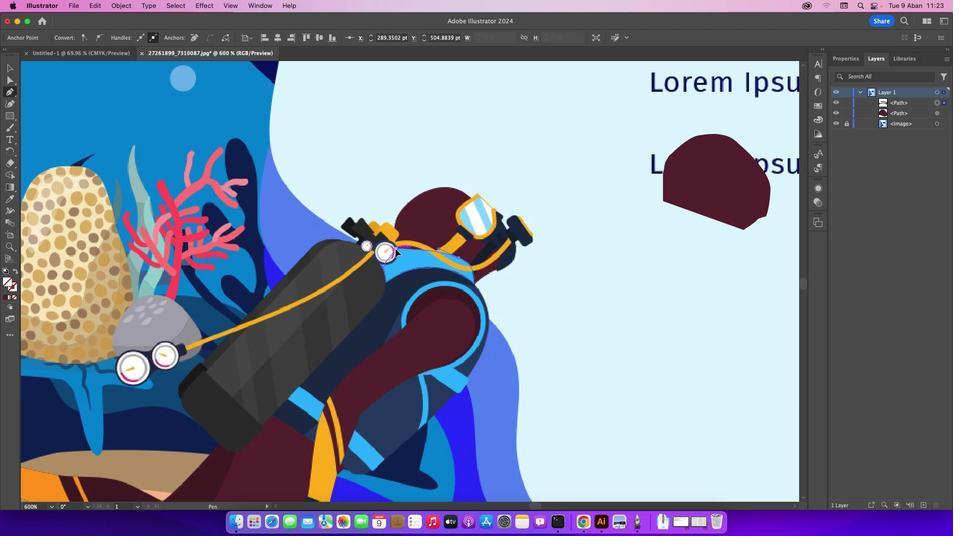 
Action: Mouse moved to (11, 71)
Screenshot: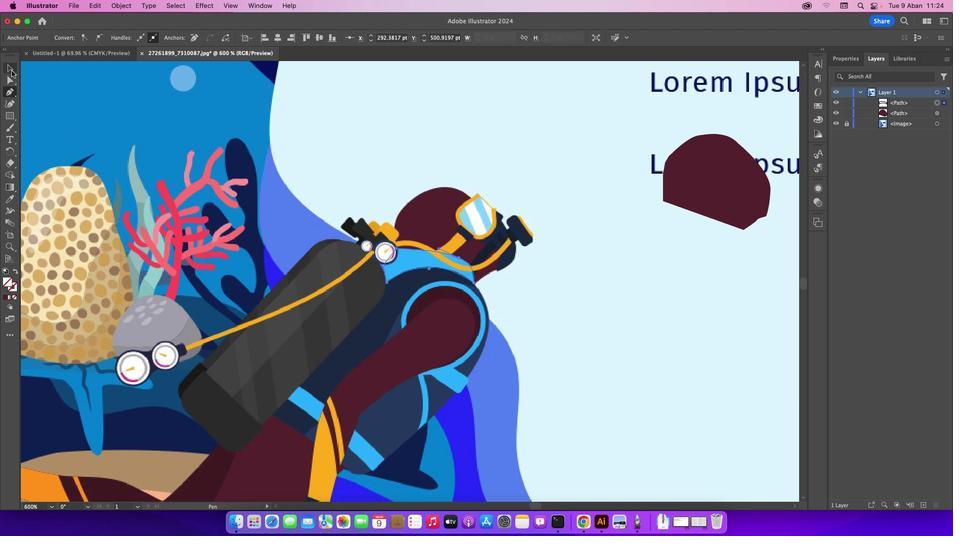 
Action: Mouse pressed left at (11, 71)
Screenshot: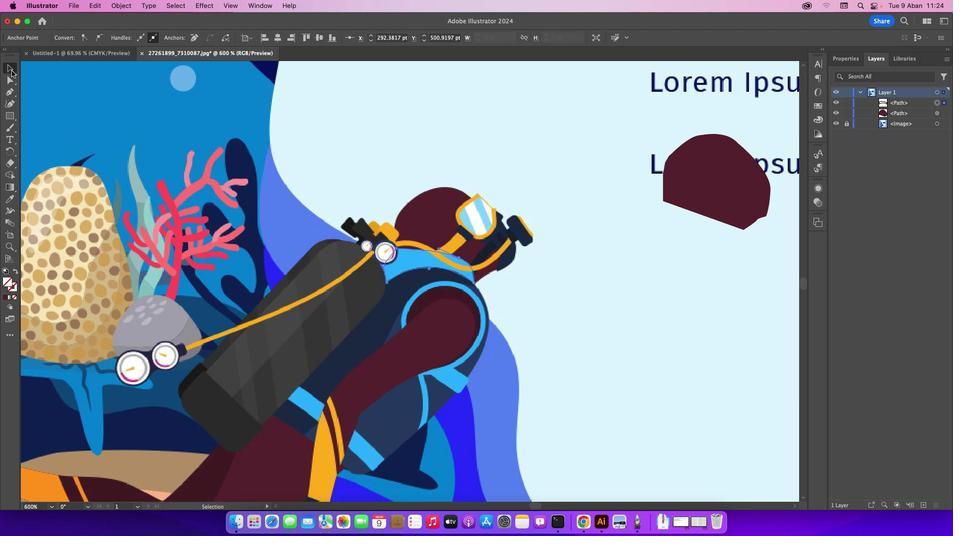 
Action: Mouse moved to (379, 167)
Screenshot: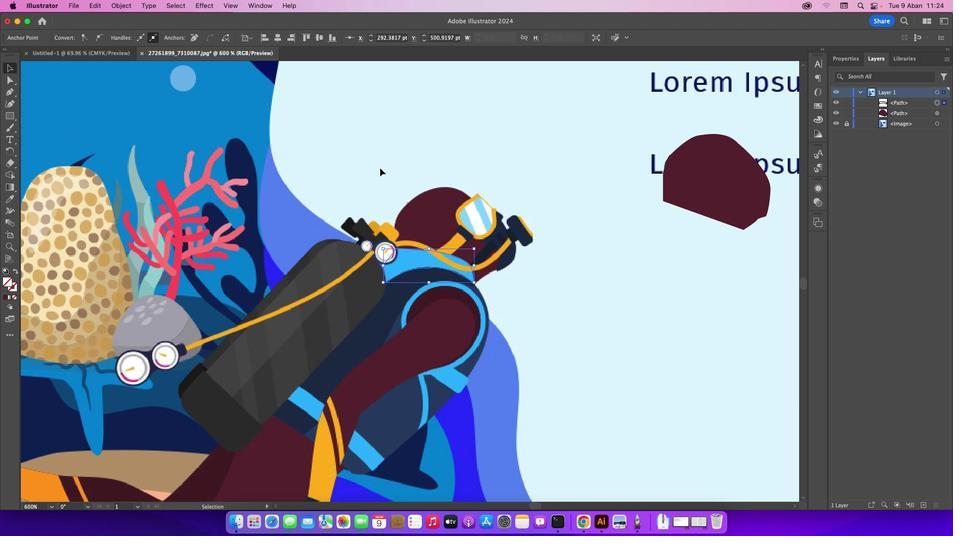 
Action: Mouse pressed left at (379, 167)
Screenshot: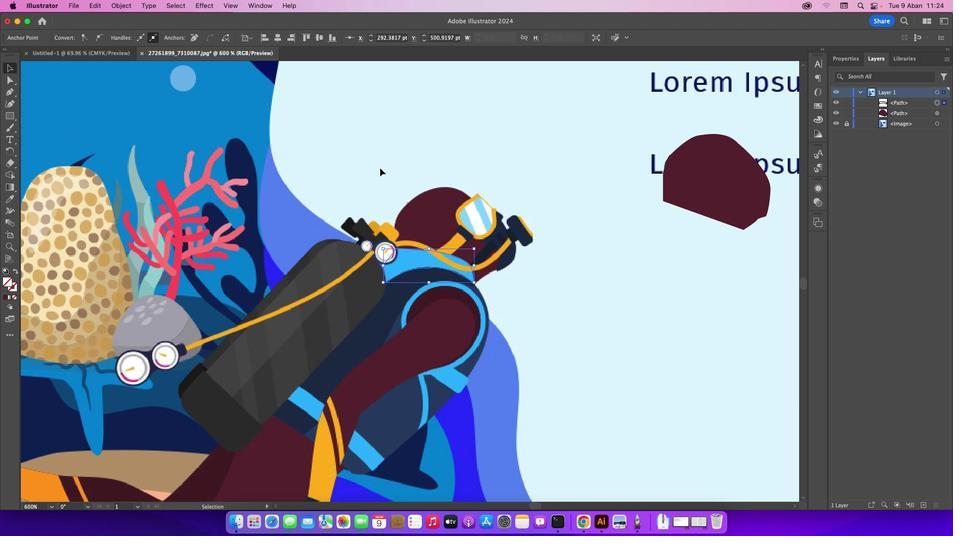 
Action: Mouse moved to (431, 250)
Screenshot: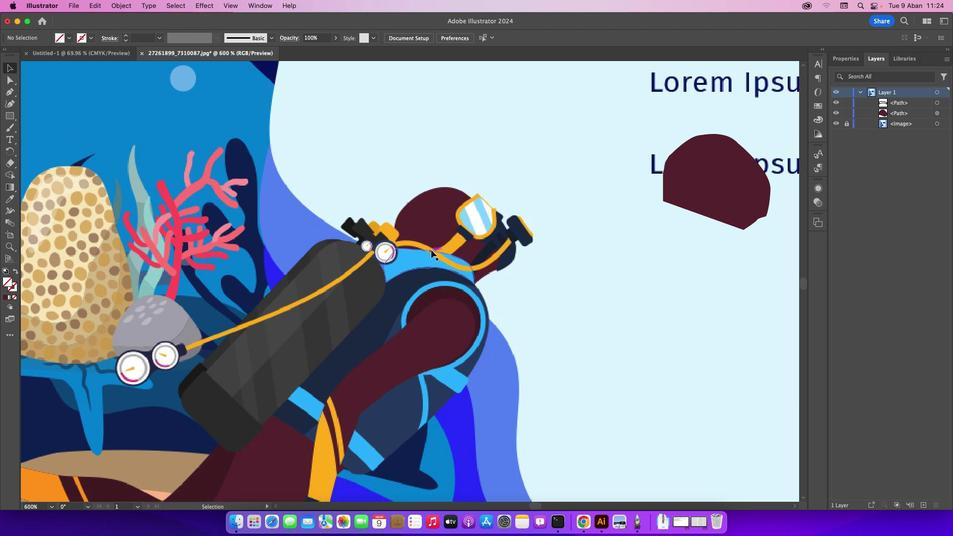 
Action: Mouse pressed left at (431, 250)
Screenshot: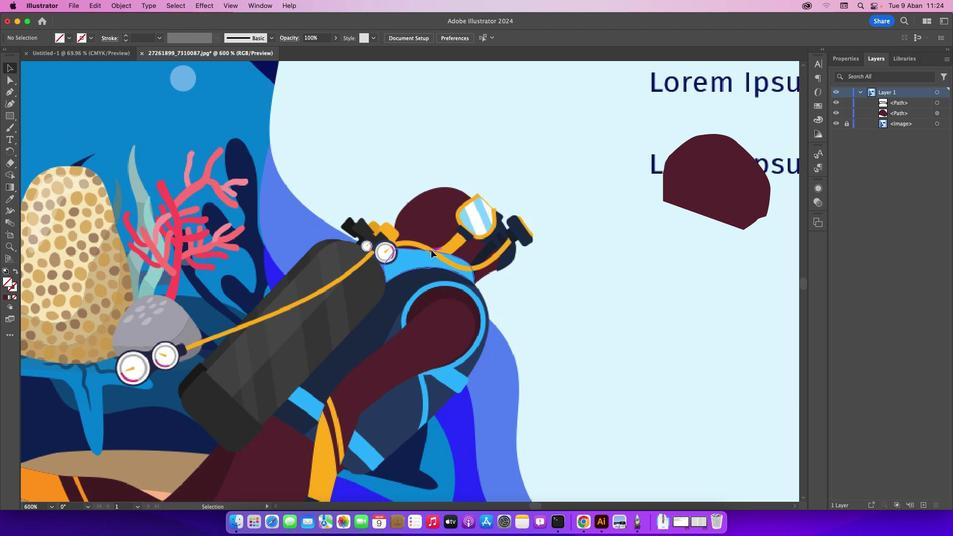 
Action: Mouse moved to (16, 199)
Screenshot: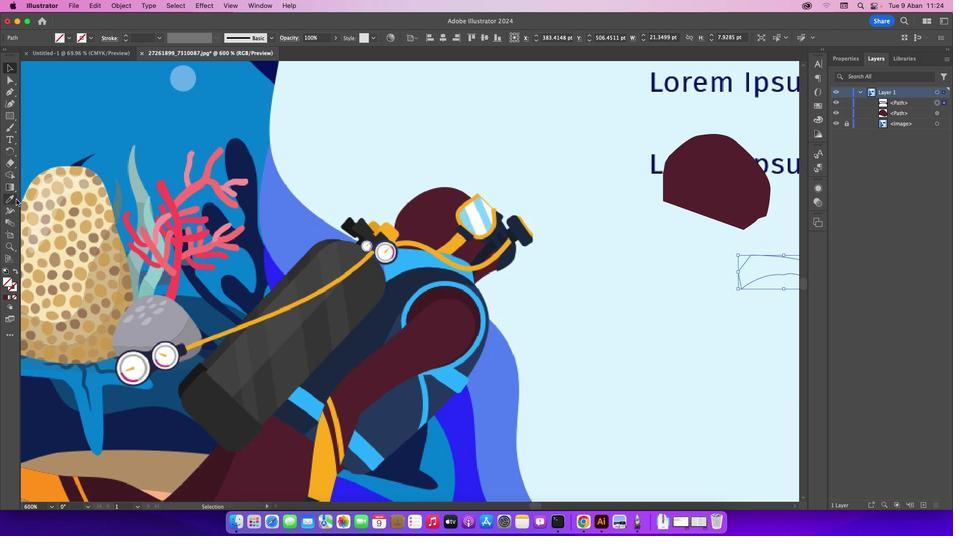 
Action: Mouse pressed left at (16, 199)
Screenshot: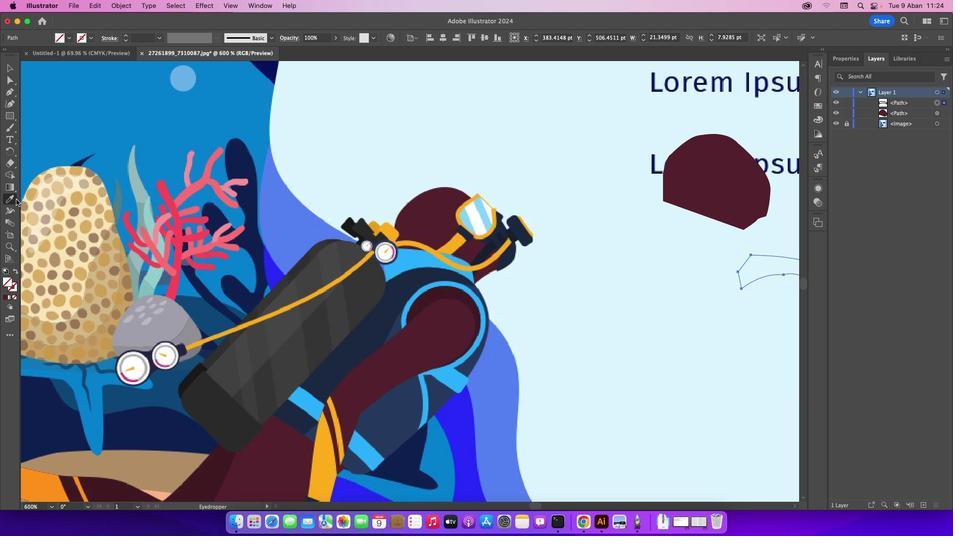 
Action: Mouse moved to (404, 259)
Screenshot: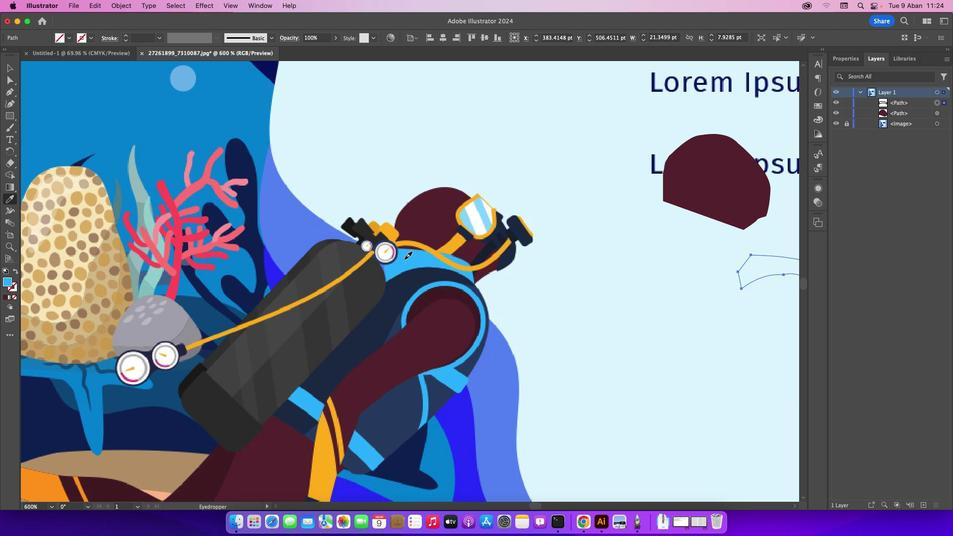 
Action: Mouse pressed left at (404, 259)
Screenshot: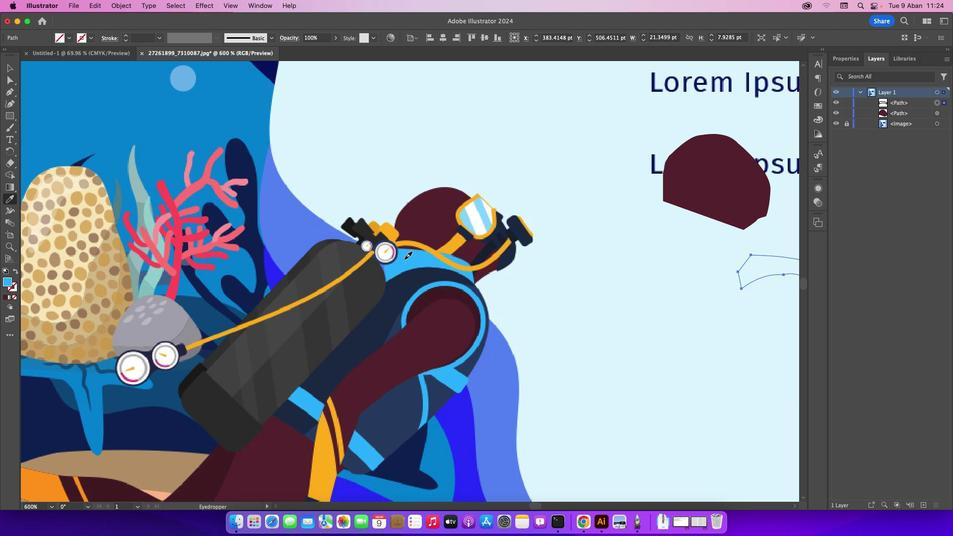 
Action: Mouse moved to (12, 69)
Screenshot: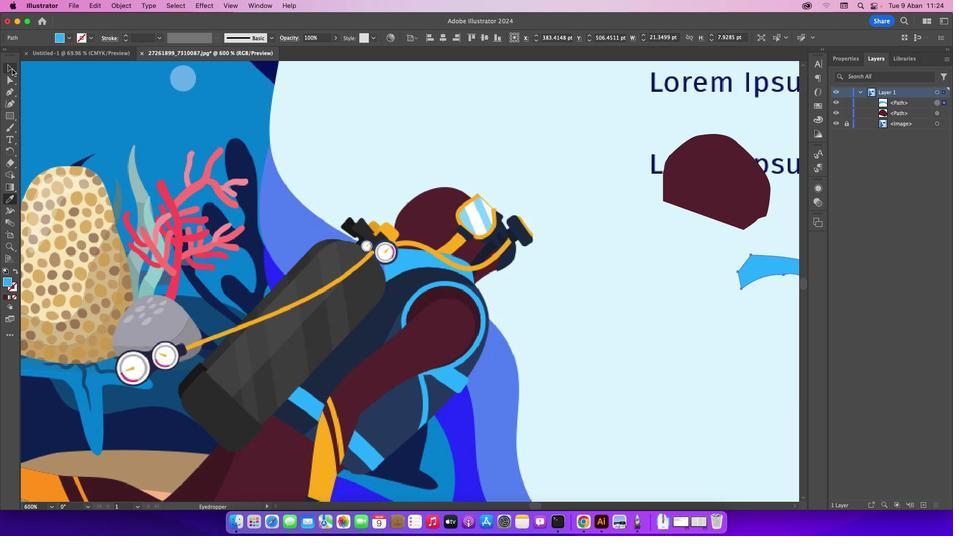 
Action: Mouse pressed left at (12, 69)
Screenshot: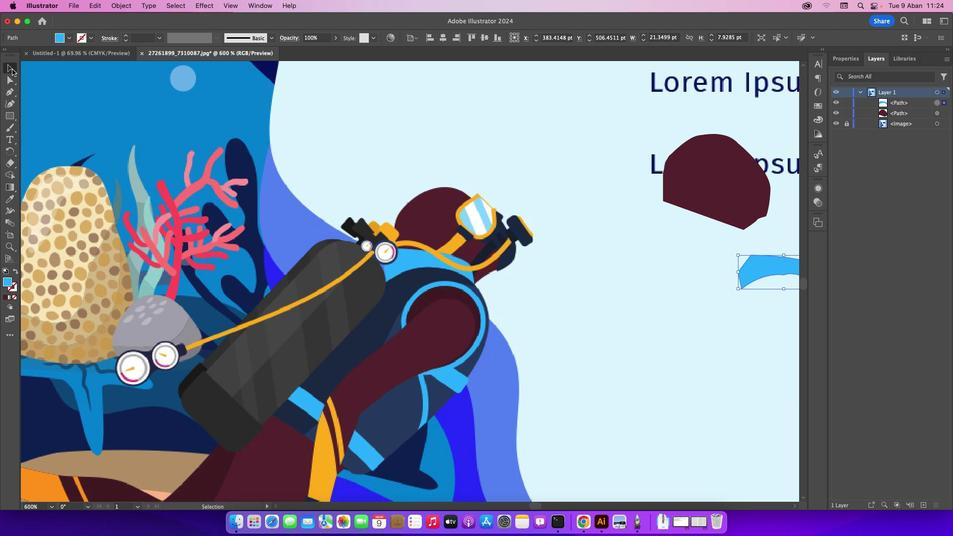 
Action: Mouse moved to (326, 119)
Screenshot: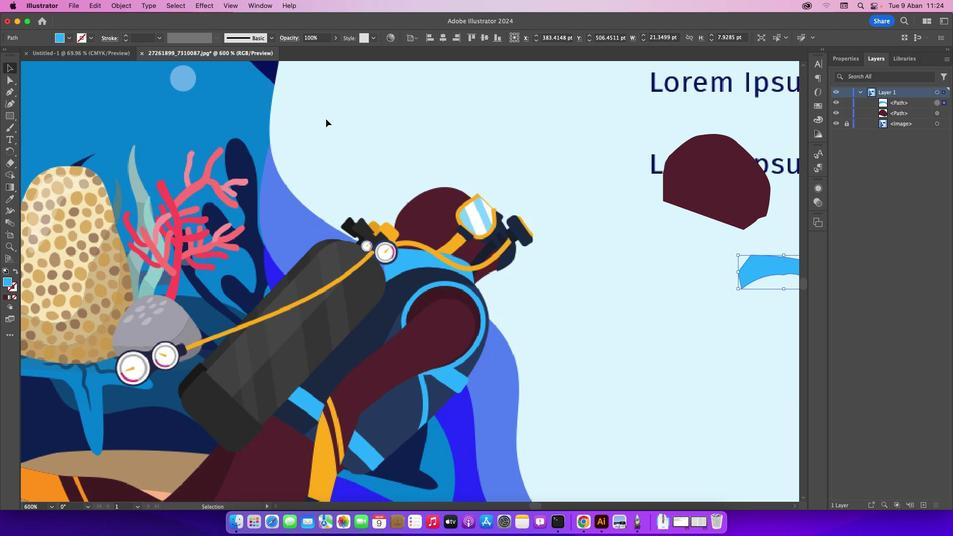 
Action: Mouse pressed left at (326, 119)
Screenshot: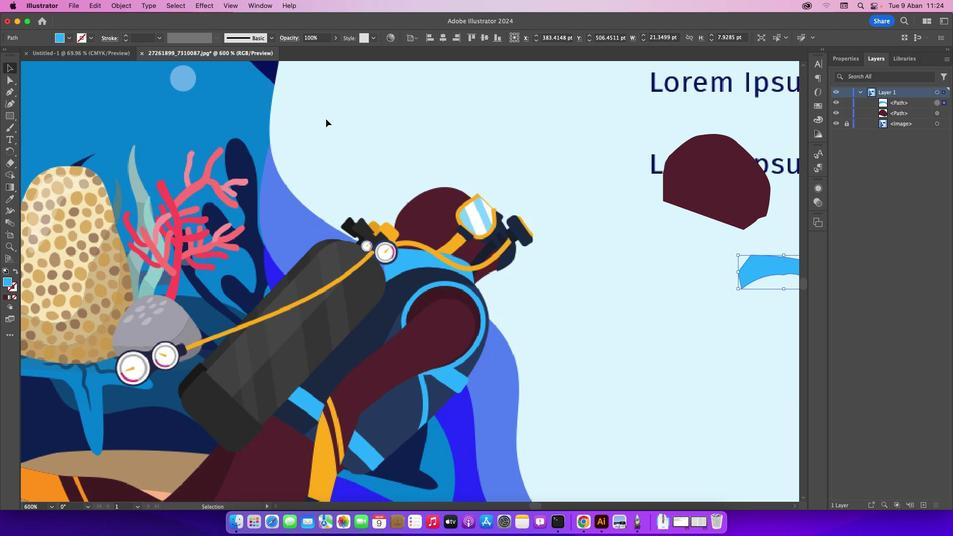 
Action: Mouse moved to (768, 275)
Screenshot: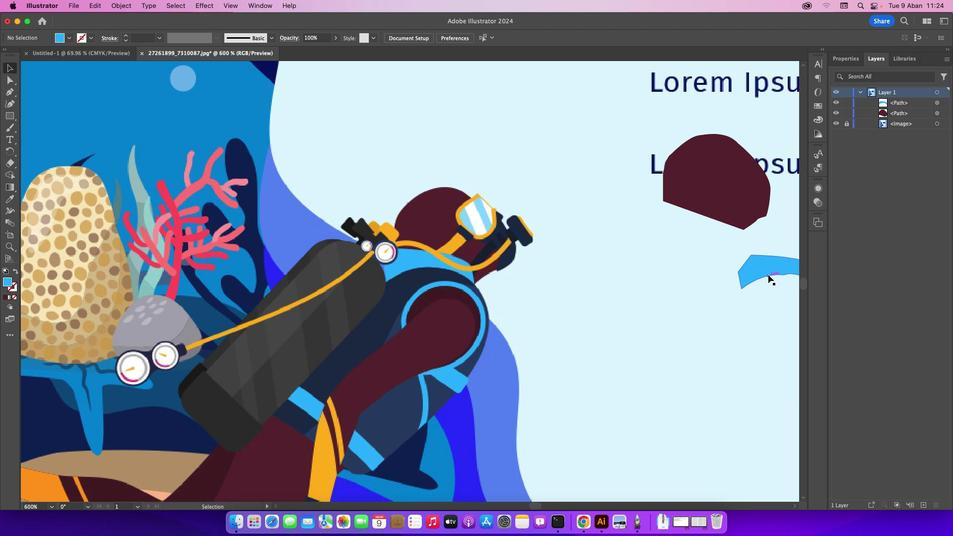 
Action: Mouse pressed left at (768, 275)
Screenshot: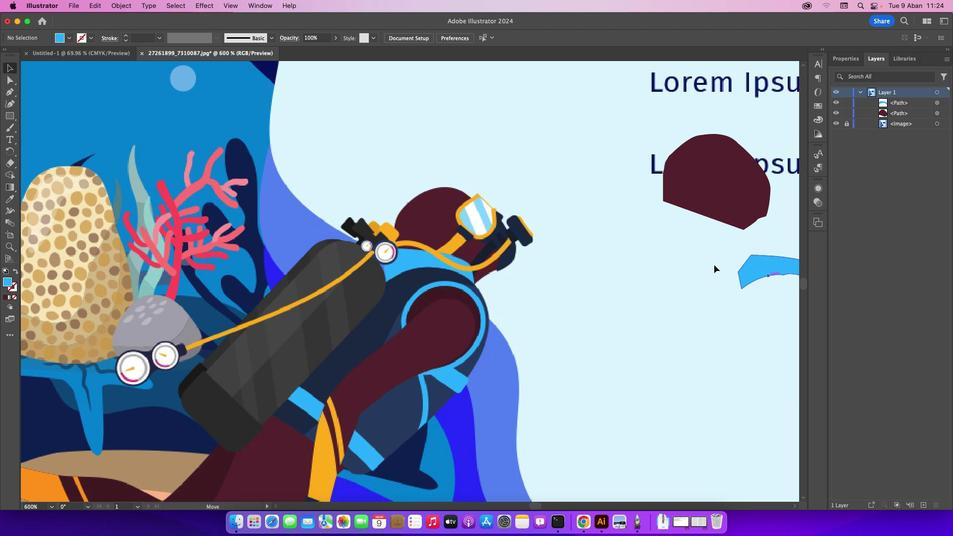
Action: Mouse moved to (557, 245)
Screenshot: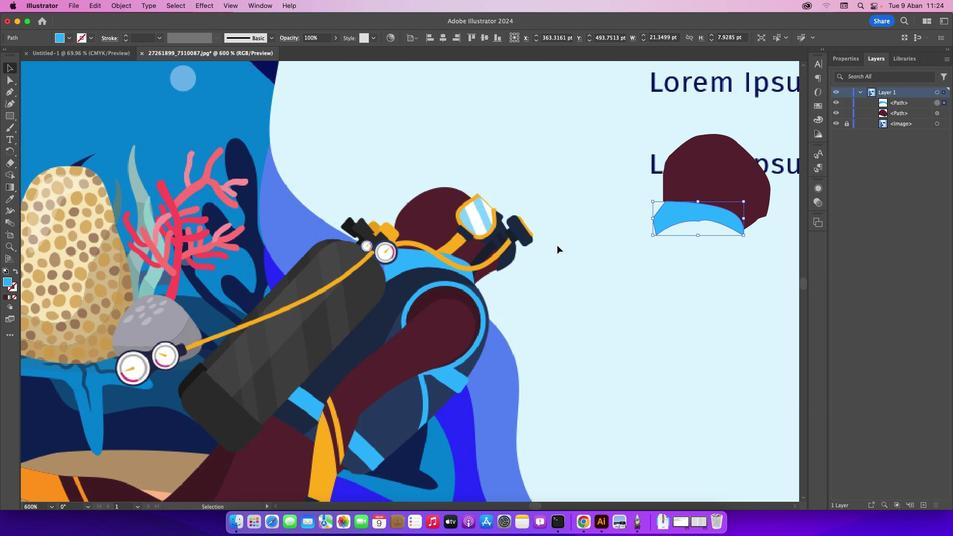 
Action: Mouse pressed left at (557, 245)
Screenshot: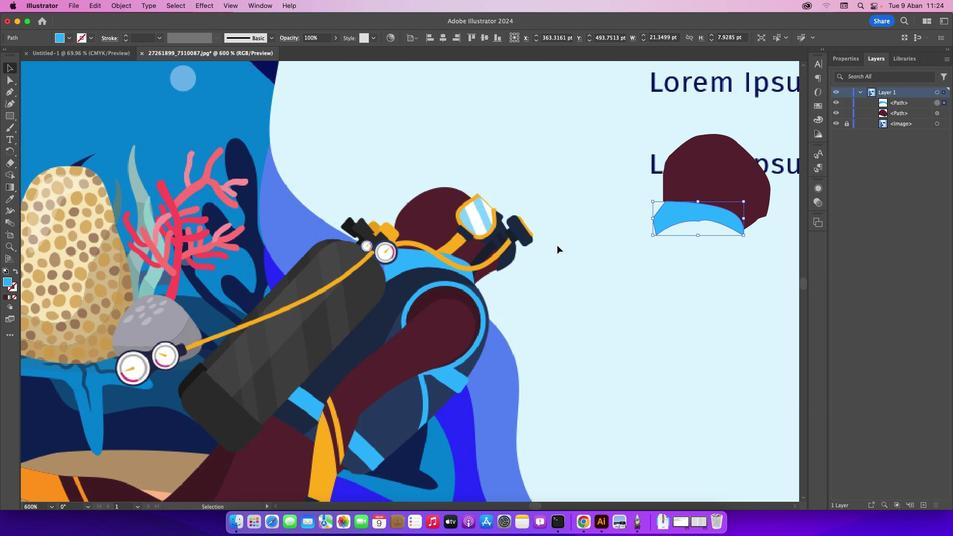 
Action: Mouse moved to (5, 92)
Screenshot: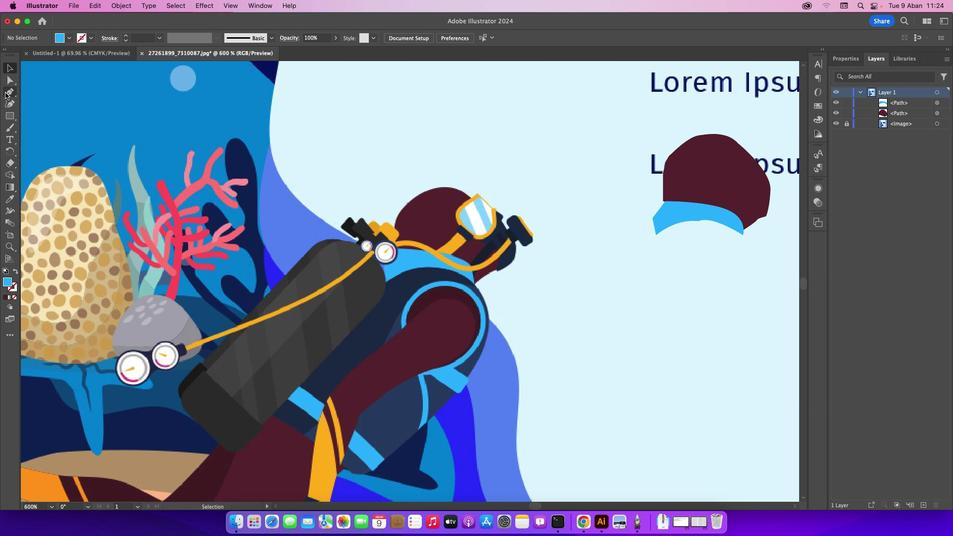 
Action: Mouse pressed left at (5, 92)
Screenshot: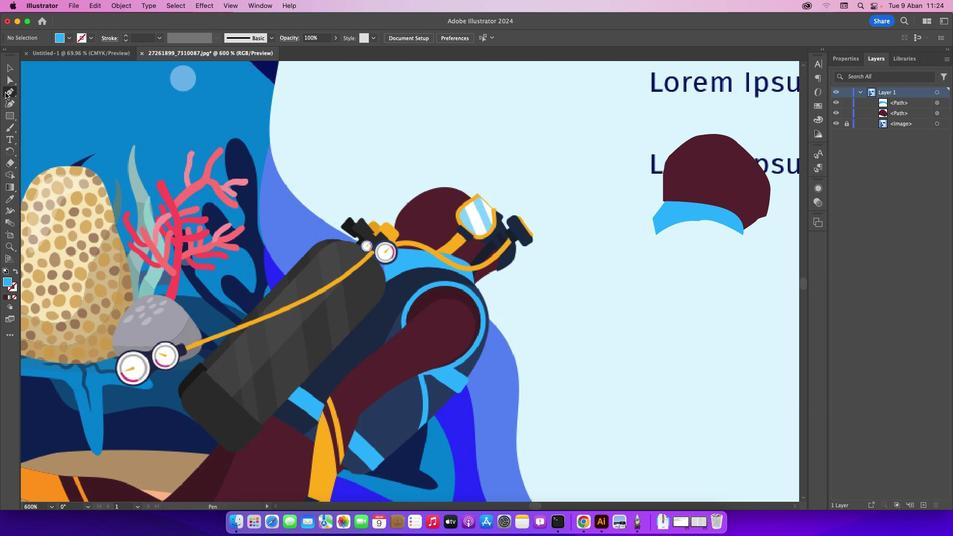 
Action: Mouse moved to (503, 298)
Screenshot: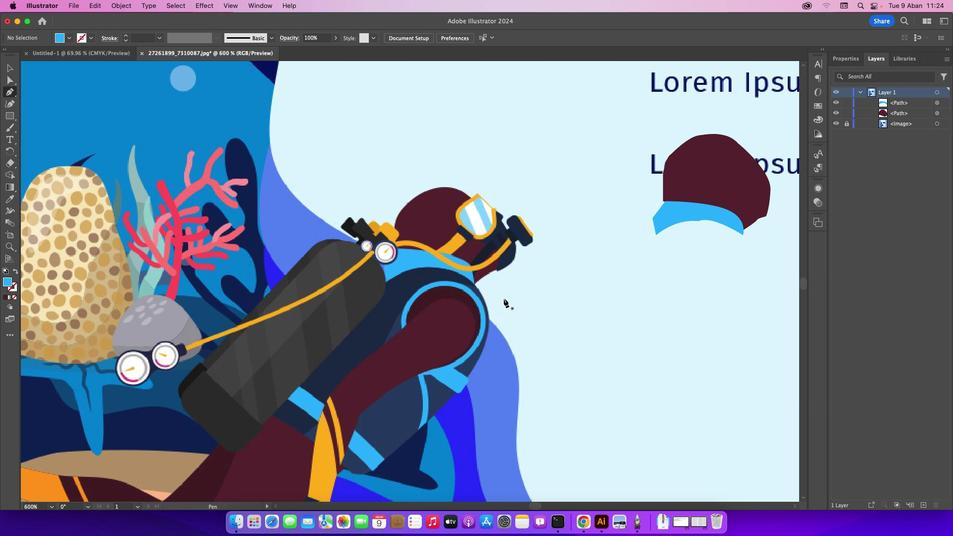 
Action: Mouse scrolled (503, 298) with delta (0, 0)
Screenshot: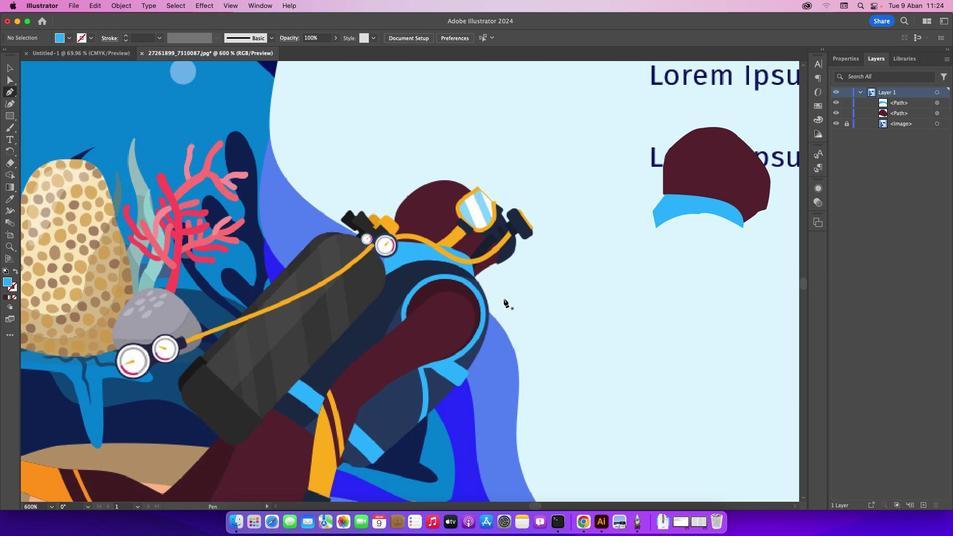 
Action: Mouse scrolled (503, 298) with delta (0, 0)
Screenshot: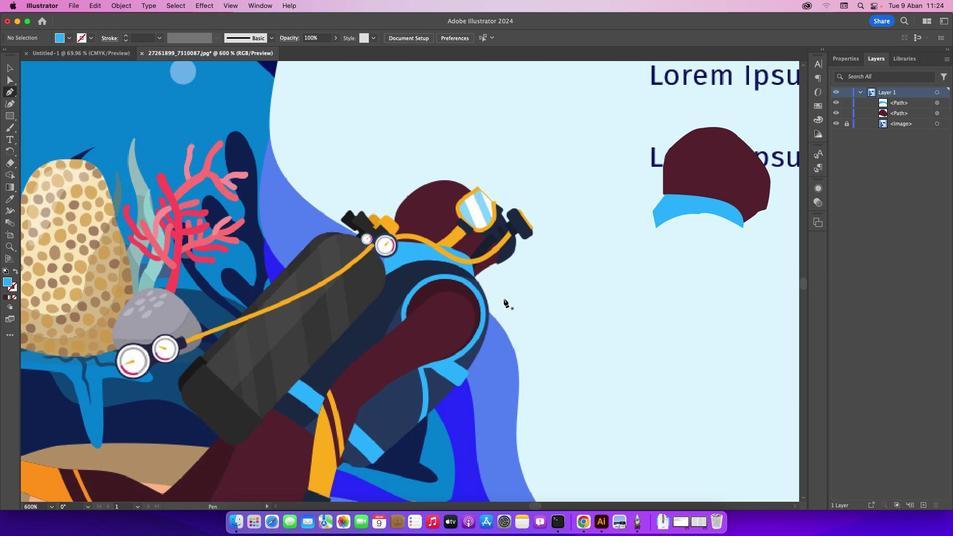
Action: Mouse scrolled (503, 298) with delta (0, -1)
Screenshot: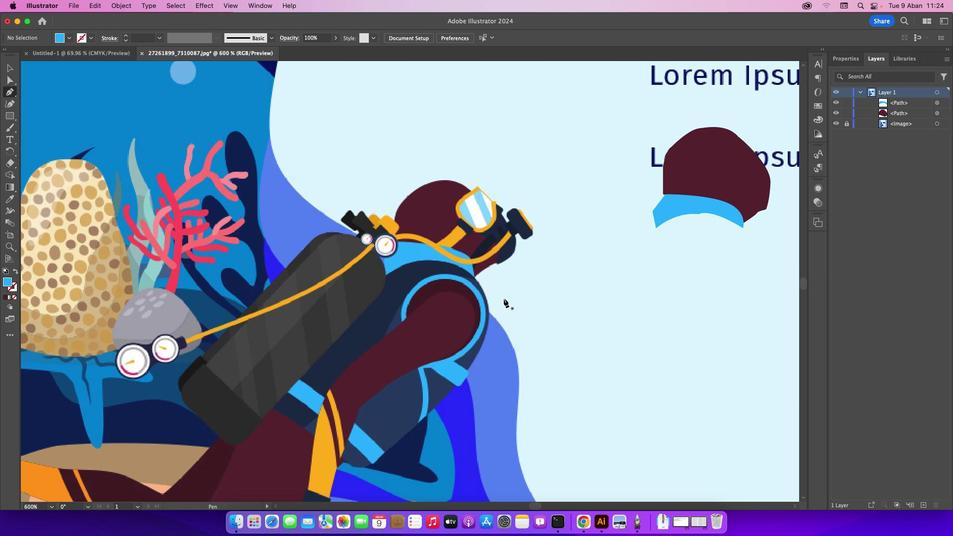 
Action: Mouse scrolled (503, 298) with delta (0, 0)
Screenshot: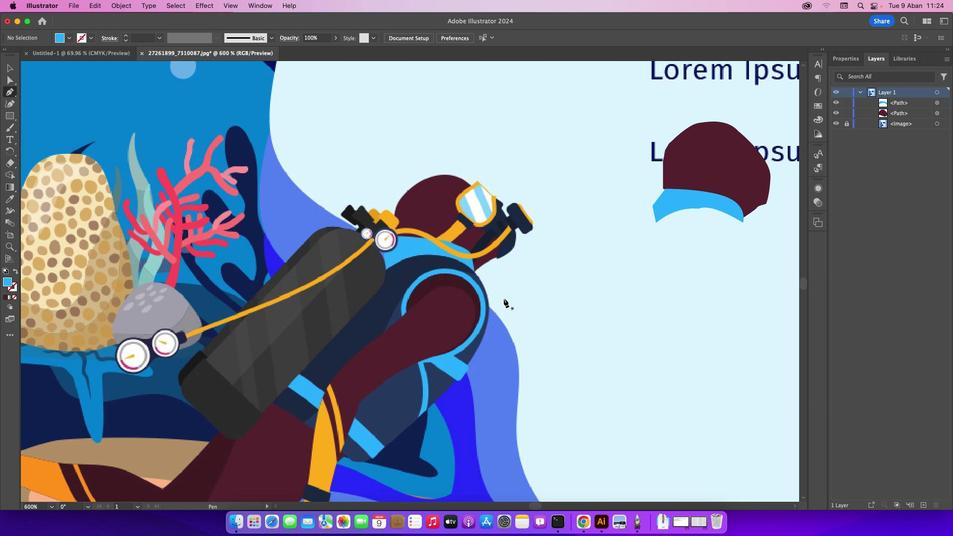 
Action: Mouse scrolled (503, 298) with delta (0, 0)
Screenshot: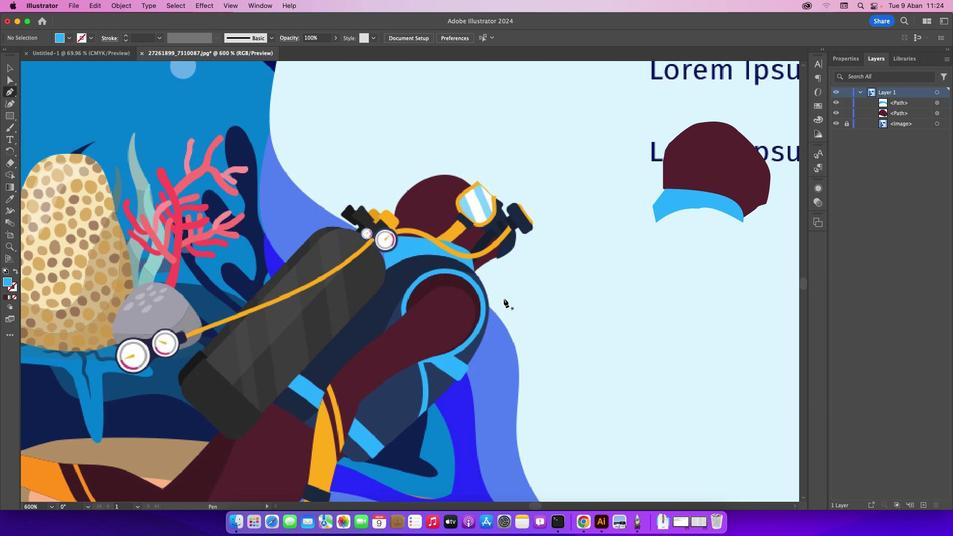 
Action: Mouse scrolled (503, 298) with delta (0, -1)
Screenshot: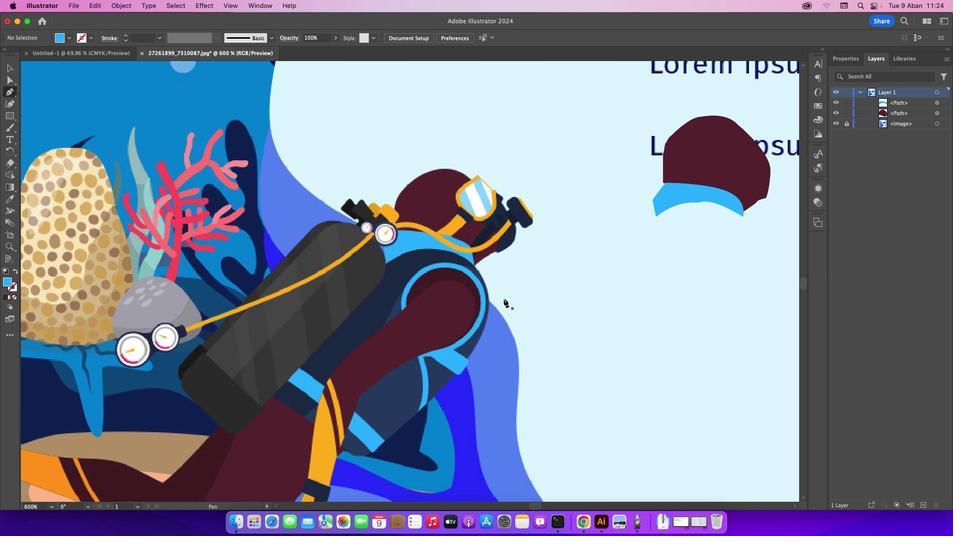 
Action: Mouse scrolled (503, 298) with delta (0, -1)
Screenshot: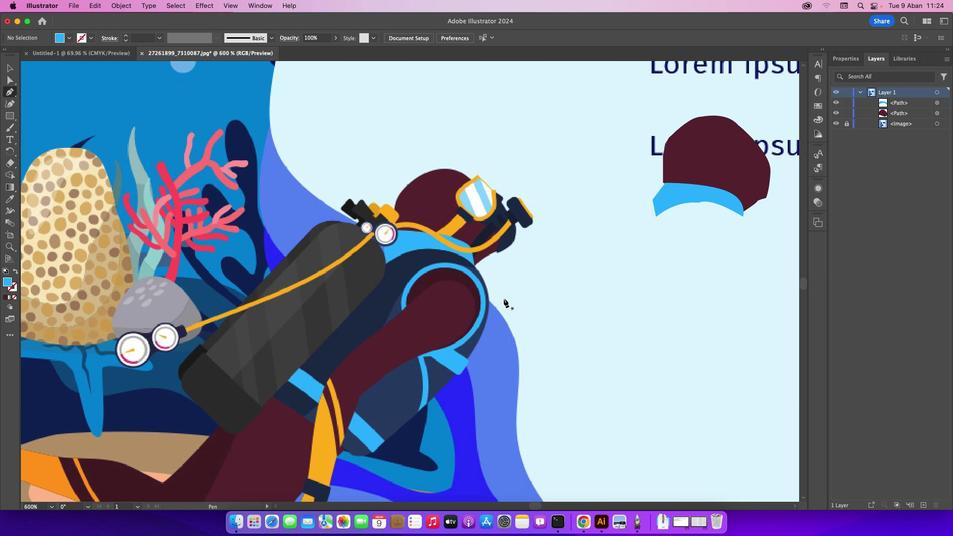 
Action: Mouse scrolled (503, 298) with delta (0, 0)
Screenshot: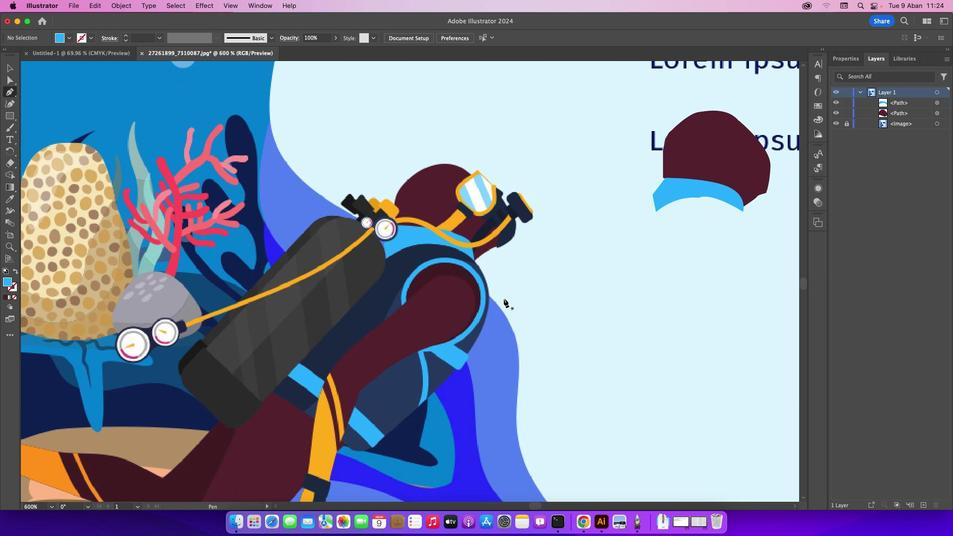 
Action: Mouse scrolled (503, 298) with delta (0, 0)
Screenshot: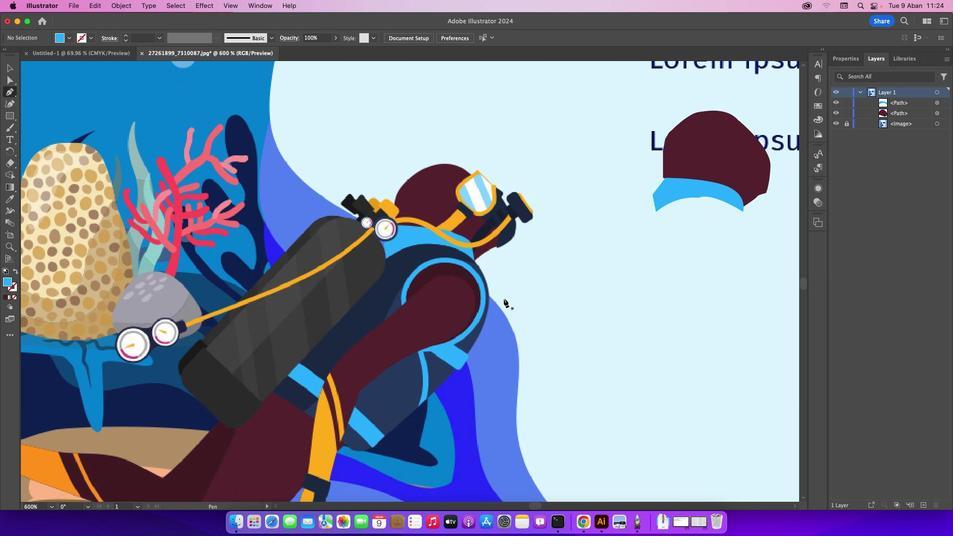 
Action: Mouse scrolled (503, 298) with delta (0, 0)
Screenshot: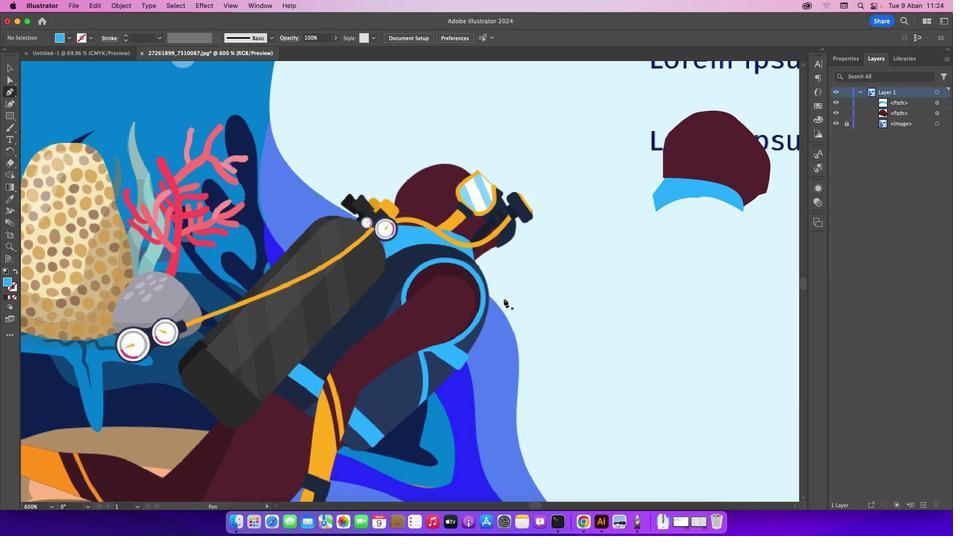 
Action: Mouse scrolled (503, 298) with delta (0, 0)
Screenshot: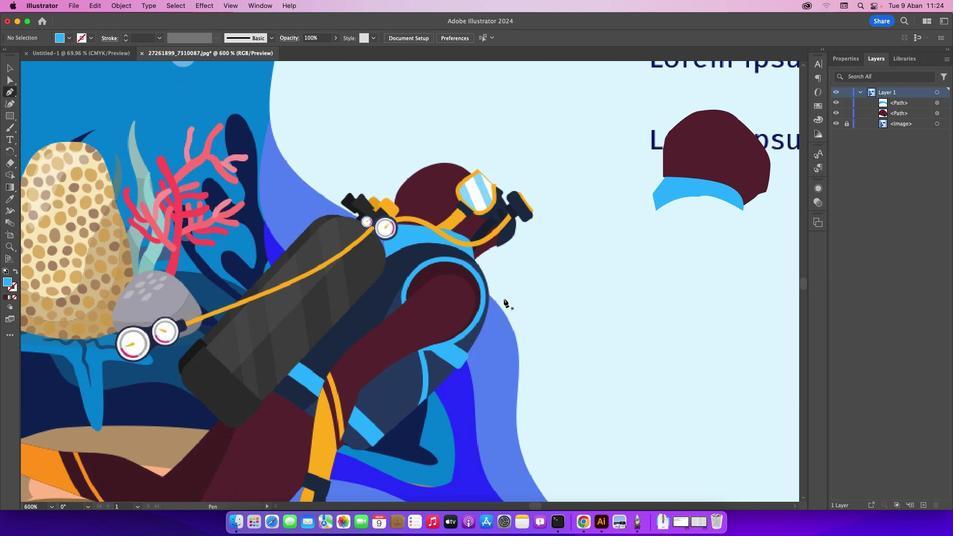 
Action: Mouse scrolled (503, 298) with delta (0, 0)
Screenshot: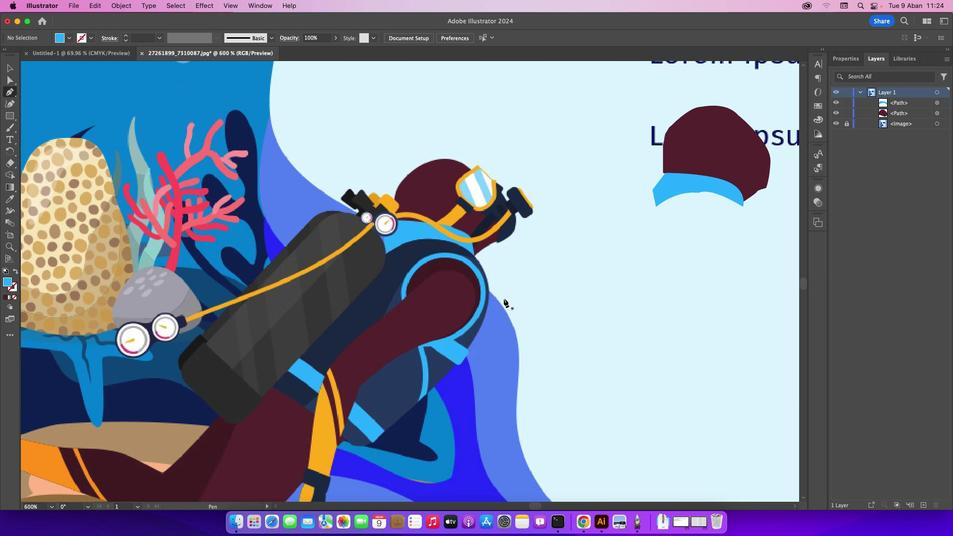 
Action: Mouse scrolled (503, 298) with delta (0, 0)
Screenshot: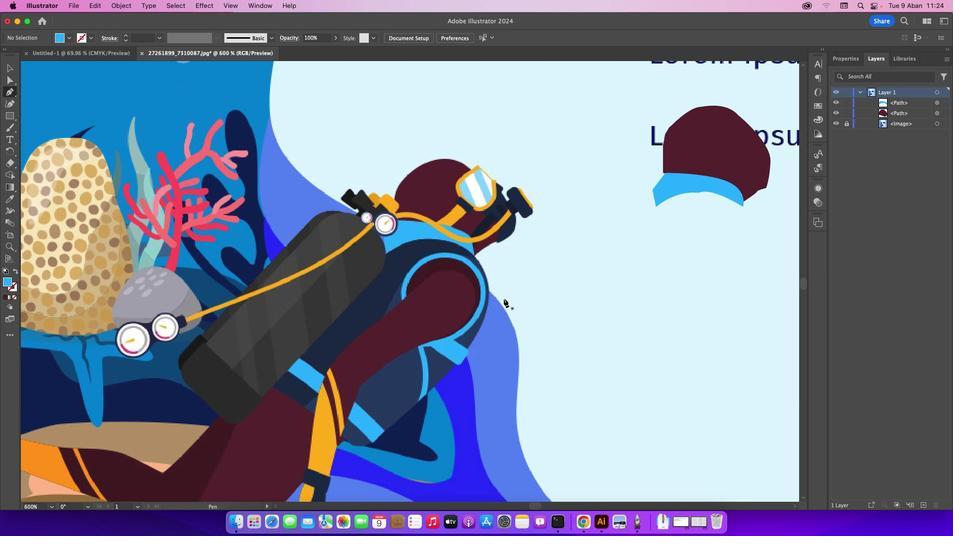 
Action: Mouse moved to (386, 254)
Screenshot: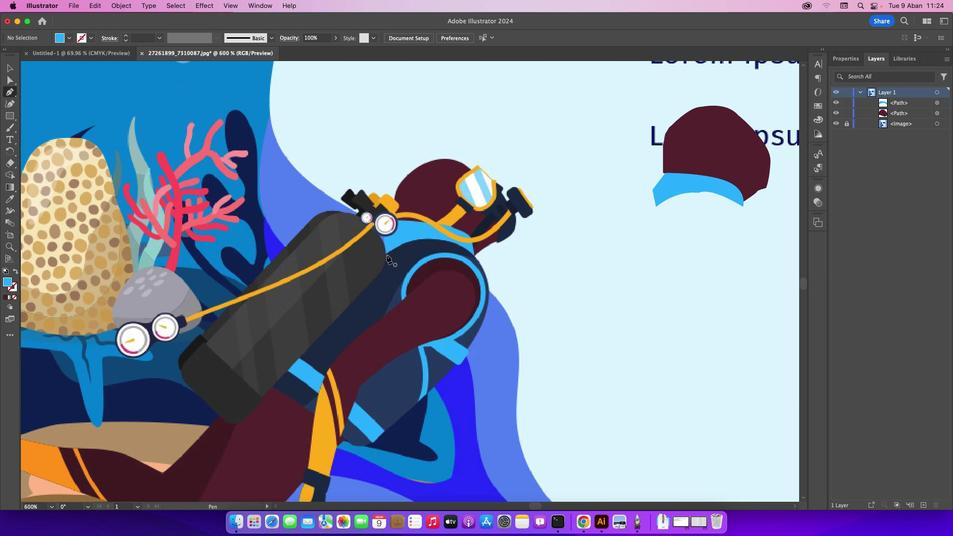 
Action: Mouse pressed left at (386, 254)
Screenshot: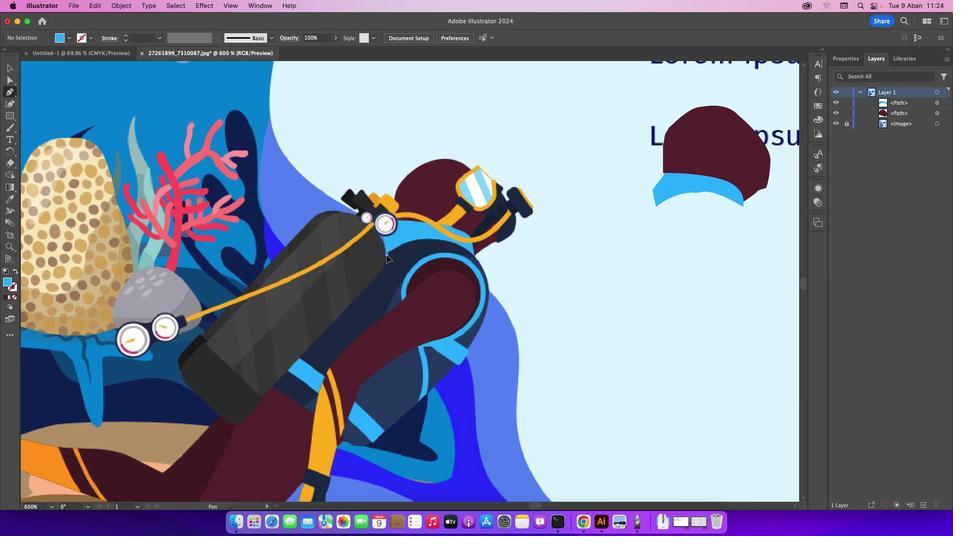 
Action: Mouse moved to (443, 240)
Screenshot: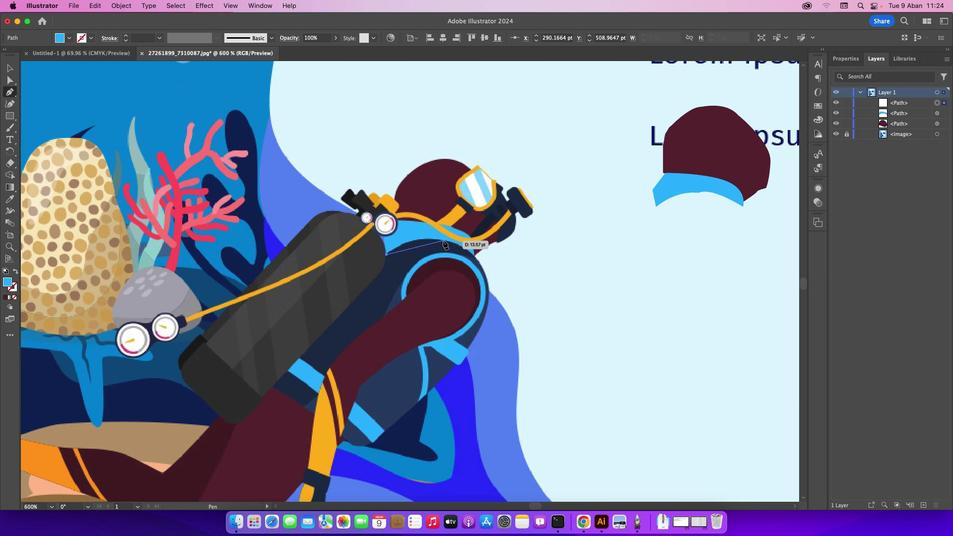 
Action: Mouse pressed left at (443, 240)
Screenshot: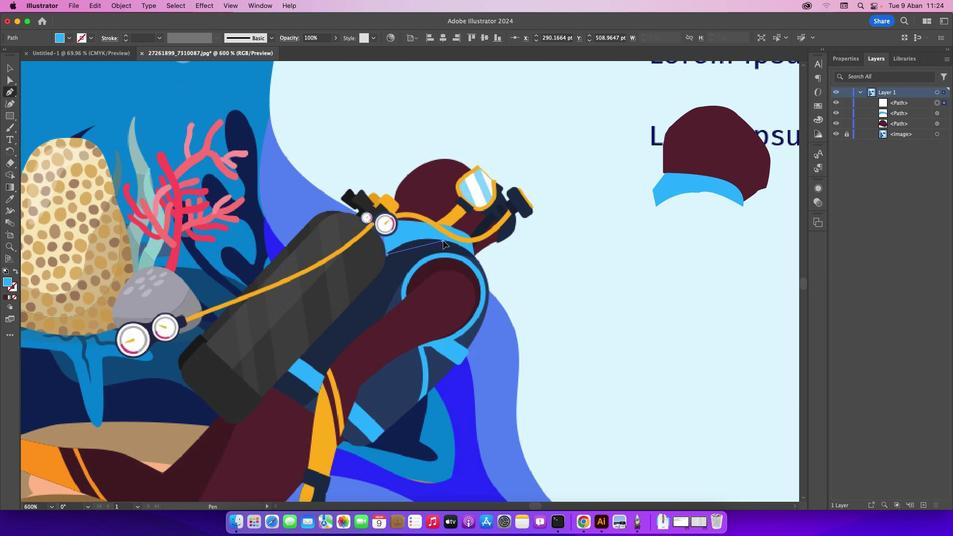 
Action: Mouse moved to (441, 239)
Screenshot: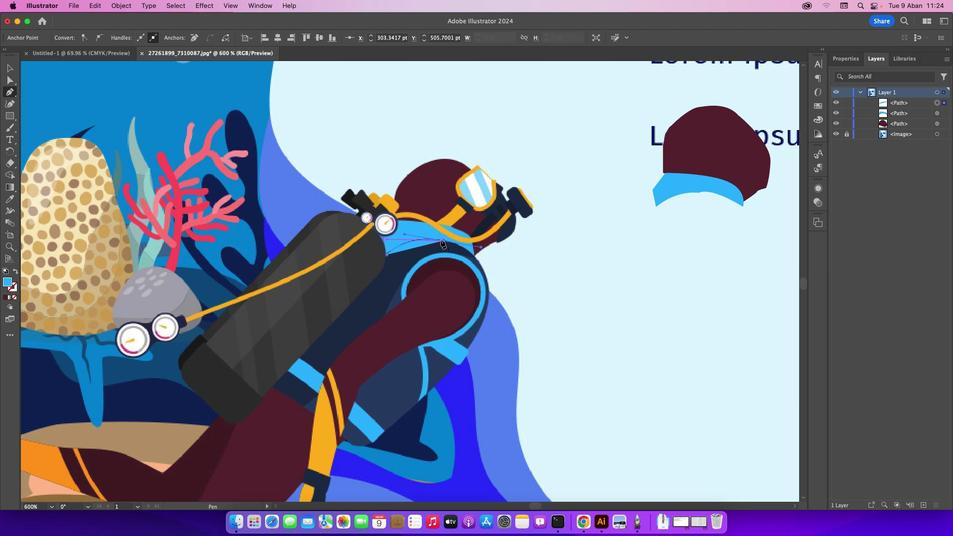 
Action: Mouse pressed left at (441, 239)
Screenshot: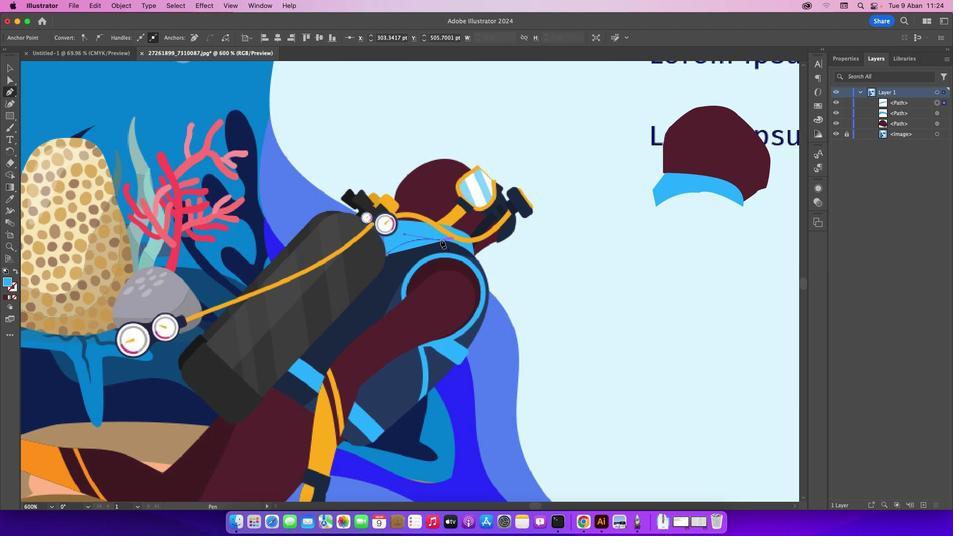 
Action: Mouse moved to (473, 256)
Screenshot: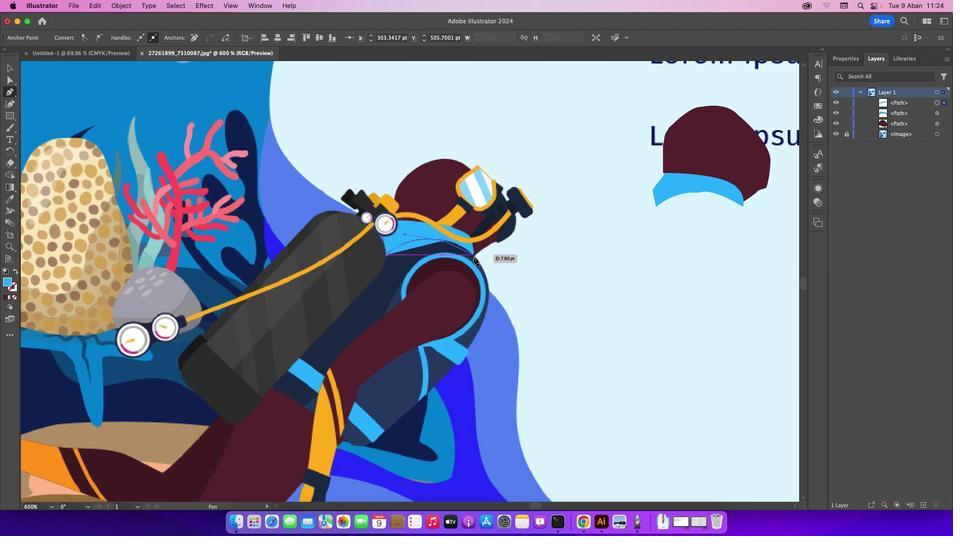 
Action: Mouse pressed left at (473, 256)
Screenshot: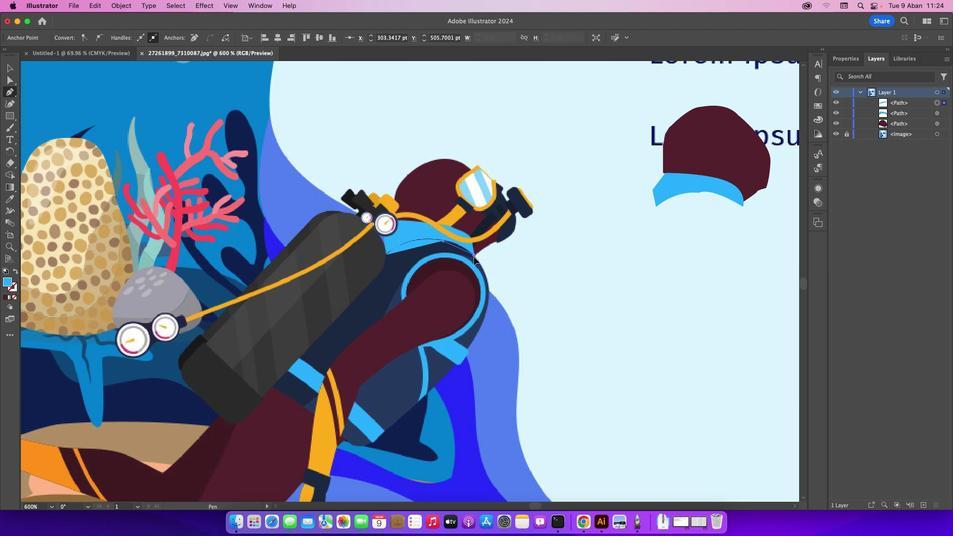 
Action: Mouse moved to (473, 256)
Screenshot: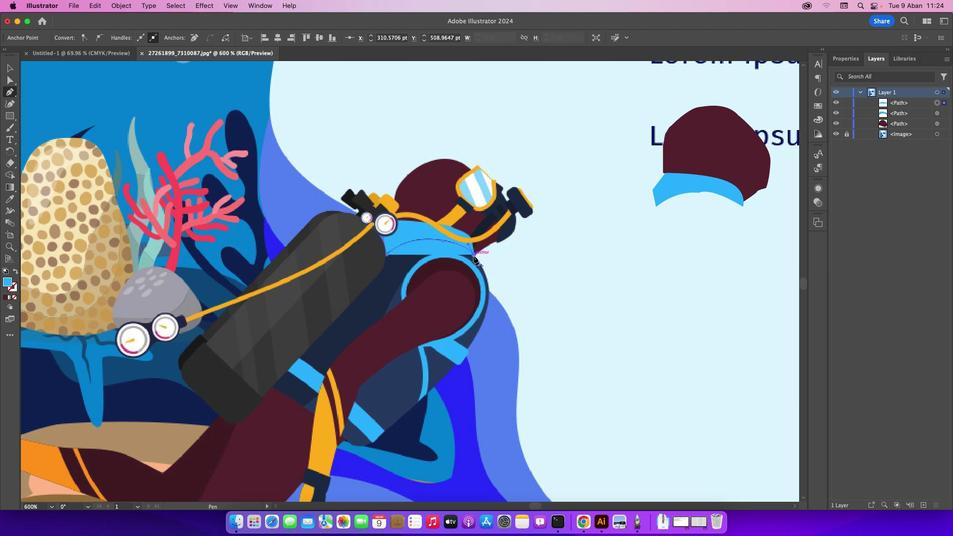 
Action: Mouse pressed left at (473, 256)
Screenshot: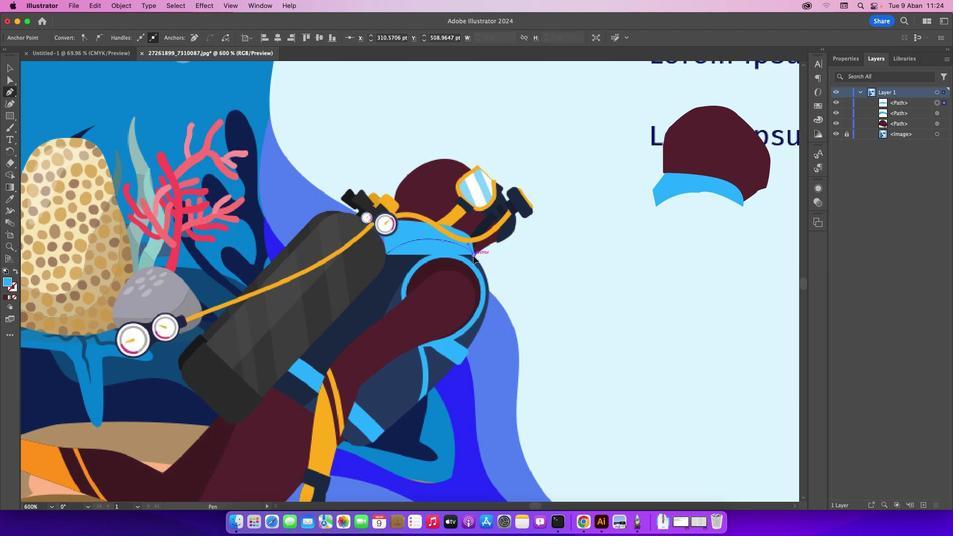 
Action: Mouse moved to (13, 297)
Screenshot: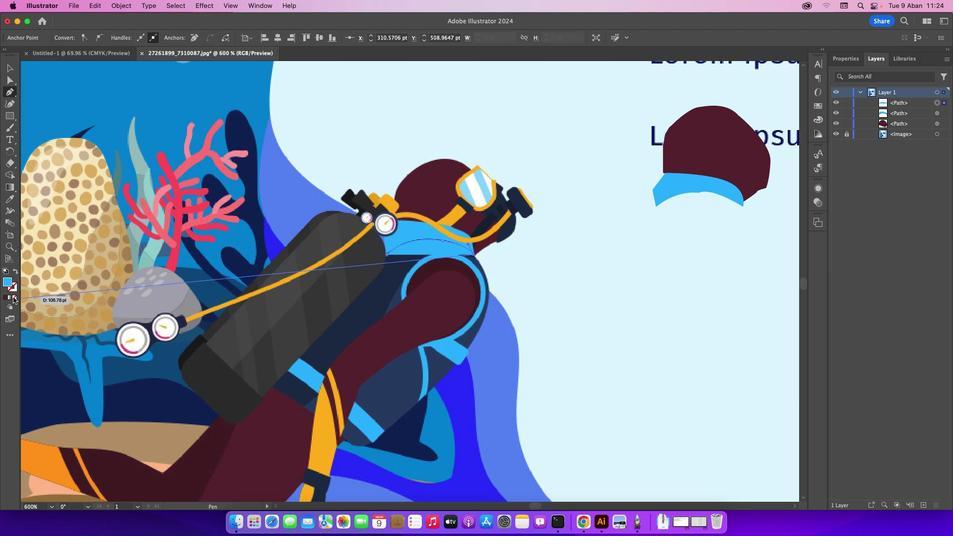 
Action: Mouse pressed left at (13, 297)
Screenshot: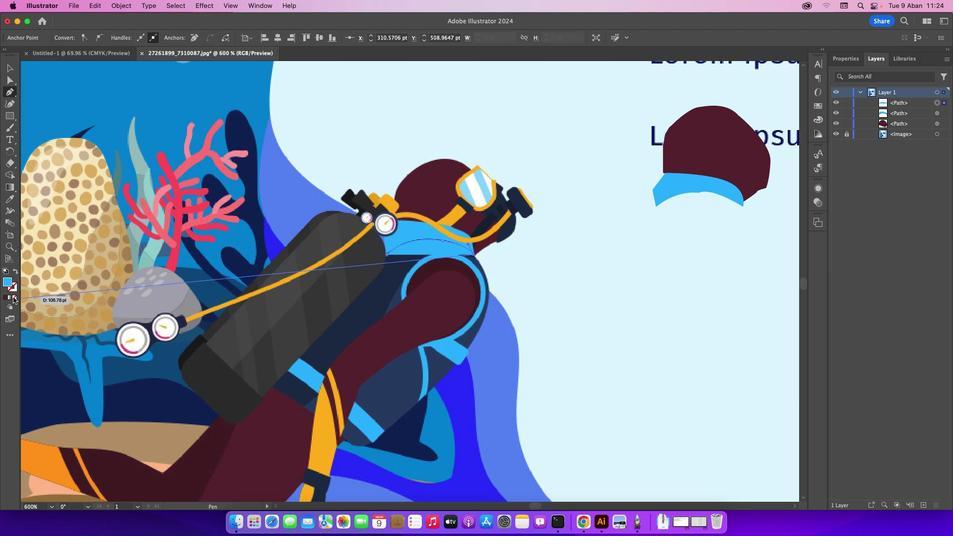 
Action: Mouse moved to (460, 255)
Screenshot: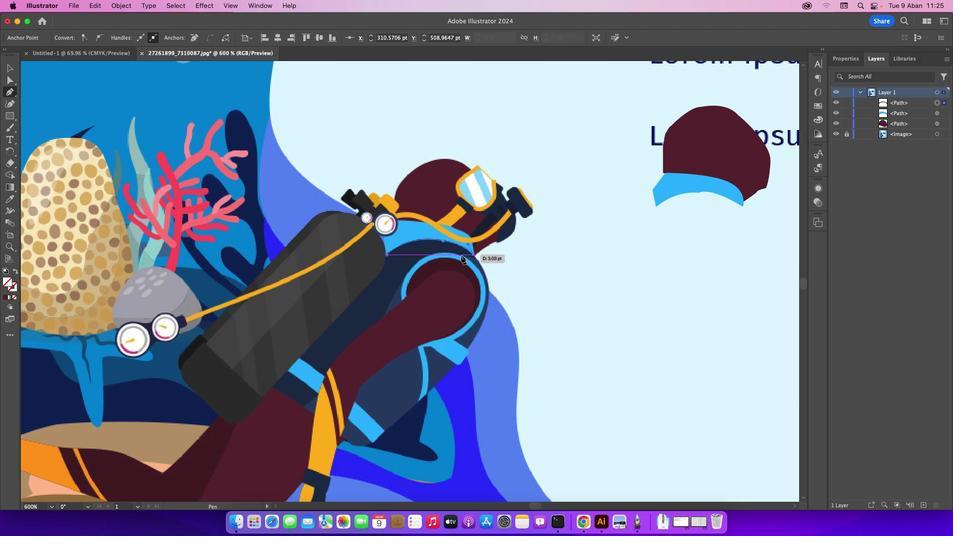 
Action: Mouse pressed left at (460, 255)
Screenshot: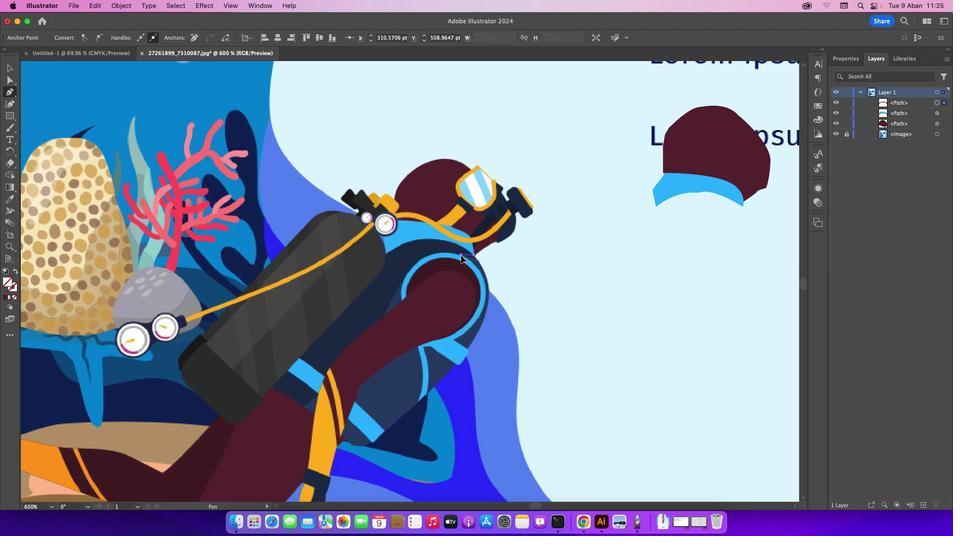 
Action: Mouse moved to (459, 253)
Screenshot: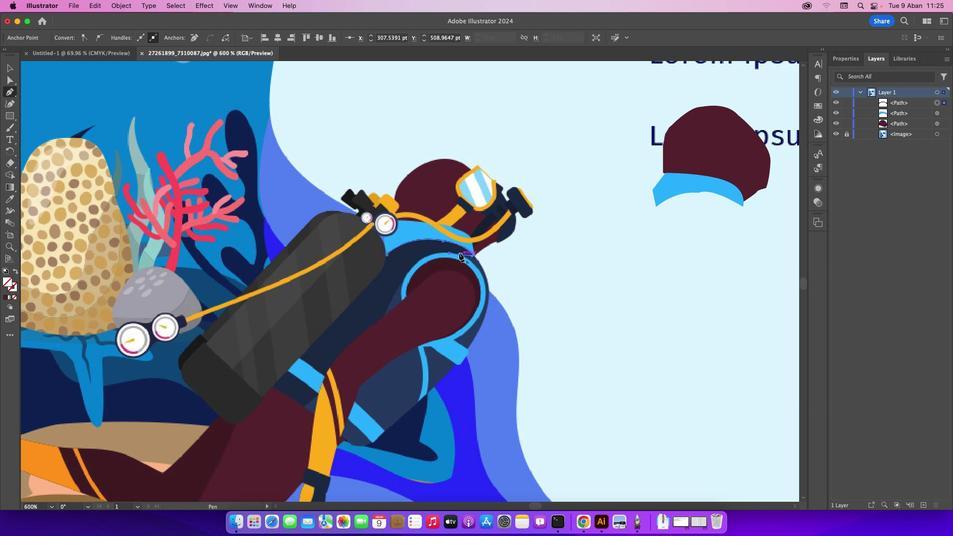 
Action: Mouse pressed left at (459, 253)
Screenshot: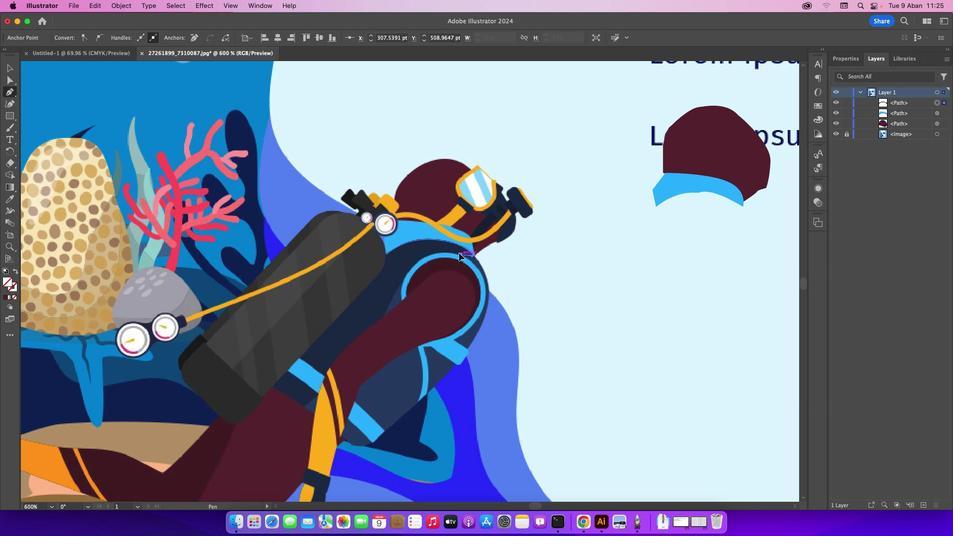 
Action: Mouse moved to (407, 273)
Screenshot: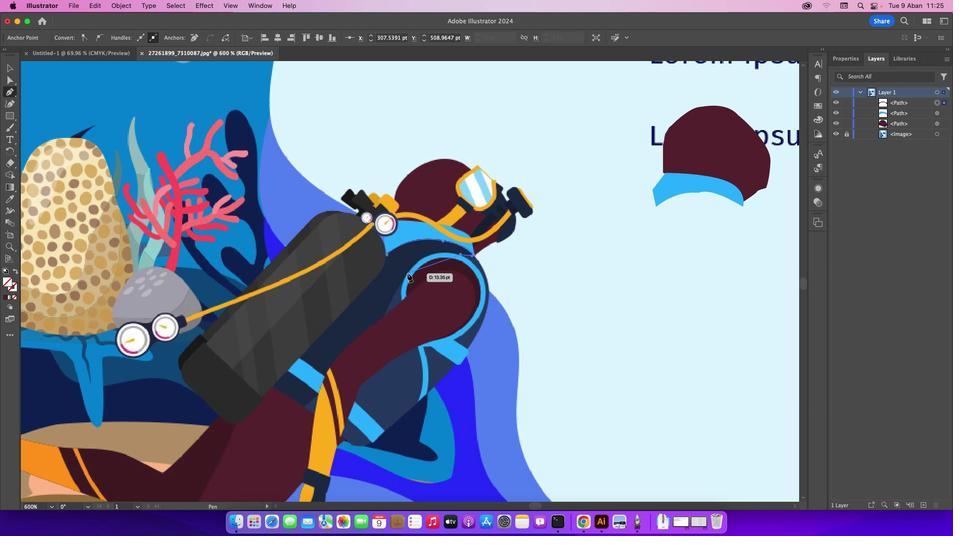 
Action: Mouse pressed left at (407, 273)
Screenshot: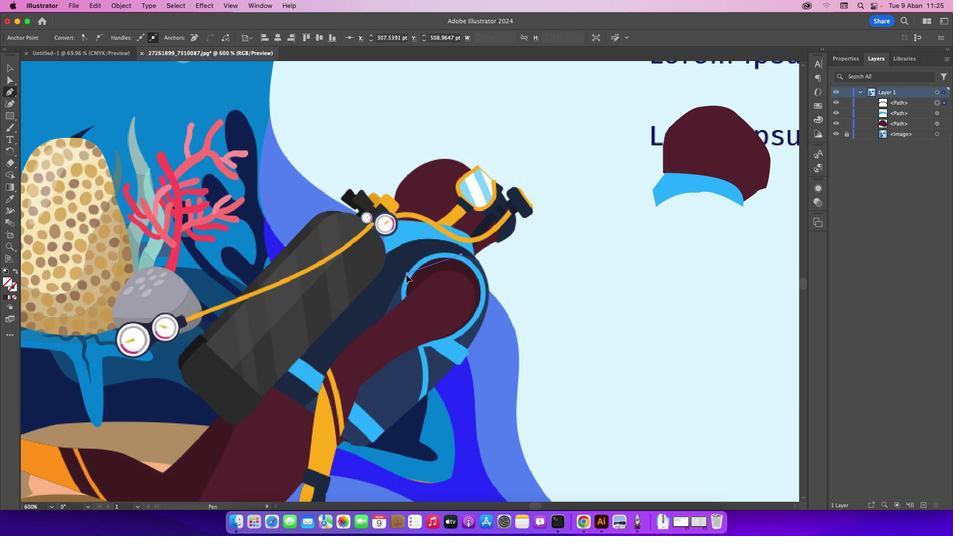 
Action: Mouse moved to (407, 273)
Screenshot: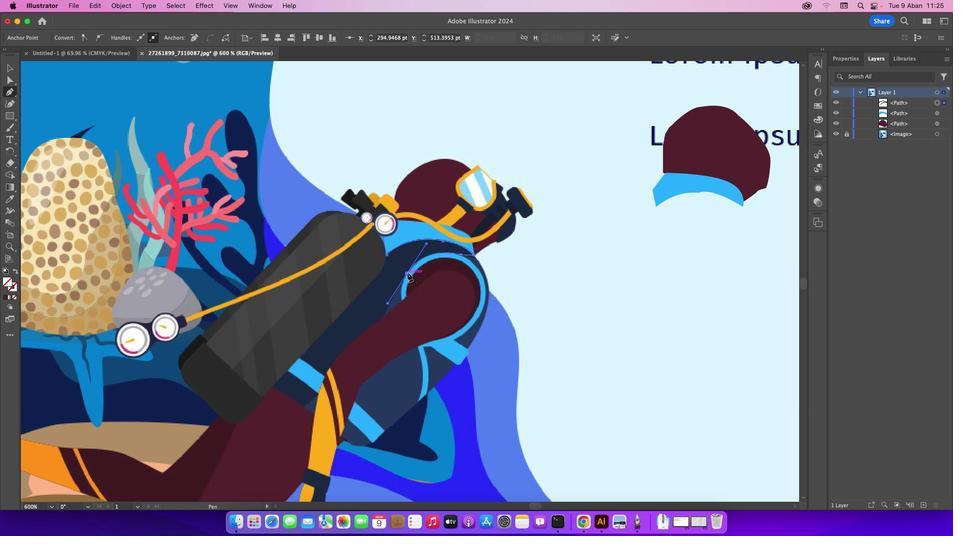 
Action: Mouse pressed left at (407, 273)
Screenshot: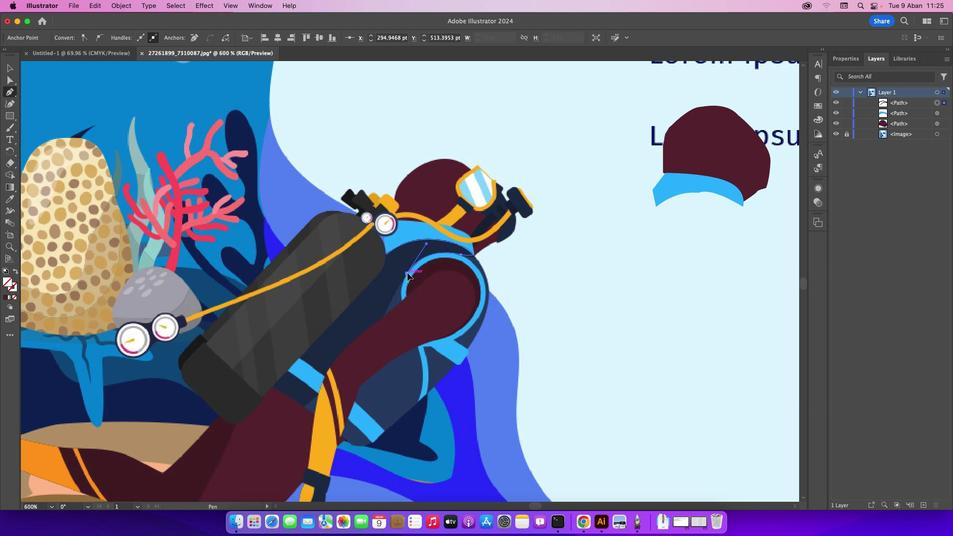 
Action: Mouse pressed right at (407, 273)
Screenshot: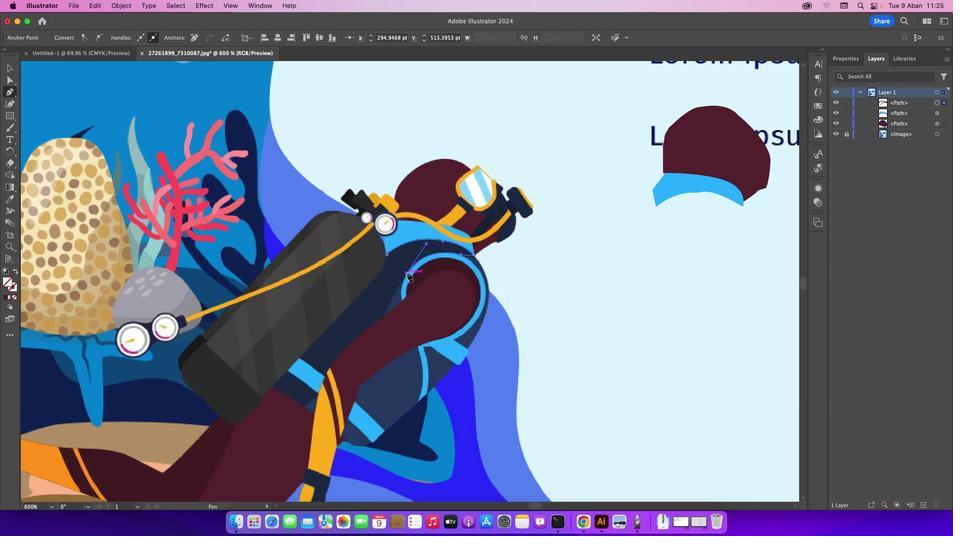 
Action: Mouse moved to (381, 317)
Screenshot: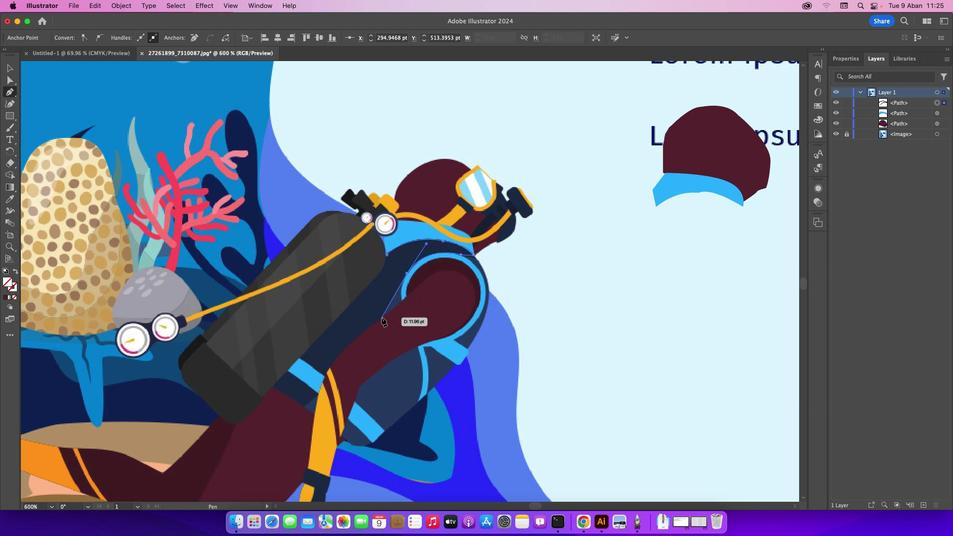 
Action: Mouse pressed left at (381, 317)
Screenshot: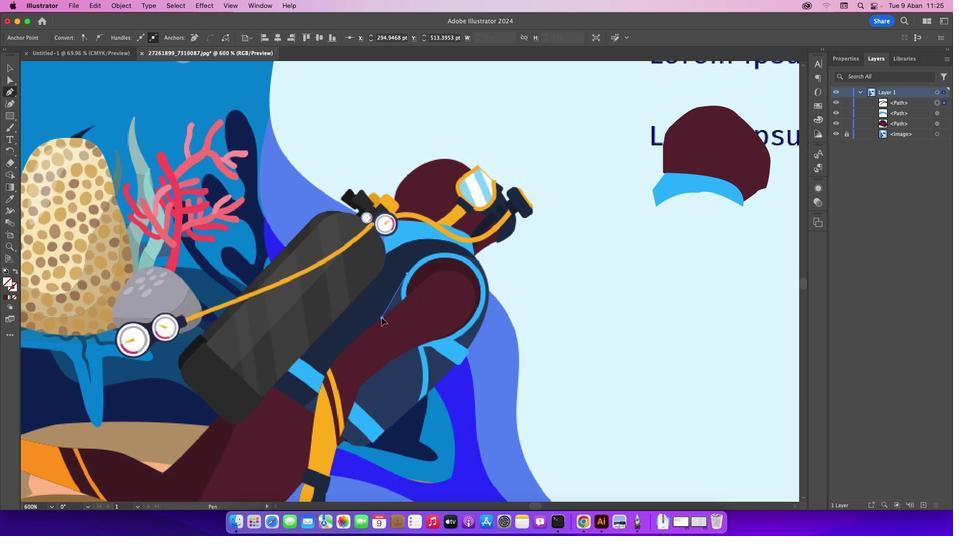 
Action: Mouse moved to (318, 394)
Screenshot: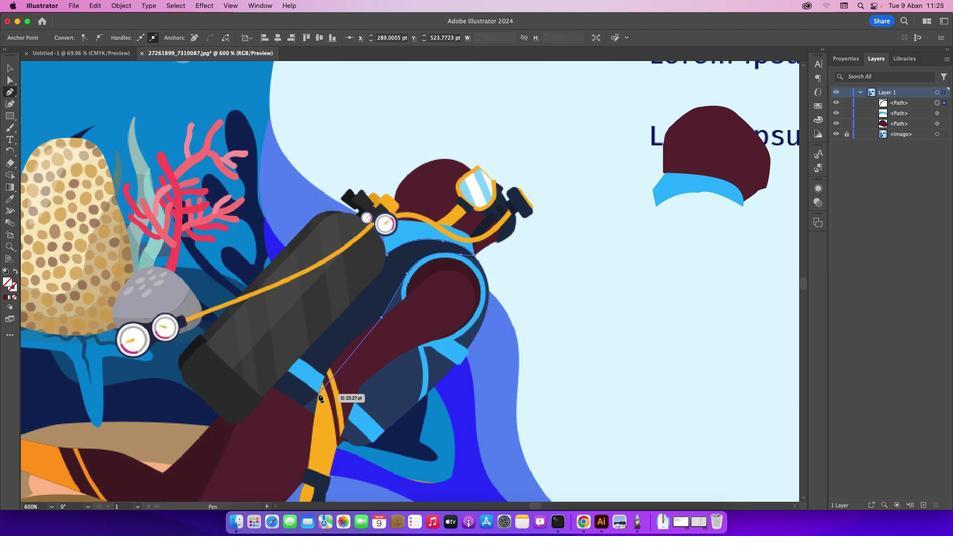 
Action: Mouse pressed left at (318, 394)
Screenshot: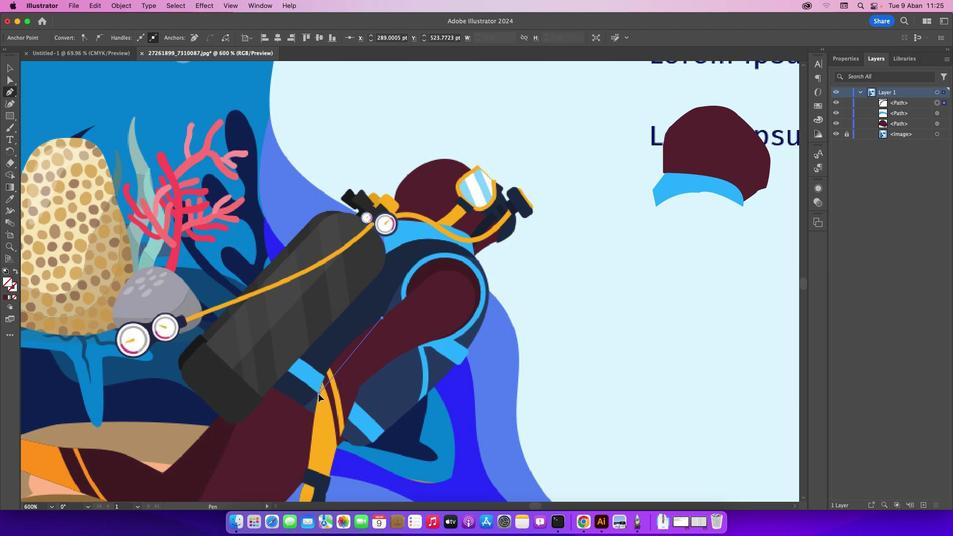 
Action: Mouse moved to (303, 406)
Screenshot: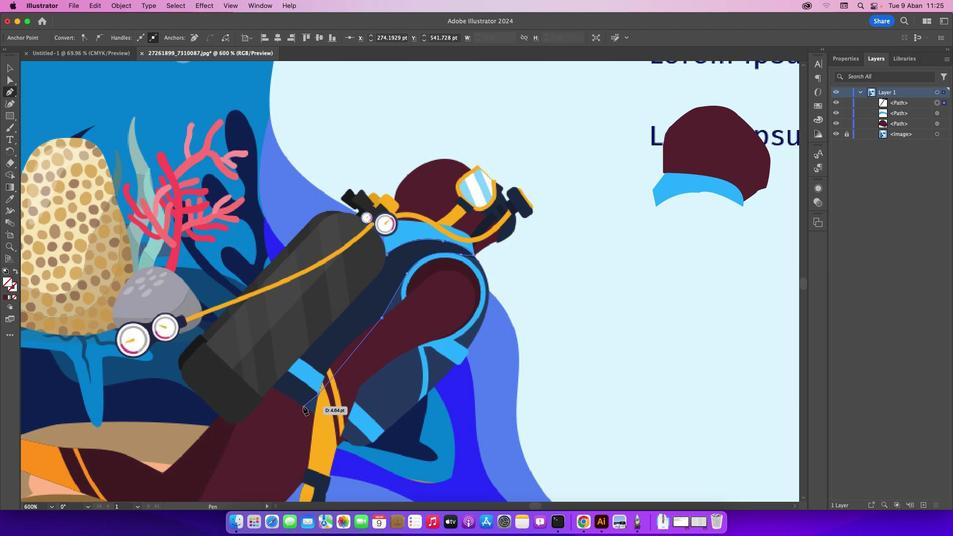 
Action: Mouse pressed left at (303, 406)
Screenshot: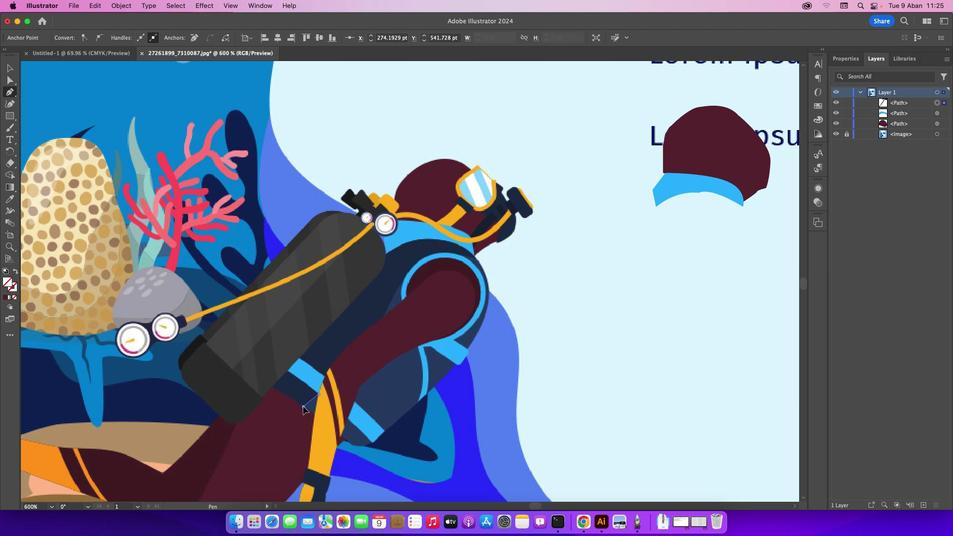 
Action: Mouse moved to (274, 386)
Screenshot: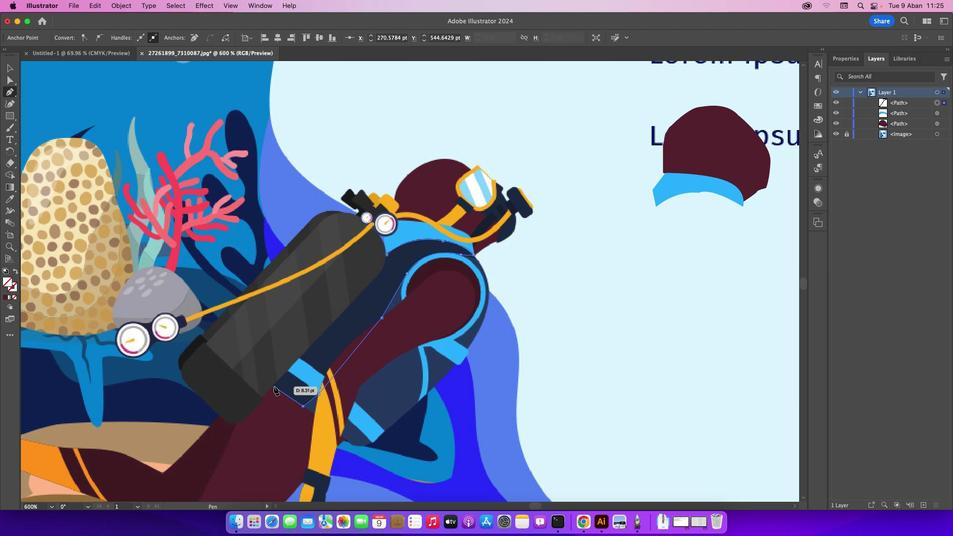 
Action: Mouse pressed left at (274, 386)
Screenshot: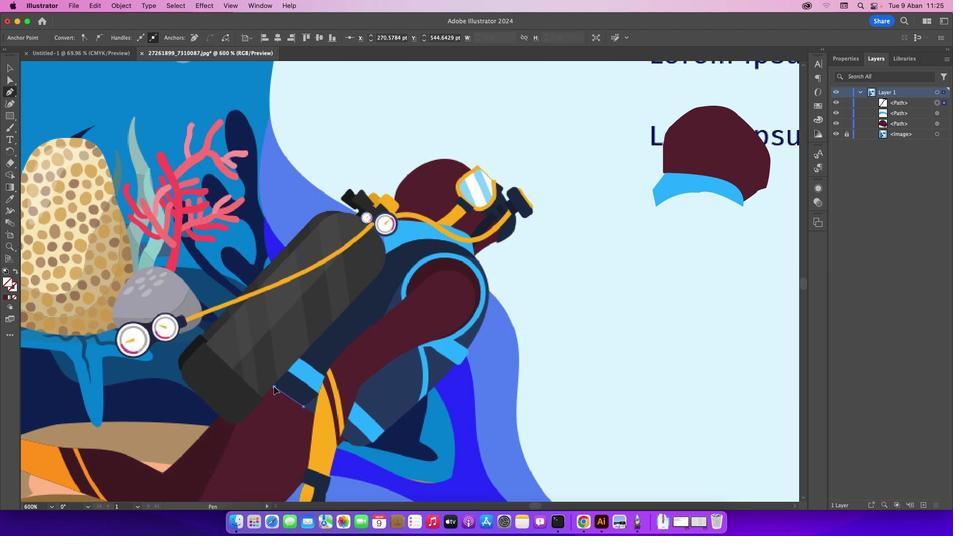 
Action: Mouse moved to (278, 381)
Screenshot: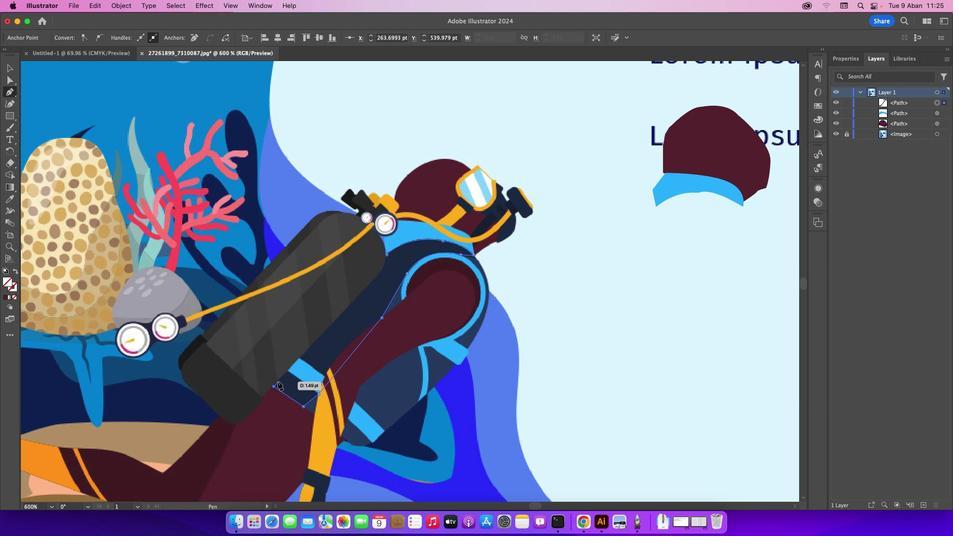 
Action: Mouse pressed left at (278, 381)
Screenshot: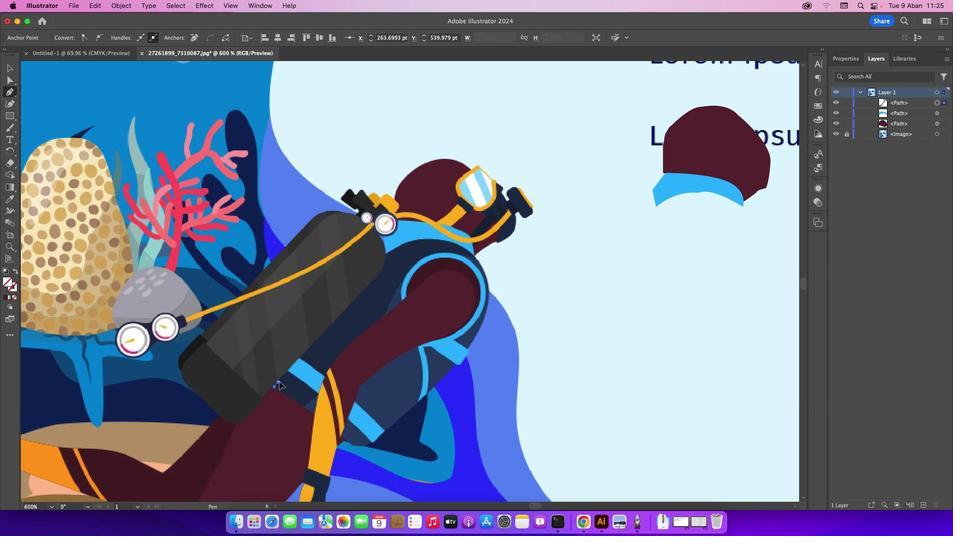 
Action: Mouse moved to (288, 348)
Screenshot: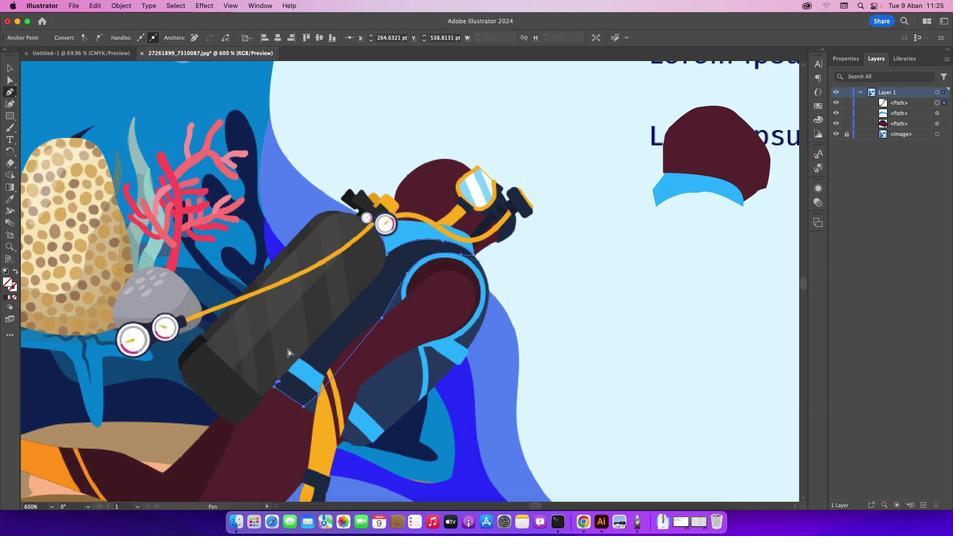 
Action: Key pressed Key.cmd
Screenshot: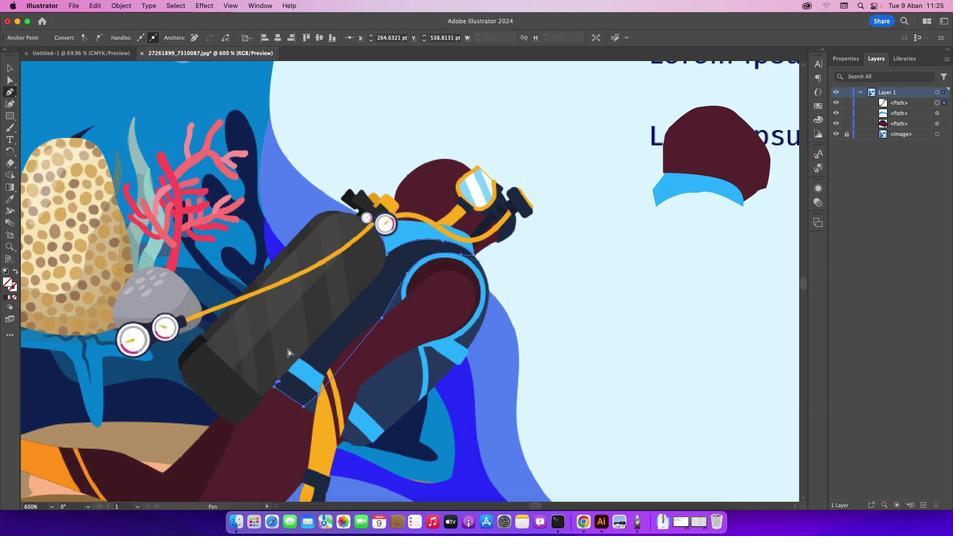 
Action: Mouse moved to (287, 349)
Screenshot: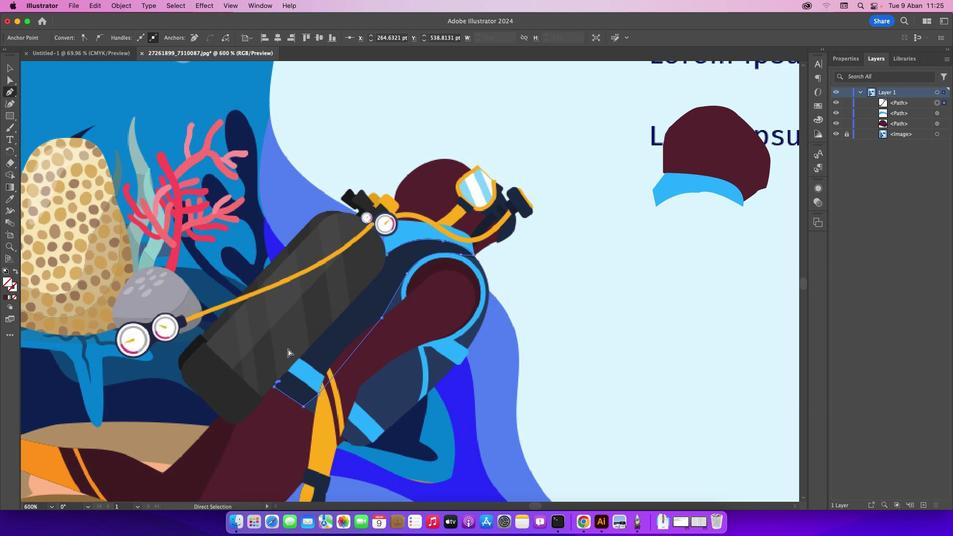
Action: Key pressed 'z'
Screenshot: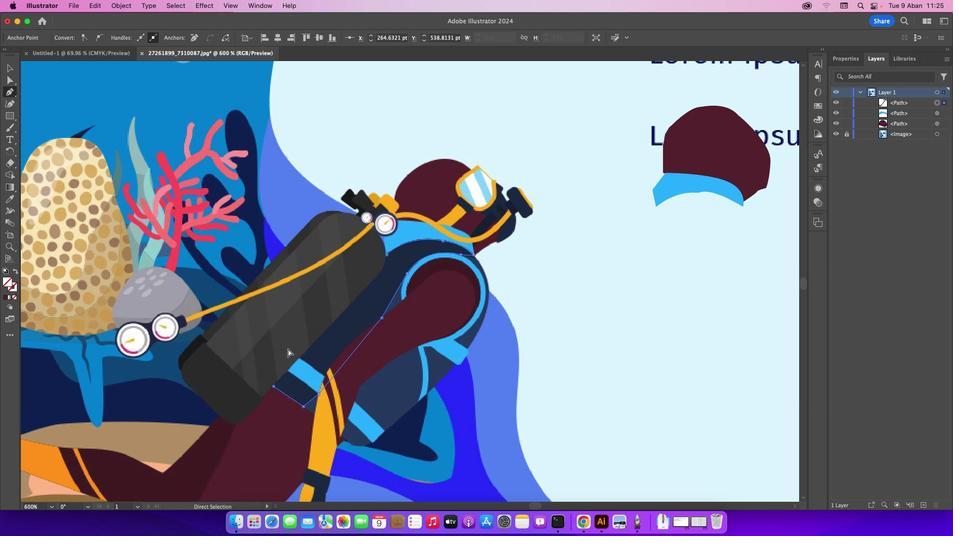 
Action: Mouse moved to (288, 370)
Screenshot: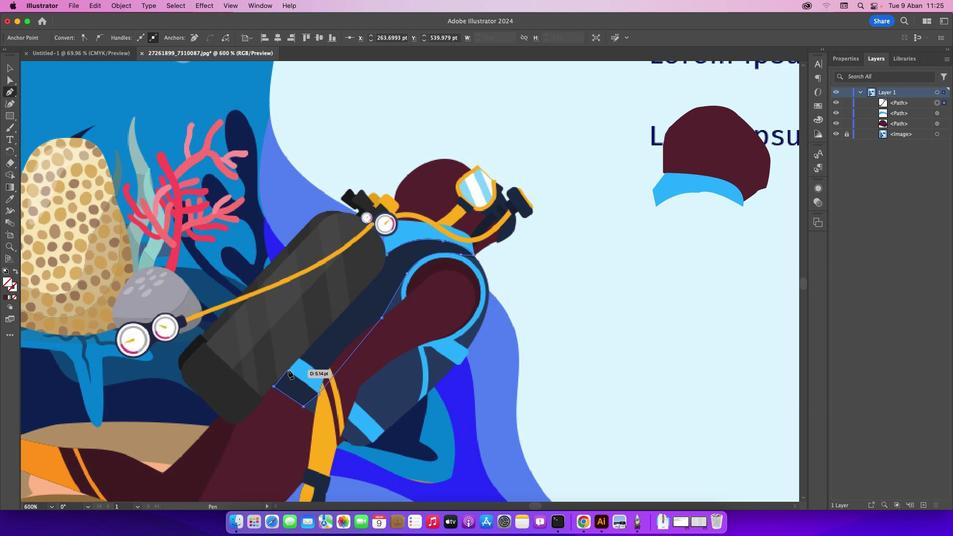 
Action: Mouse pressed left at (288, 370)
Screenshot: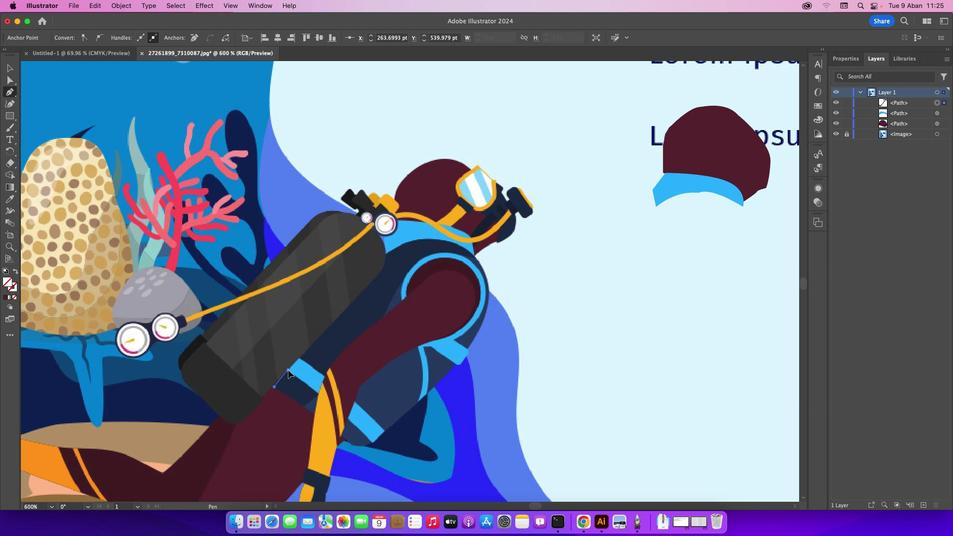
Action: Mouse moved to (381, 272)
Screenshot: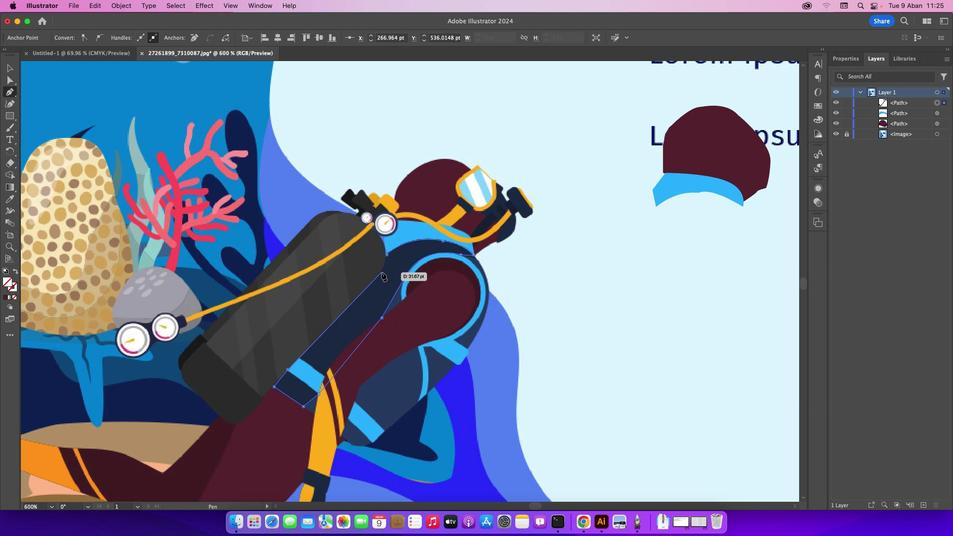 
Action: Mouse pressed left at (381, 272)
Screenshot: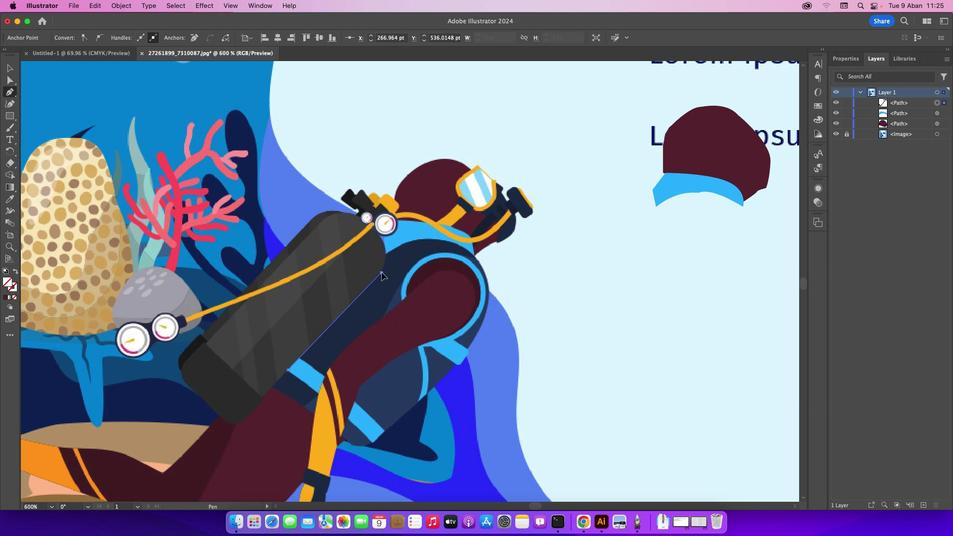 
Action: Mouse moved to (388, 254)
Screenshot: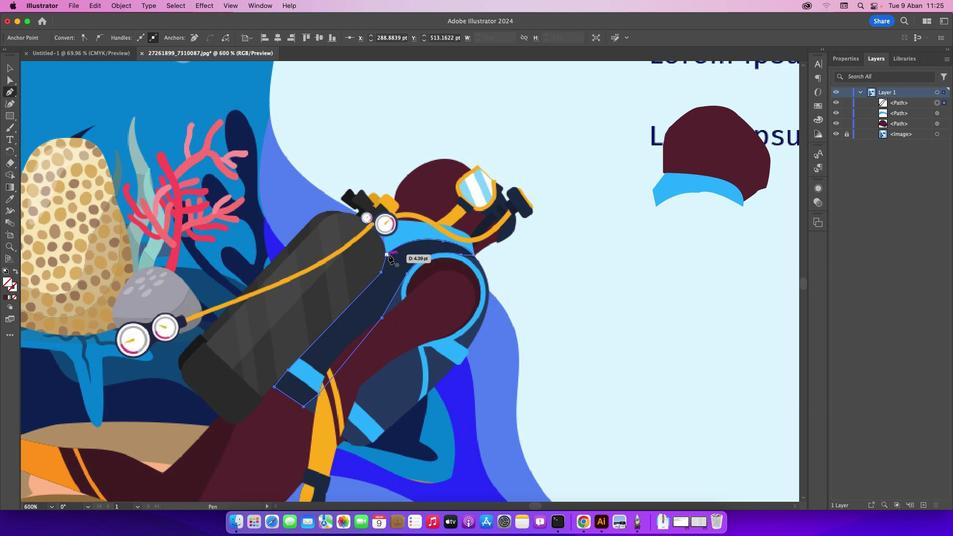 
Action: Mouse pressed left at (388, 254)
Screenshot: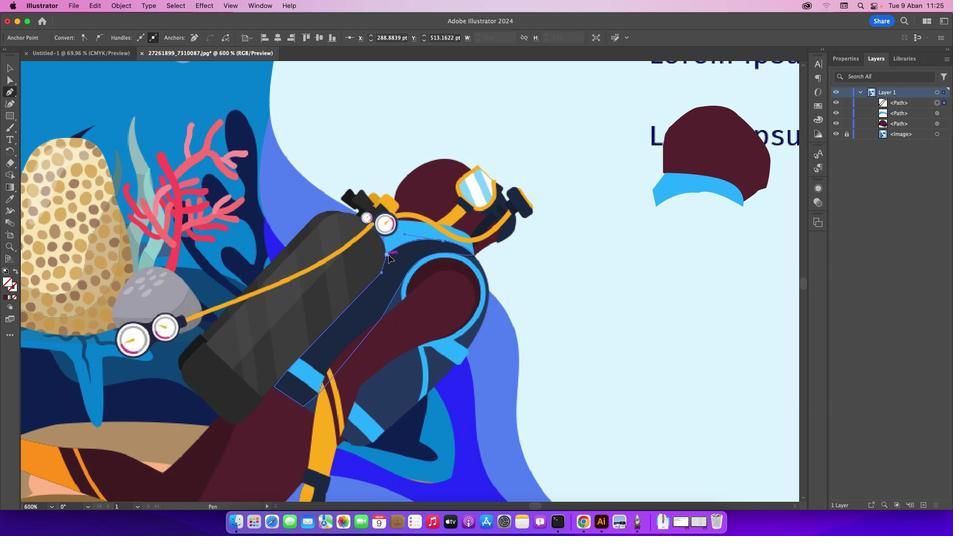 
Action: Mouse moved to (5, 65)
Screenshot: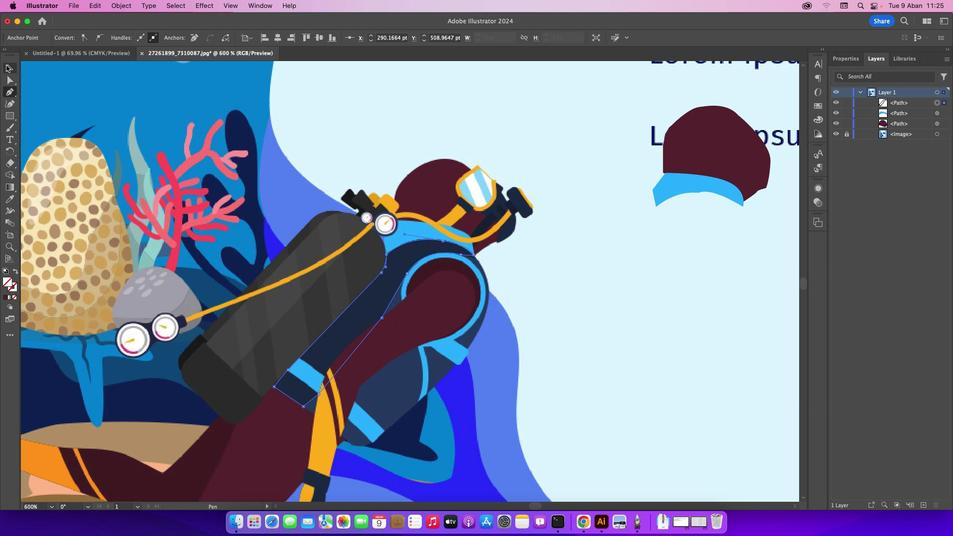 
Action: Mouse pressed left at (5, 65)
Screenshot: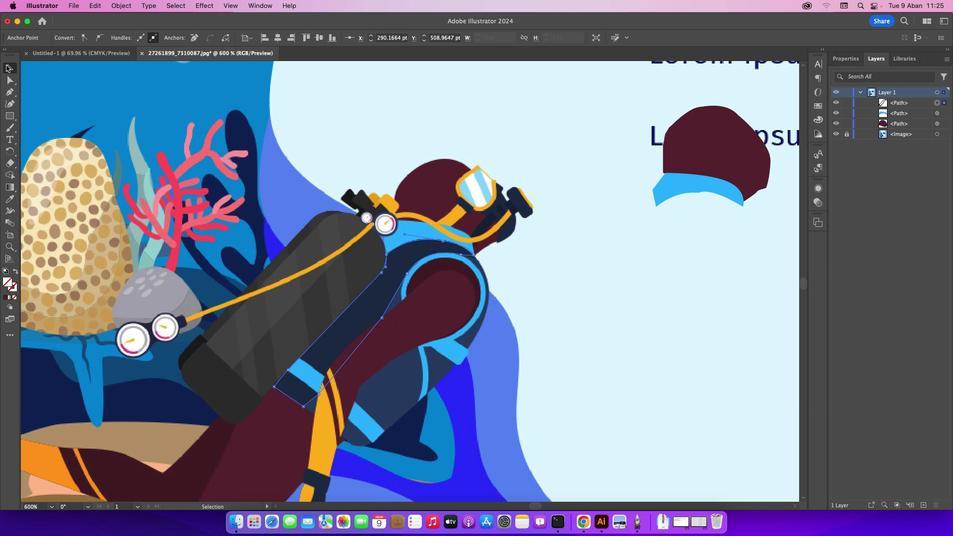 
Action: Mouse moved to (383, 271)
Screenshot: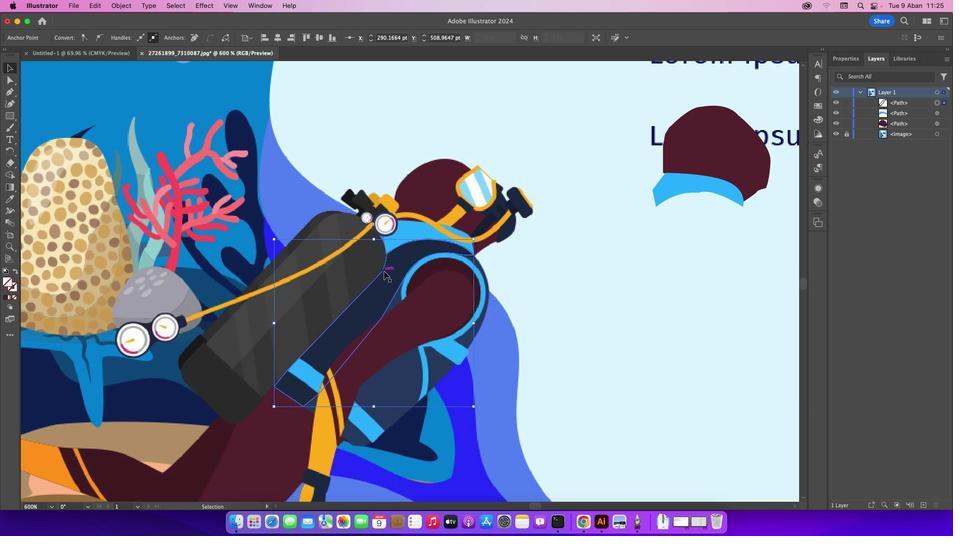 
Action: Mouse pressed left at (383, 271)
Screenshot: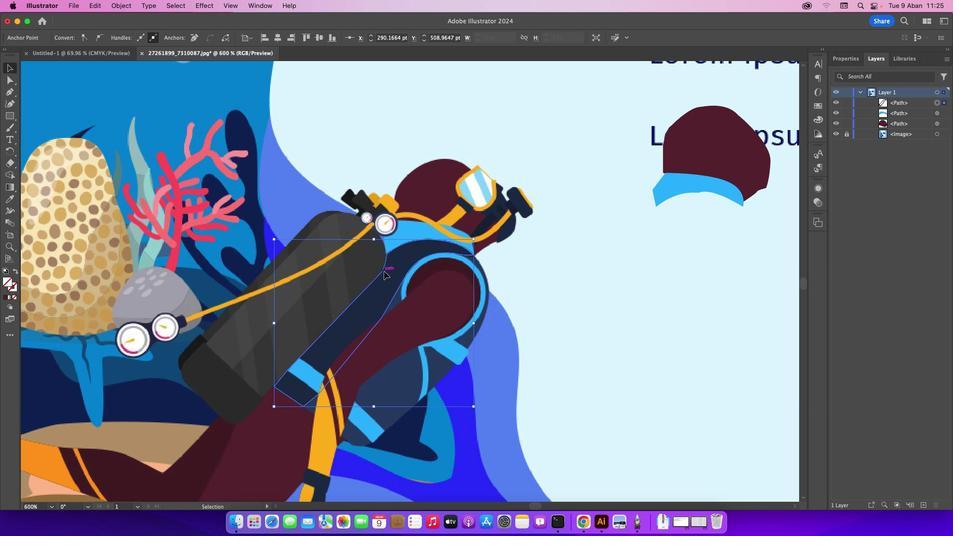 
Action: Mouse moved to (5, 195)
Screenshot: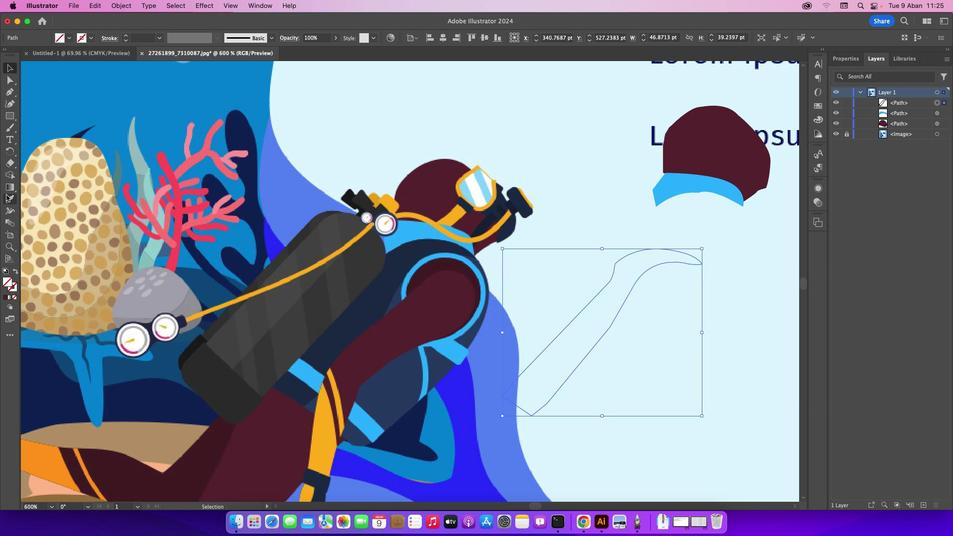 
Action: Mouse pressed left at (5, 195)
Screenshot: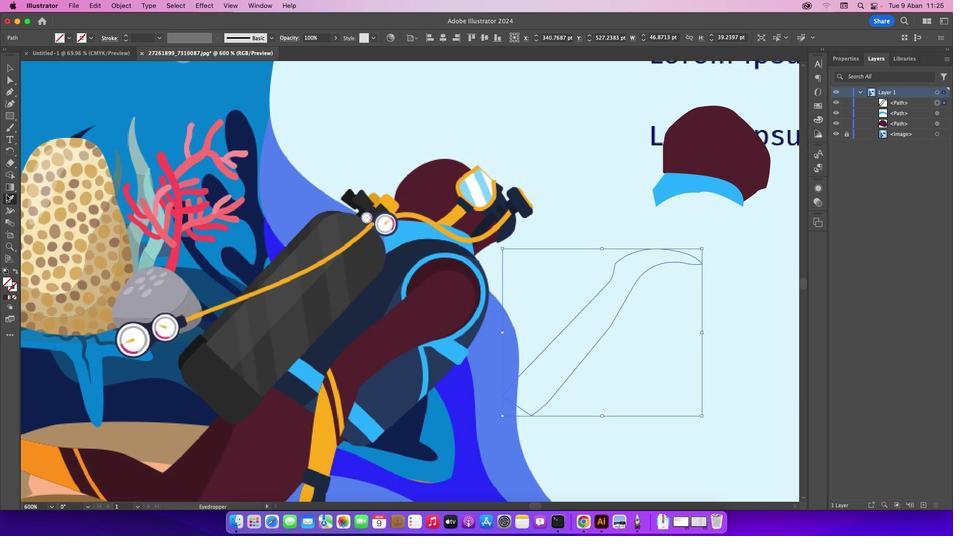 
Action: Mouse moved to (352, 319)
Screenshot: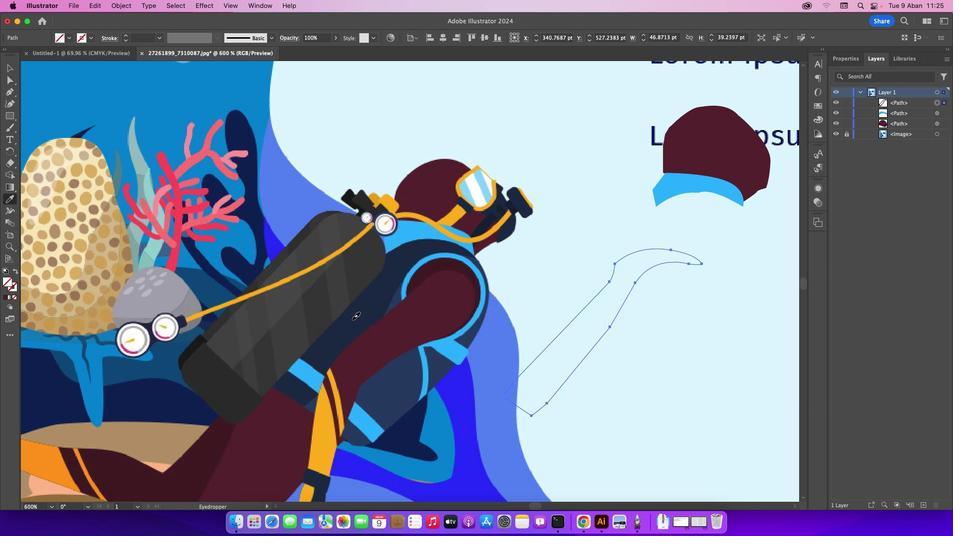 
Action: Mouse pressed left at (352, 319)
Screenshot: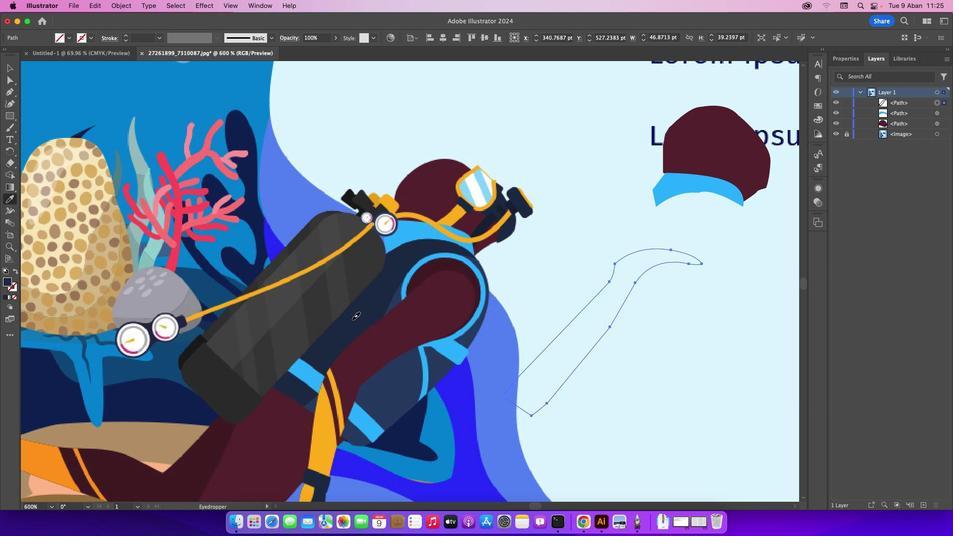 
Action: Mouse moved to (10, 67)
Screenshot: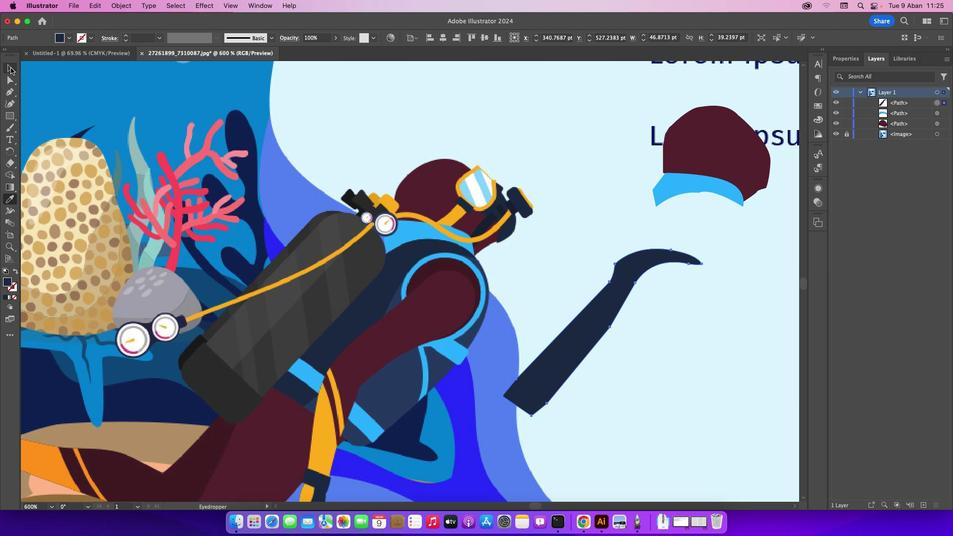
Action: Mouse pressed left at (10, 67)
Screenshot: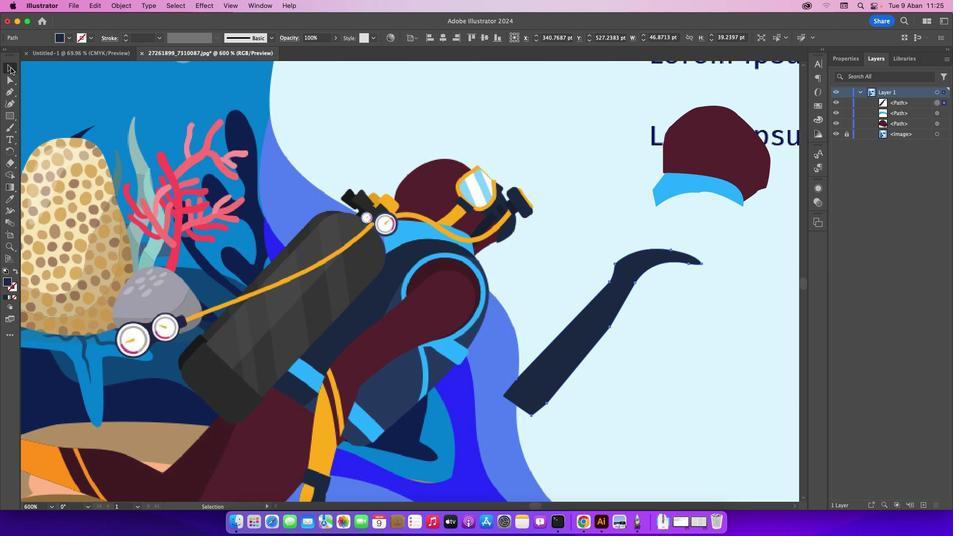 
Action: Mouse moved to (626, 271)
Screenshot: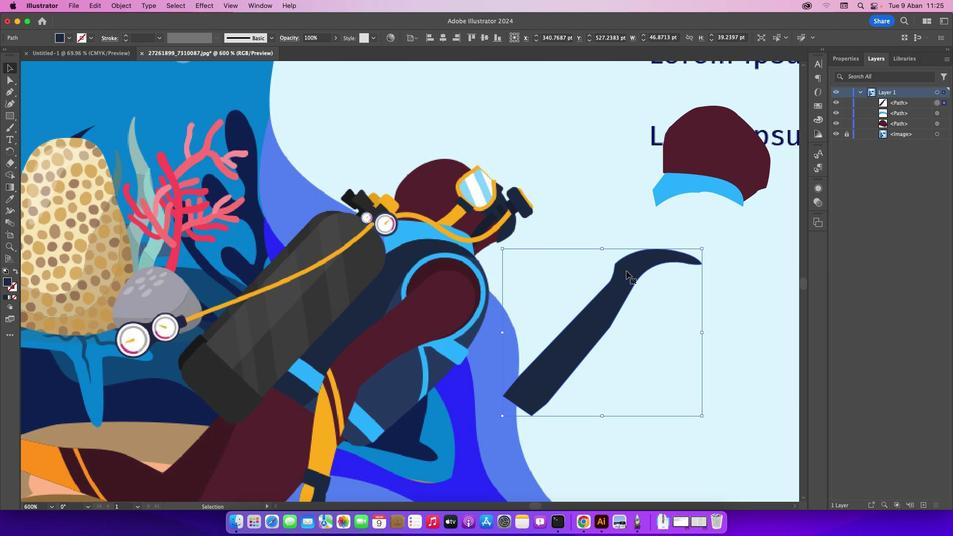 
Action: Mouse pressed left at (626, 271)
Screenshot: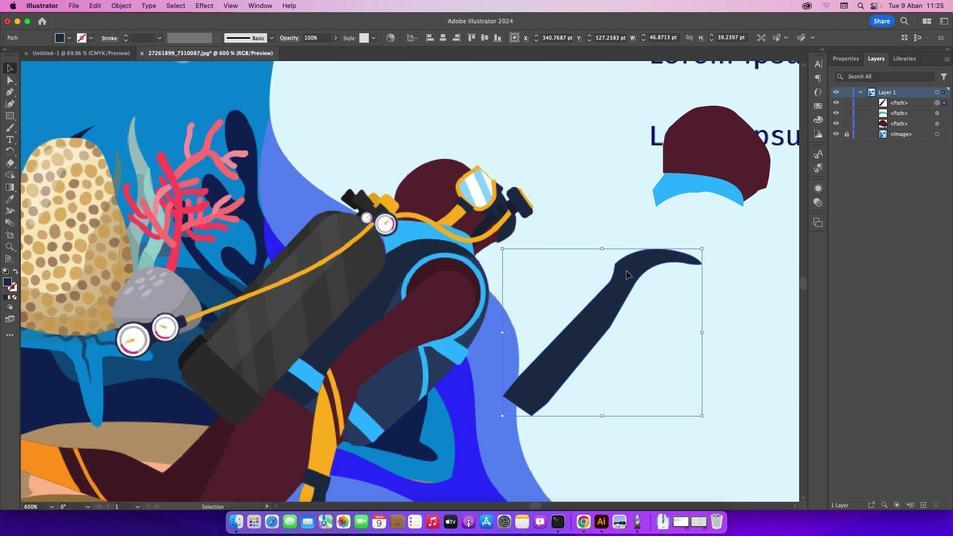 
Action: Mouse moved to (645, 191)
Screenshot: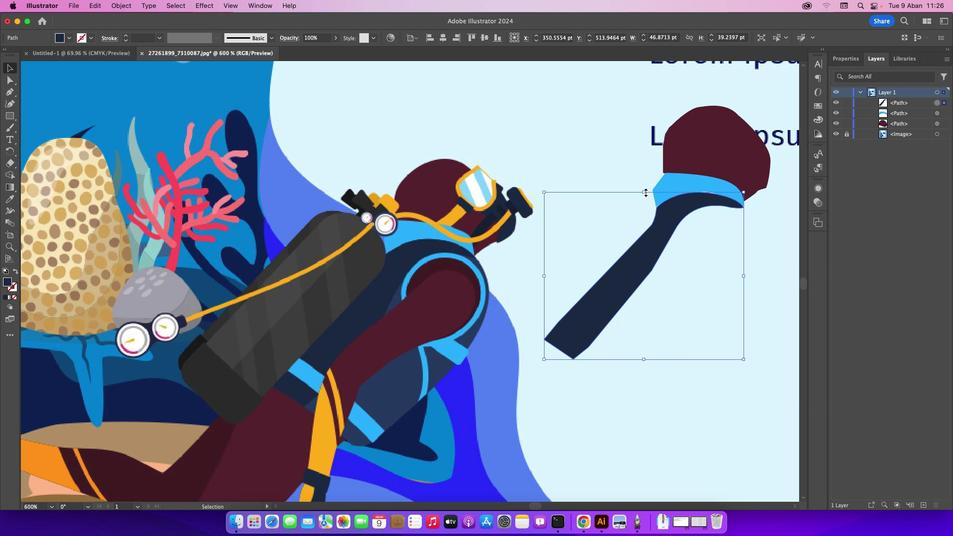 
Action: Mouse pressed left at (645, 191)
Screenshot: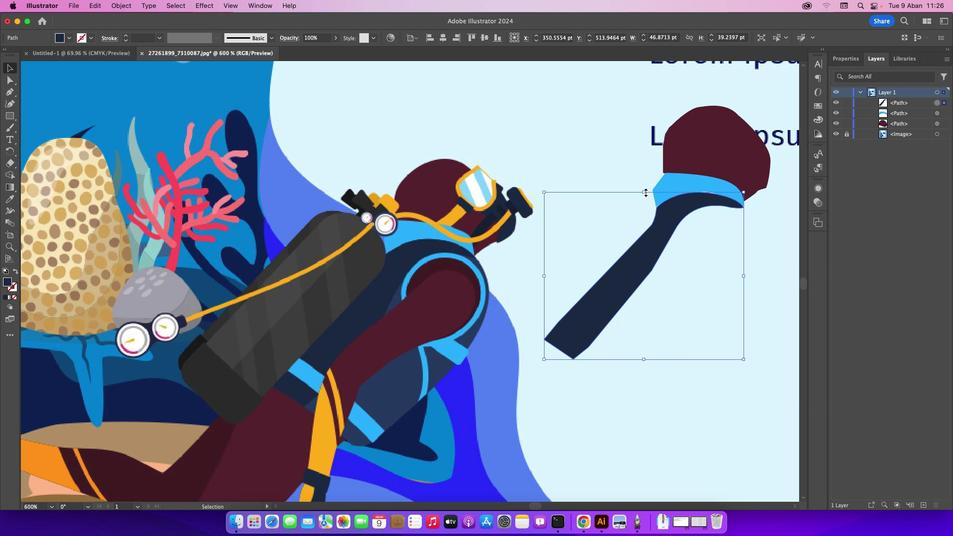 
Action: Mouse moved to (580, 142)
Screenshot: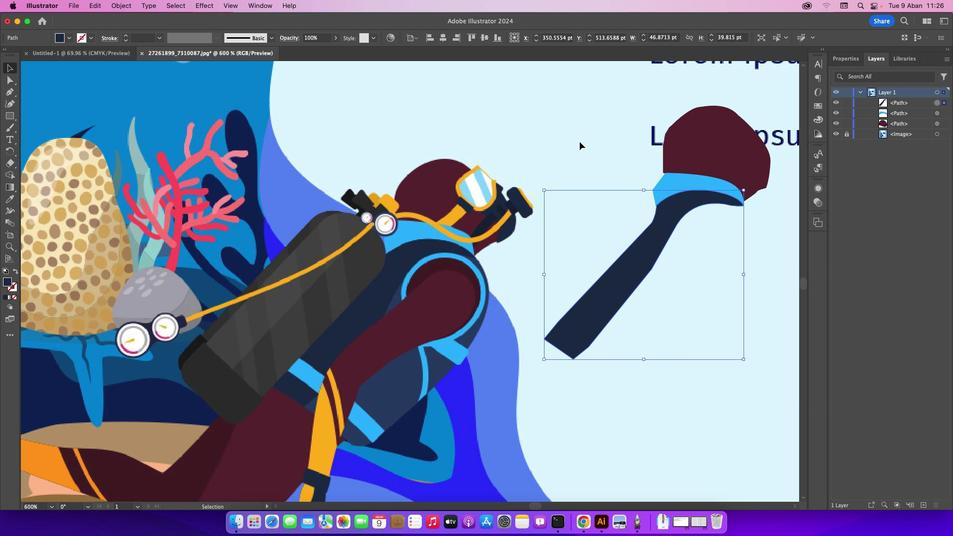 
Action: Mouse pressed left at (580, 142)
Screenshot: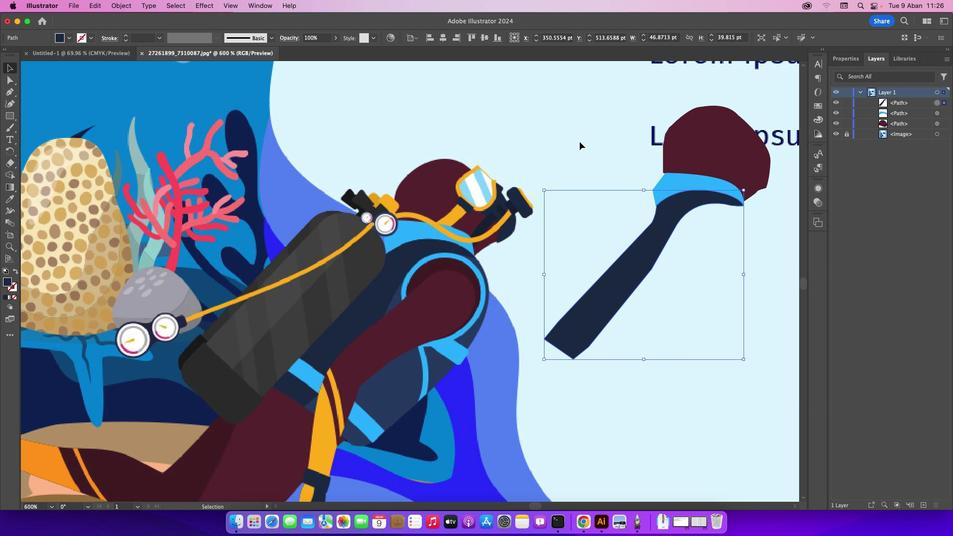 
Action: Mouse moved to (7, 94)
Screenshot: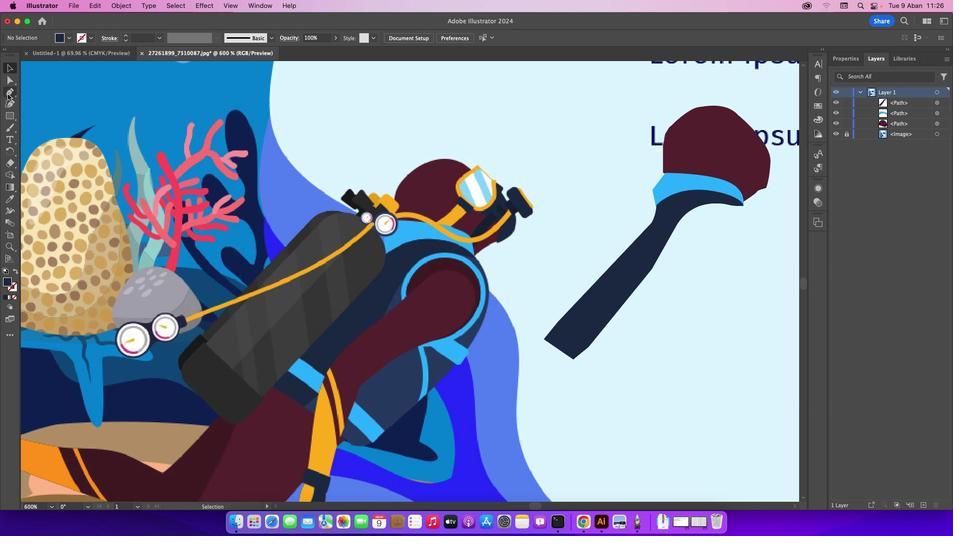 
Action: Mouse pressed left at (7, 94)
Screenshot: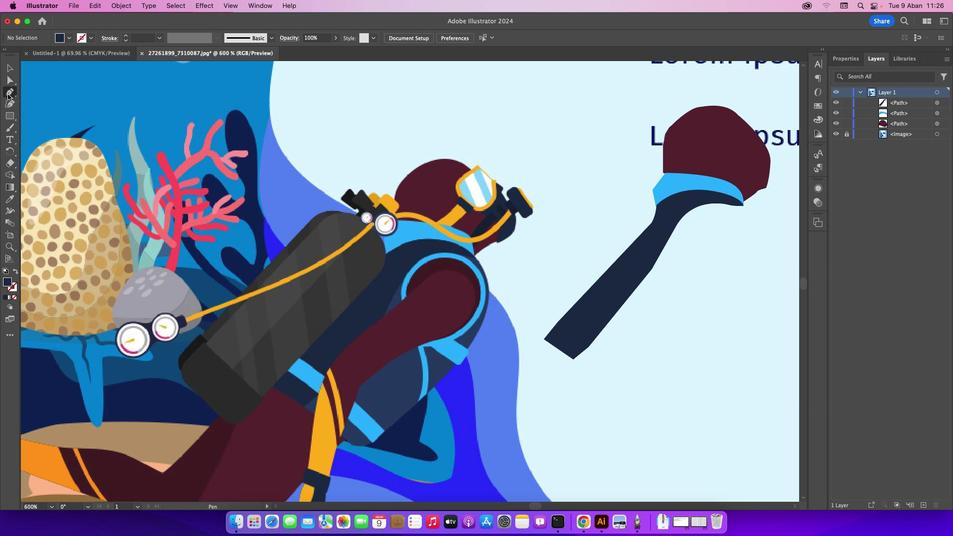
Action: Mouse moved to (462, 255)
Screenshot: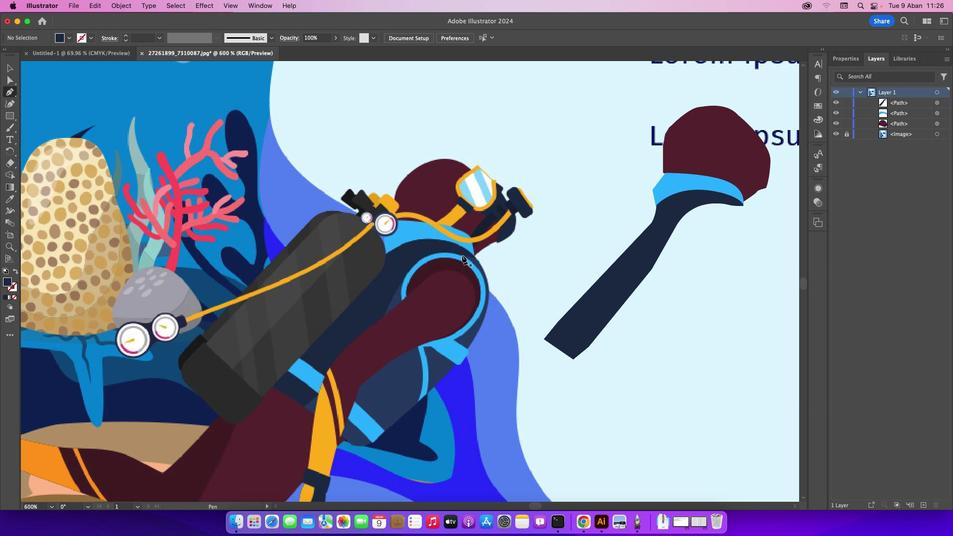 
Action: Mouse pressed left at (462, 255)
Screenshot: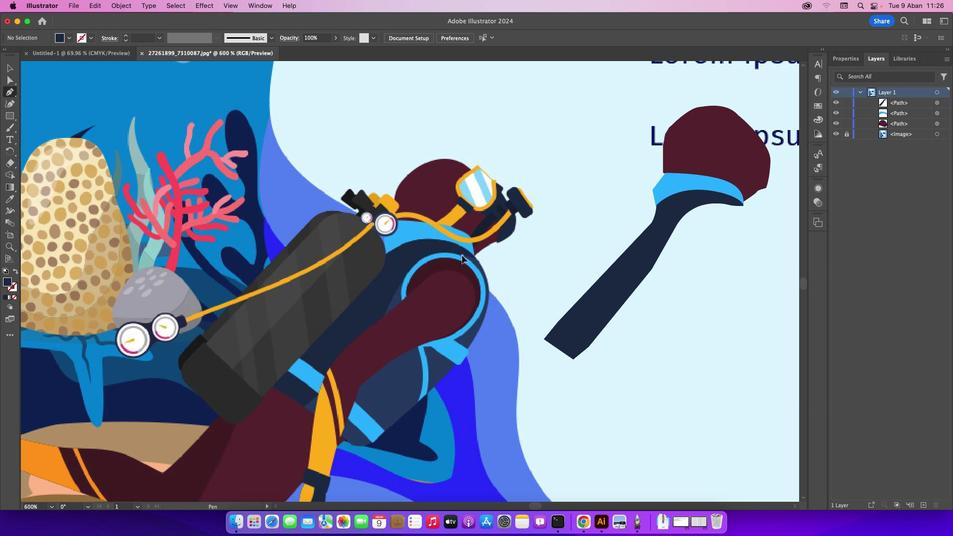 
Action: Mouse moved to (480, 263)
Screenshot: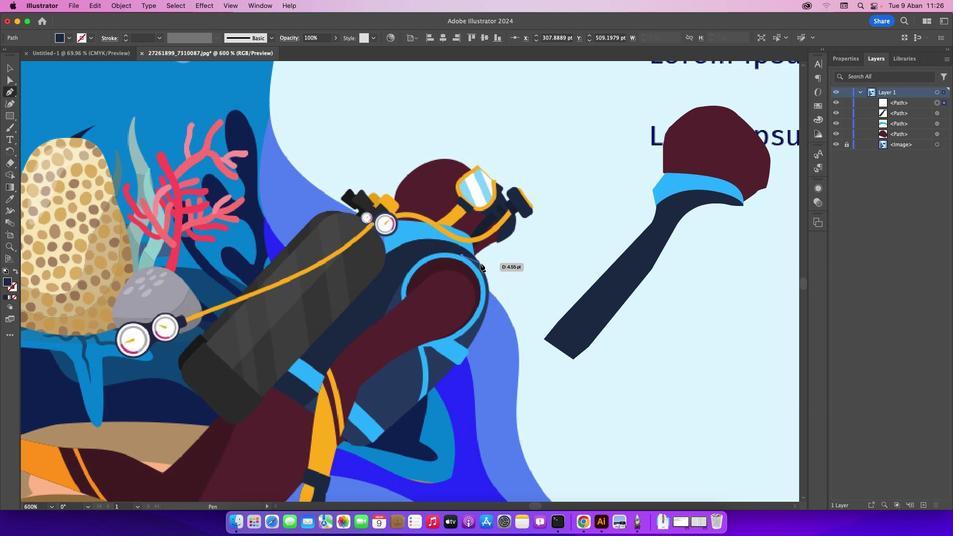 
Action: Mouse pressed left at (480, 263)
Screenshot: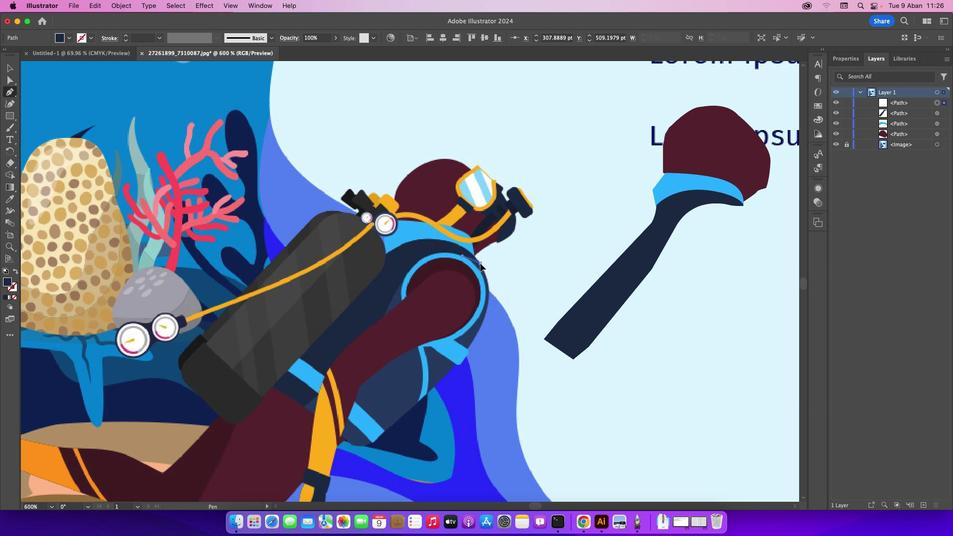 
Action: Mouse moved to (488, 304)
Screenshot: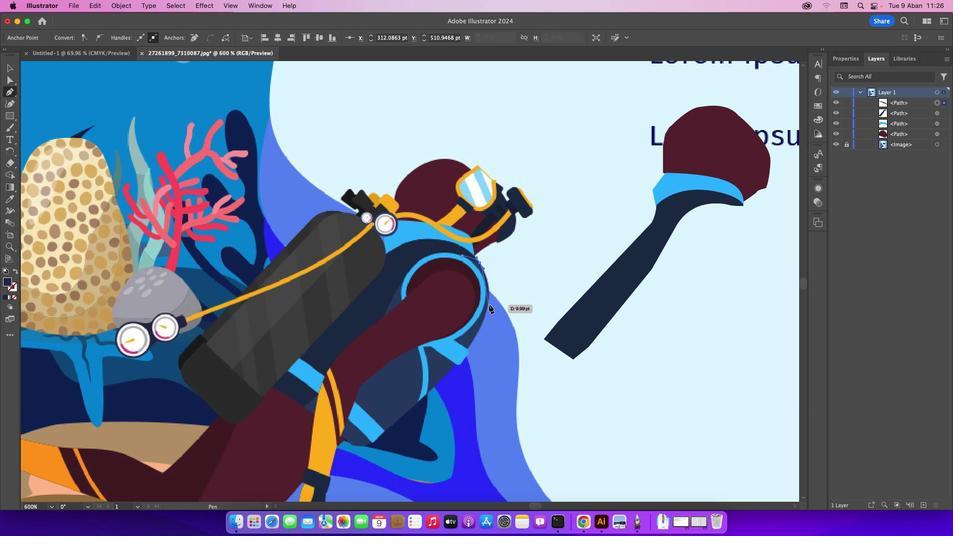 
Action: Mouse pressed left at (488, 304)
Screenshot: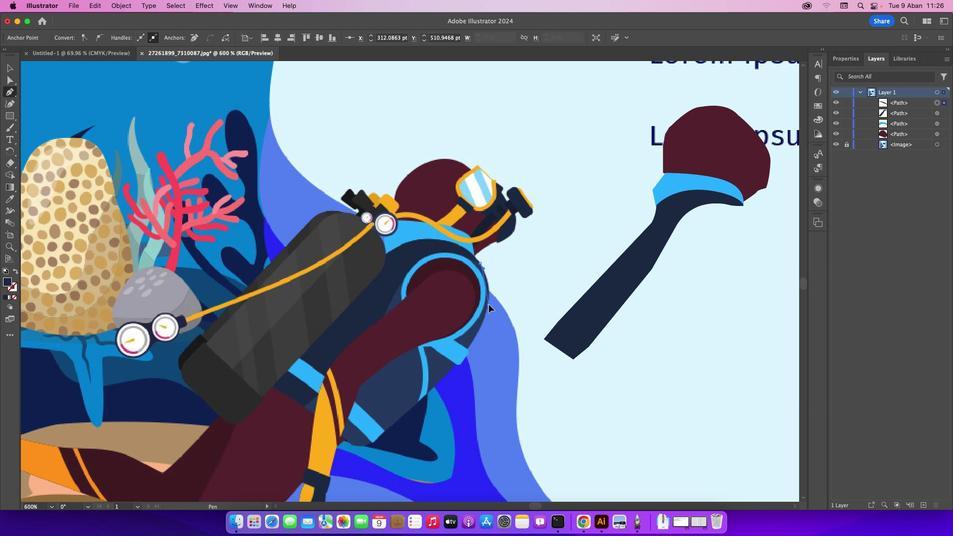 
Action: Mouse moved to (464, 355)
Screenshot: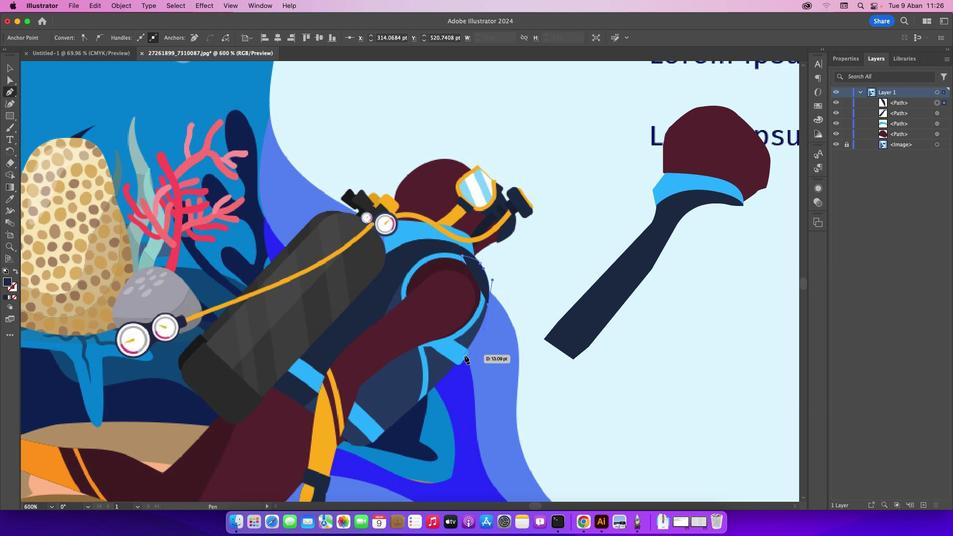 
Action: Mouse pressed left at (464, 355)
Screenshot: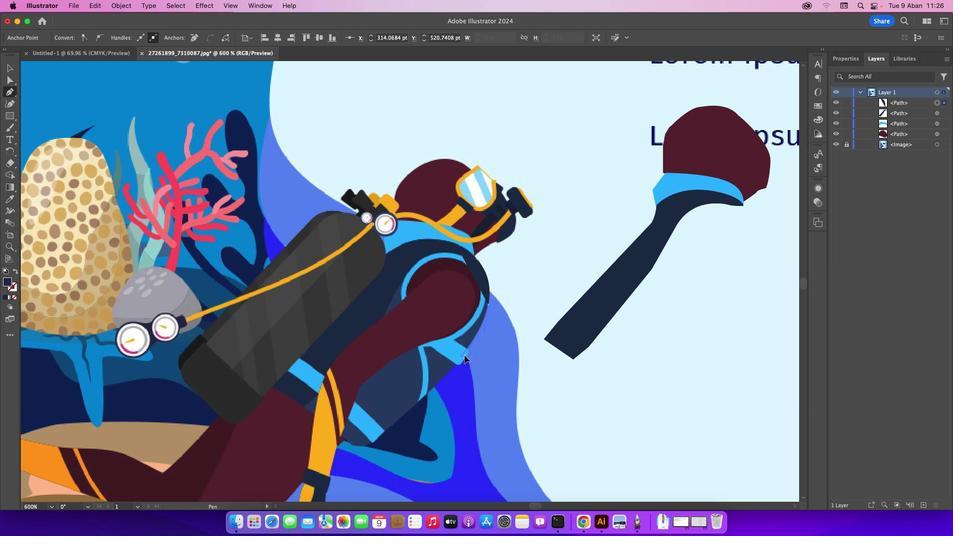 
Action: Mouse moved to (445, 376)
Screenshot: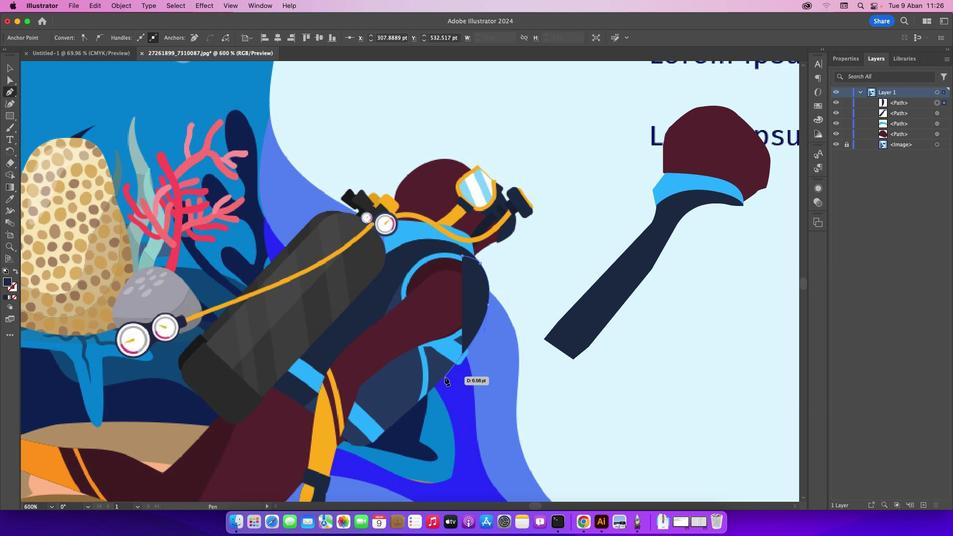 
Action: Mouse pressed left at (445, 376)
Screenshot: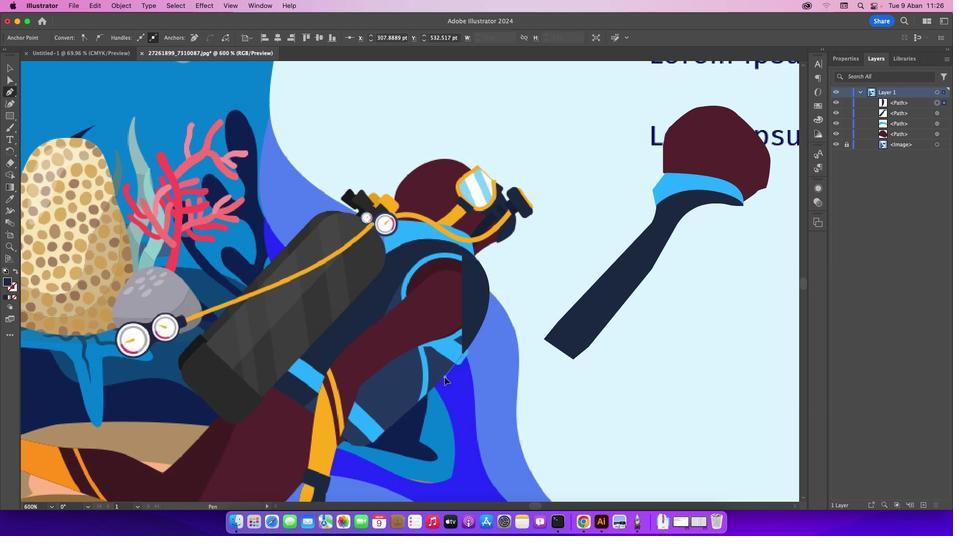 
Action: Mouse moved to (371, 444)
Screenshot: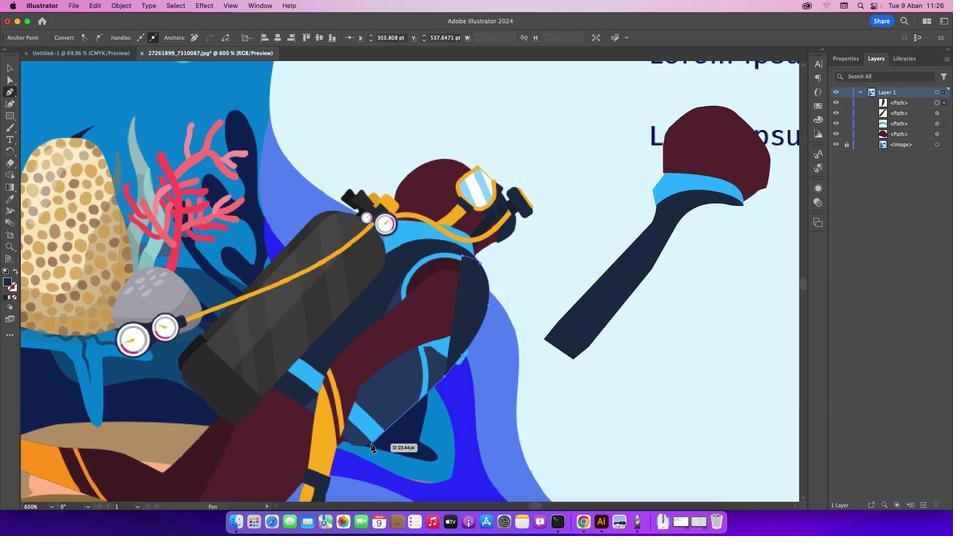 
Action: Mouse pressed left at (371, 444)
Screenshot: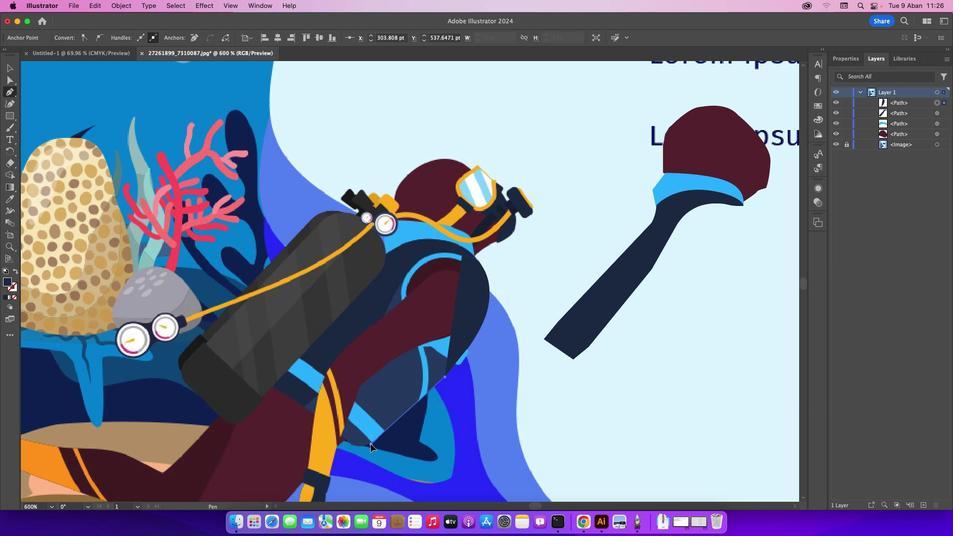 
Action: Mouse moved to (352, 444)
Screenshot: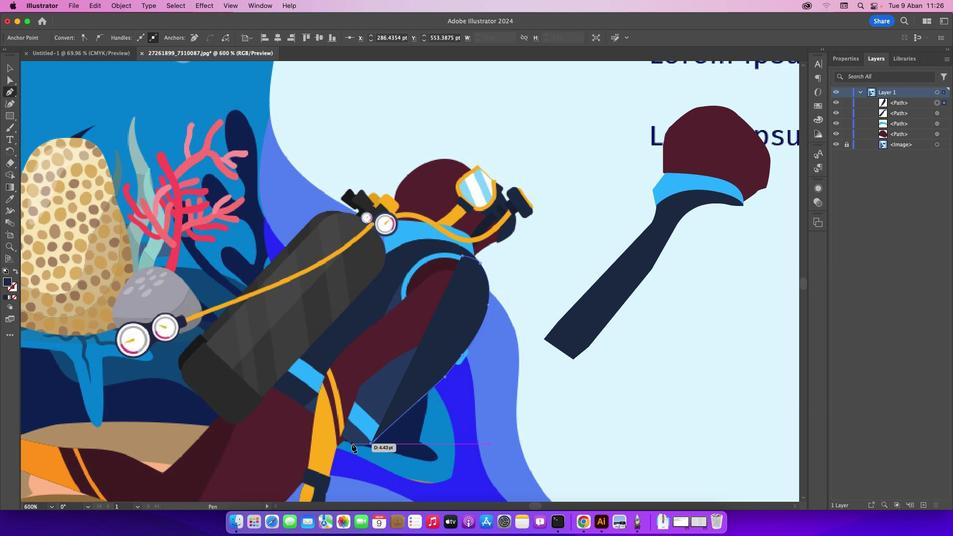 
Action: Mouse pressed left at (352, 444)
Screenshot: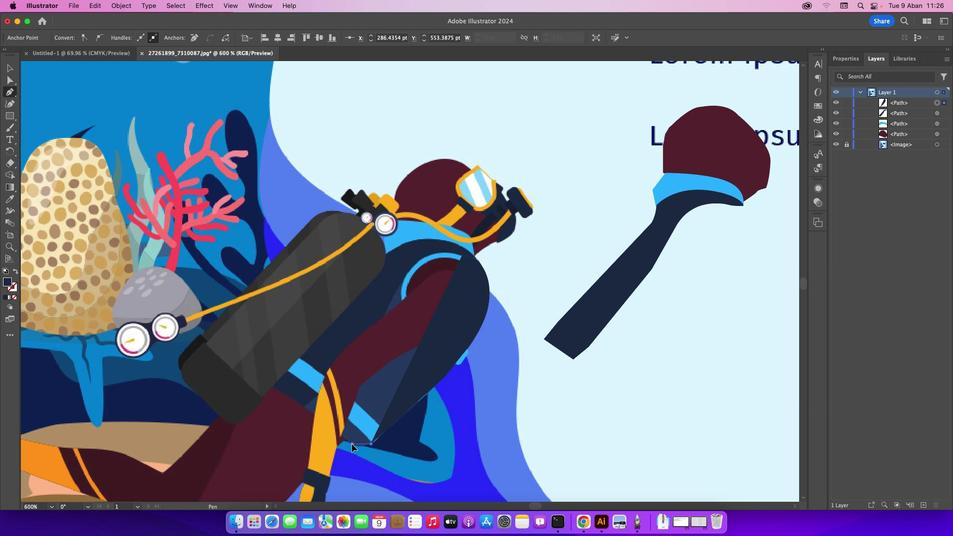 
Action: Mouse moved to (303, 406)
Screenshot: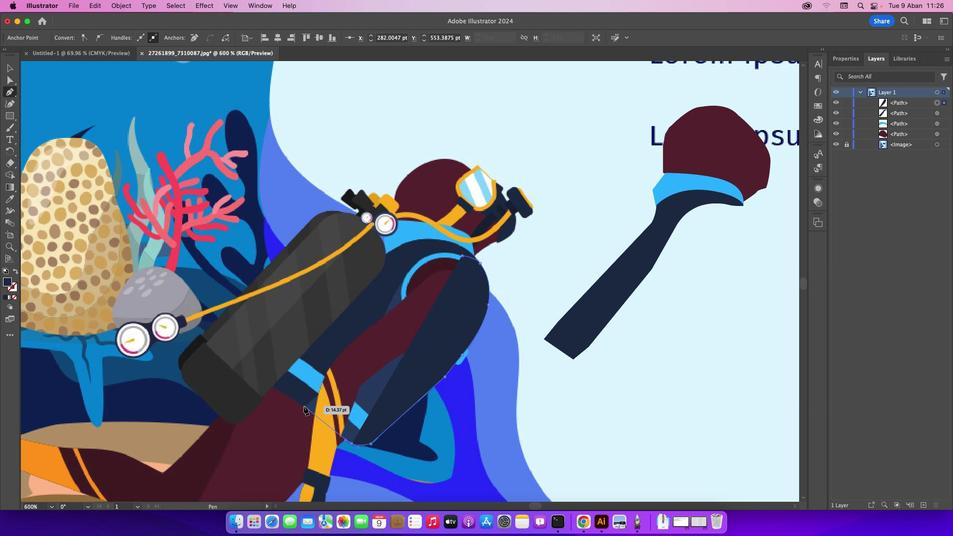 
Action: Mouse pressed left at (303, 406)
Screenshot: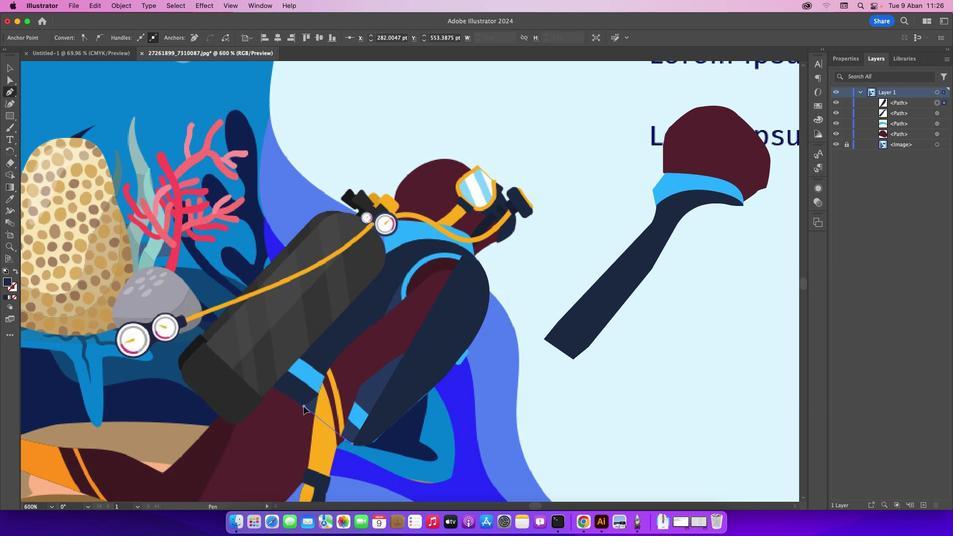 
Action: Mouse moved to (13, 296)
Screenshot: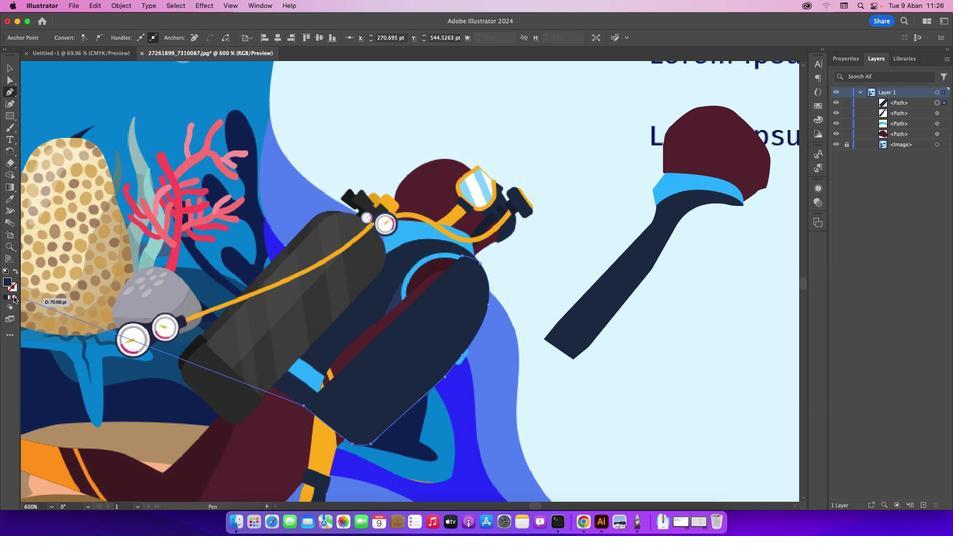 
Action: Mouse pressed left at (13, 296)
Screenshot: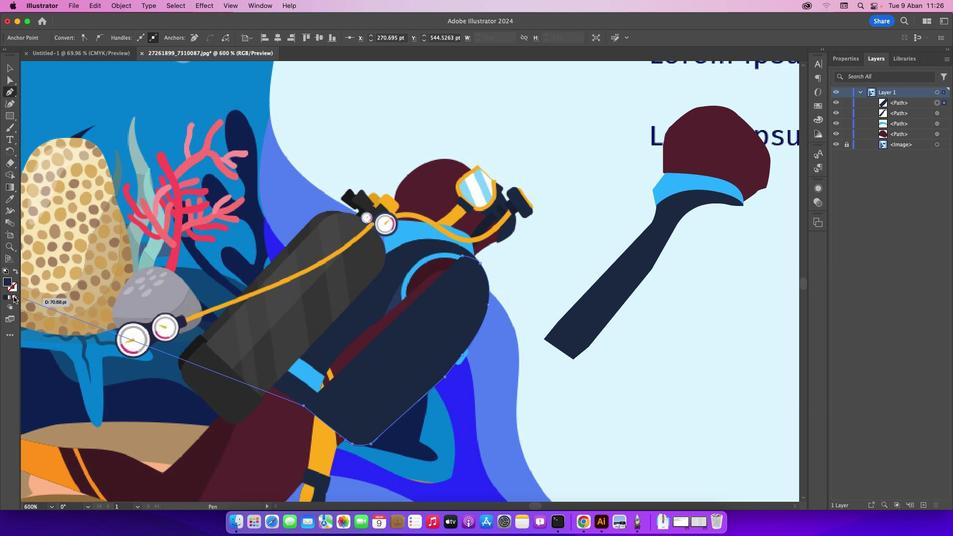 
Action: Mouse moved to (334, 382)
Screenshot: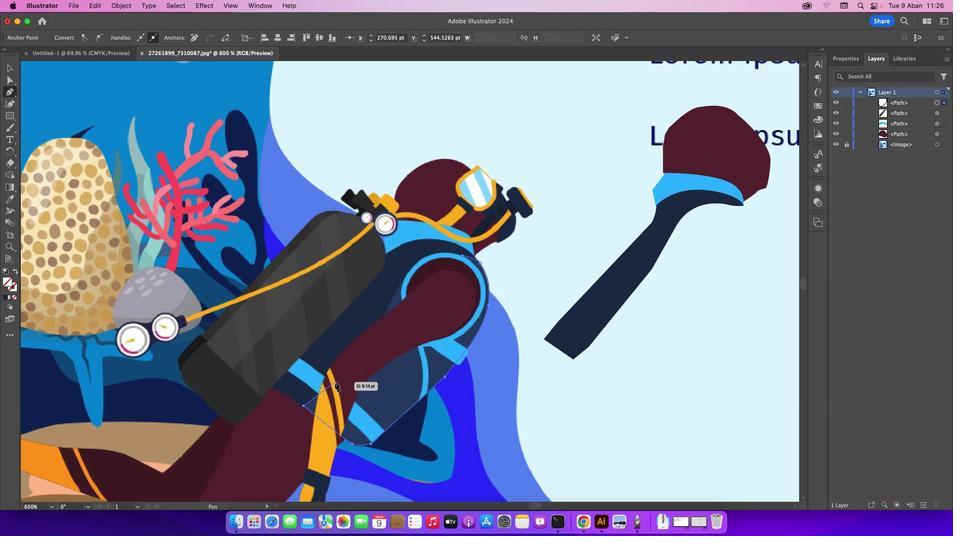 
Action: Mouse pressed left at (334, 382)
